 Task: Search one way flight ticket for 4 adults, 2 children, 2 infants in seat and 1 infant on lap in premium economy from Durango: Durango√la Plata County Airport to Fort Wayne: Fort Wayne International Airport on 5-4-2023. Choice of flights is Sun country airlines. Number of bags: 9 checked bags. Price is upto 84000. Outbound departure time preference is 7:45.
Action: Mouse moved to (397, 354)
Screenshot: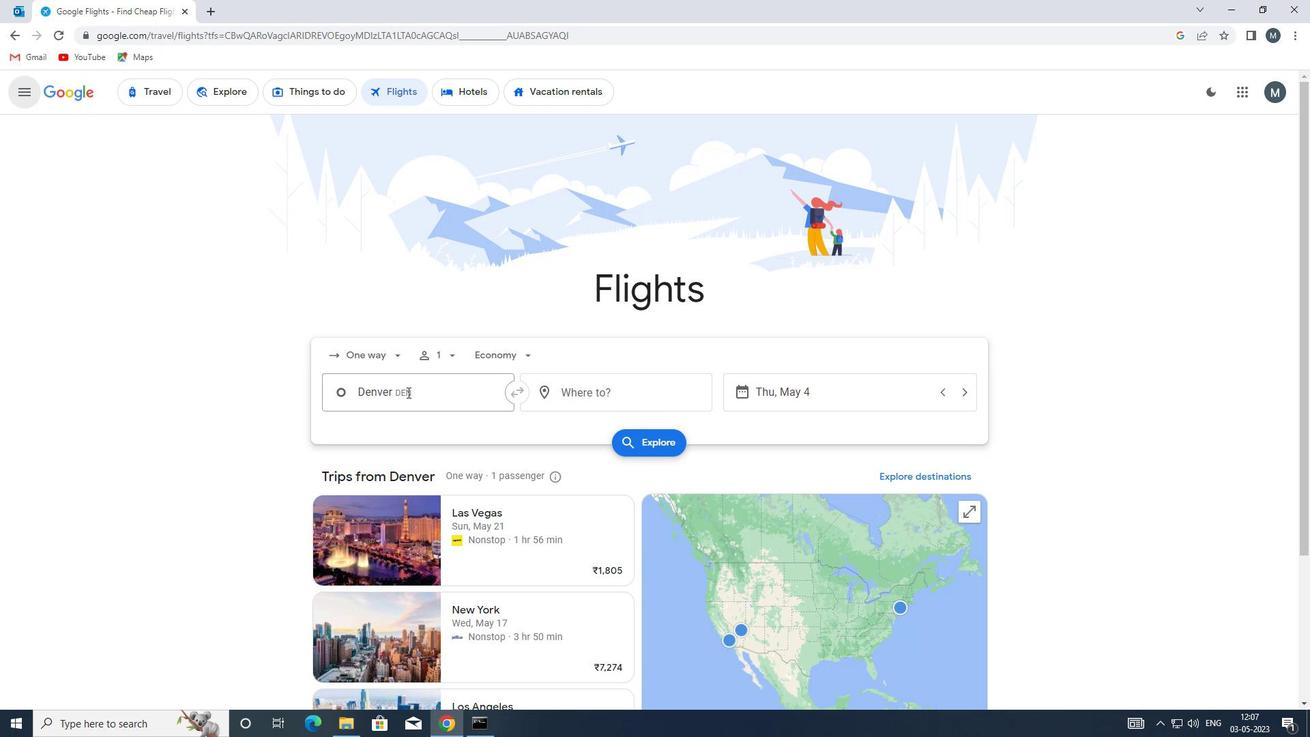 
Action: Mouse pressed left at (397, 354)
Screenshot: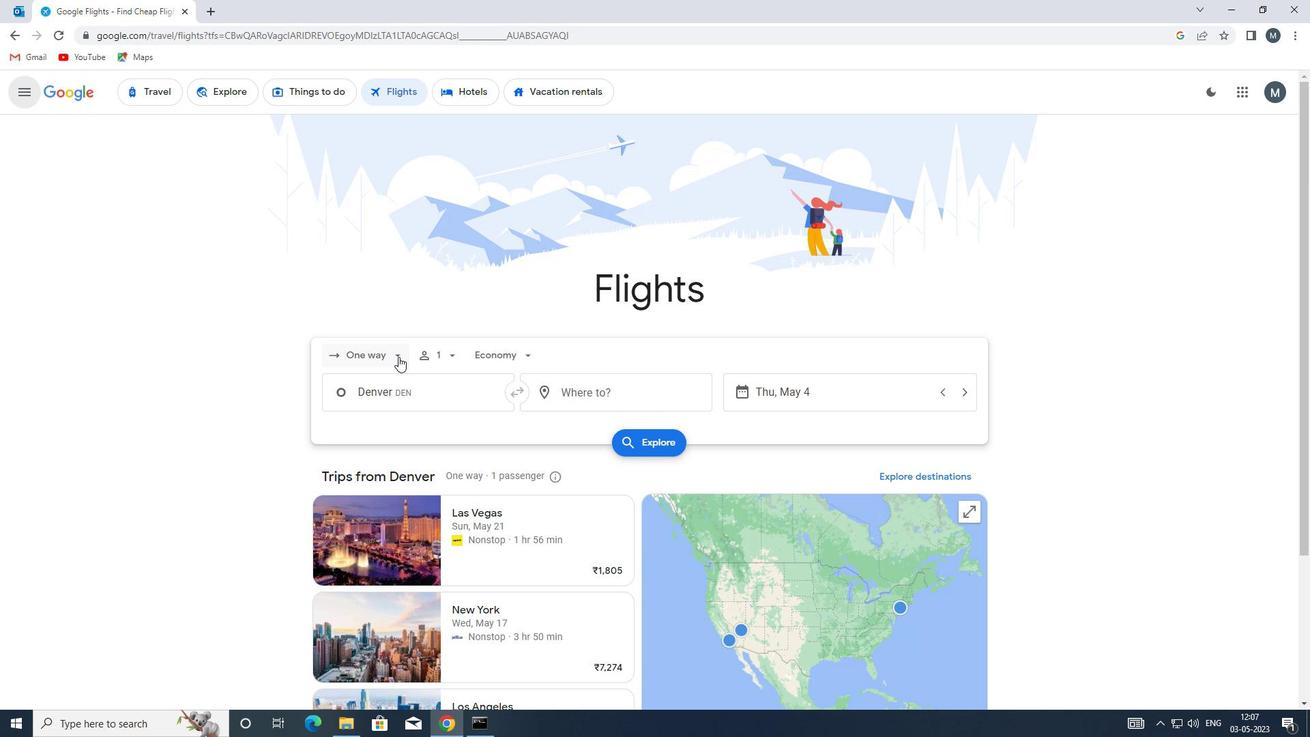 
Action: Mouse moved to (396, 423)
Screenshot: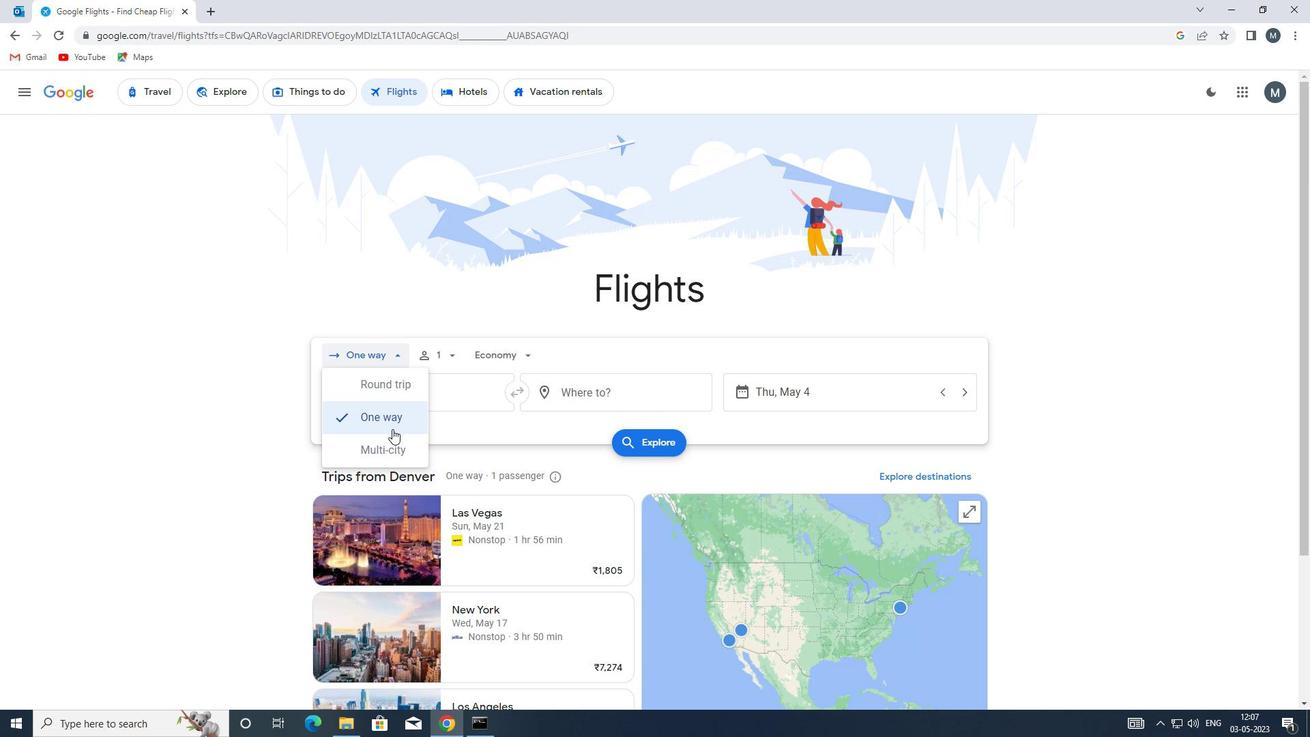 
Action: Mouse pressed left at (396, 423)
Screenshot: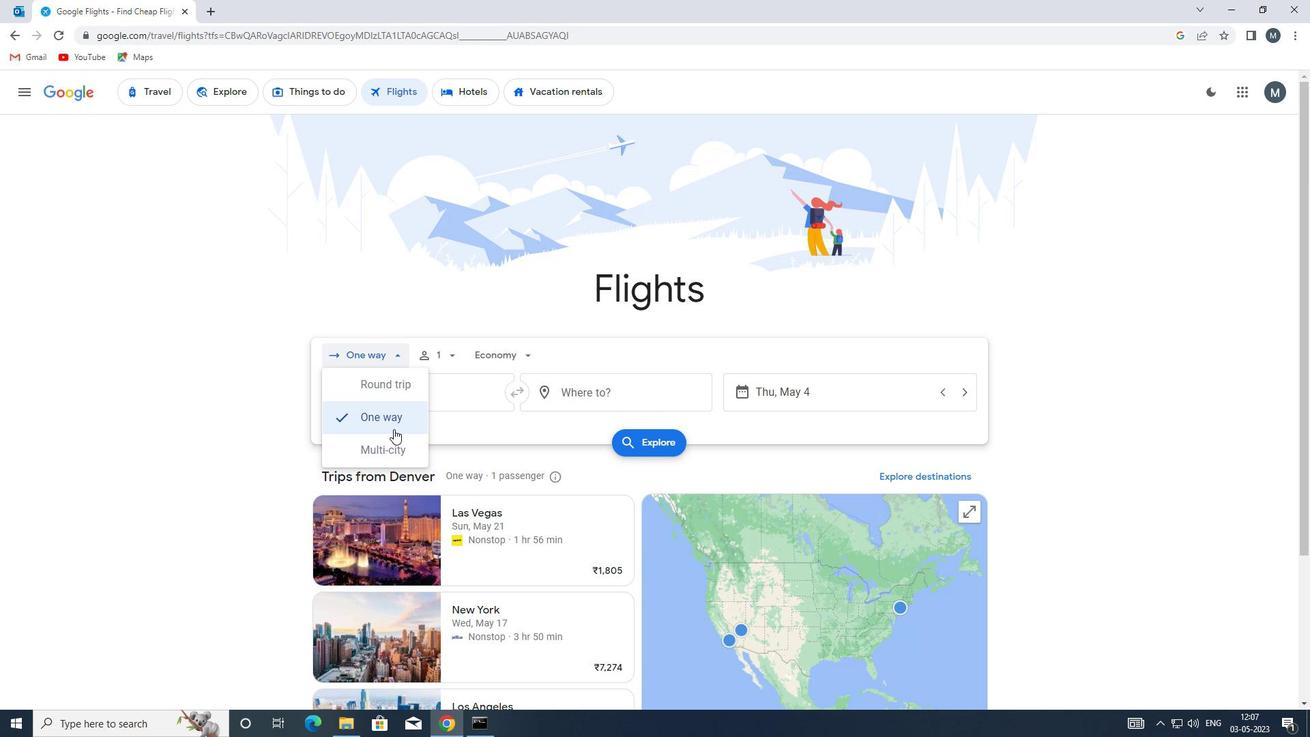
Action: Mouse moved to (453, 354)
Screenshot: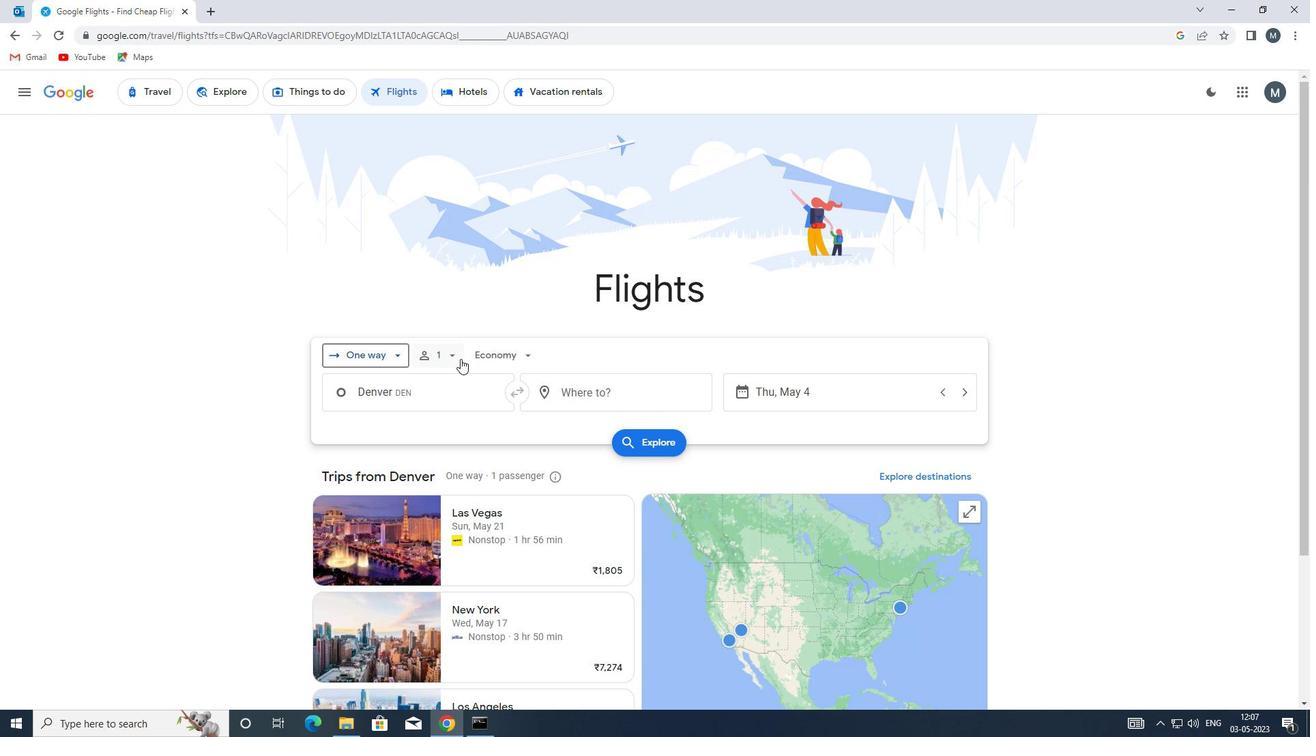 
Action: Mouse pressed left at (453, 354)
Screenshot: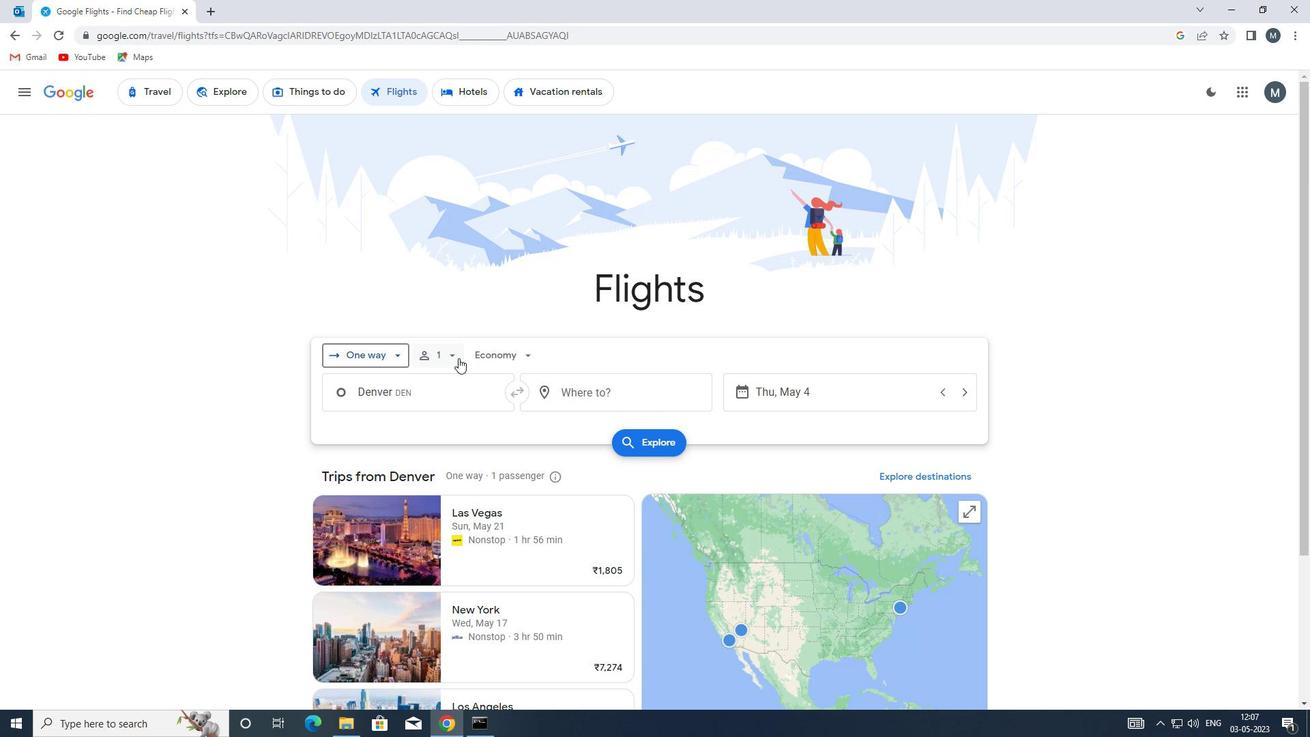 
Action: Mouse moved to (557, 389)
Screenshot: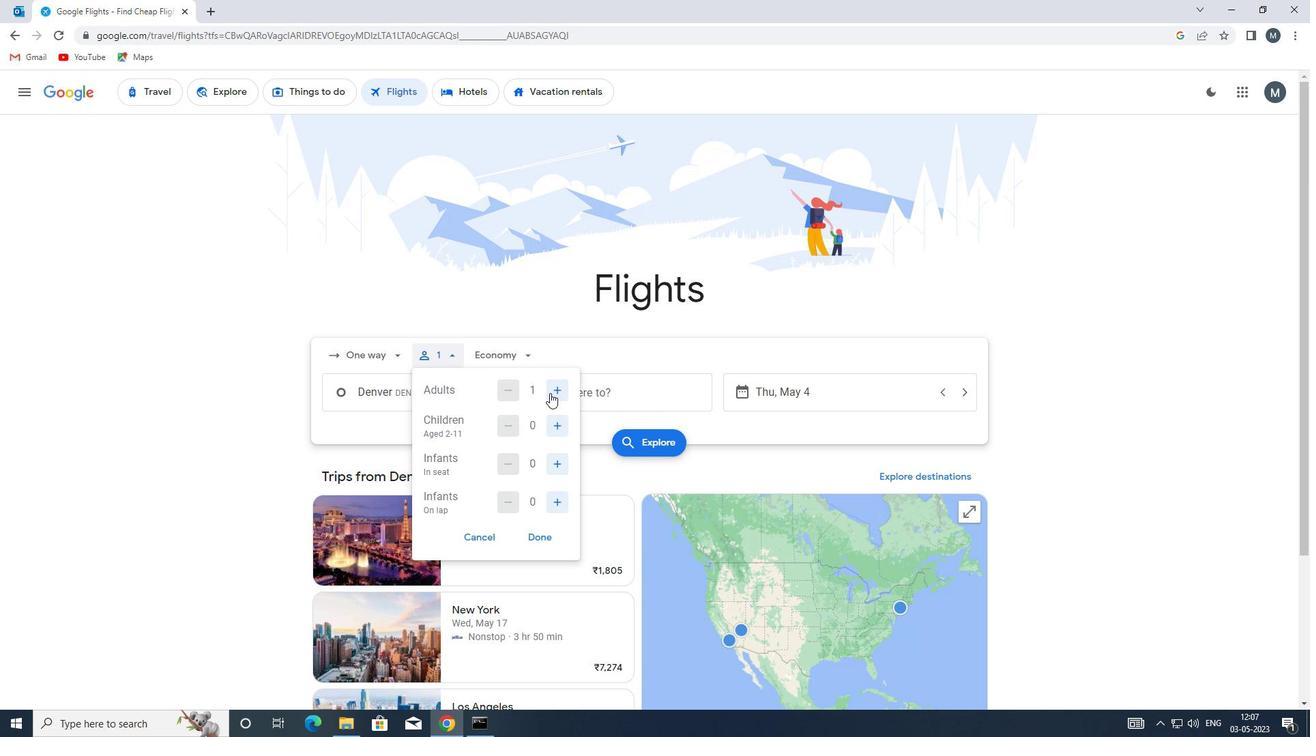 
Action: Mouse pressed left at (557, 389)
Screenshot: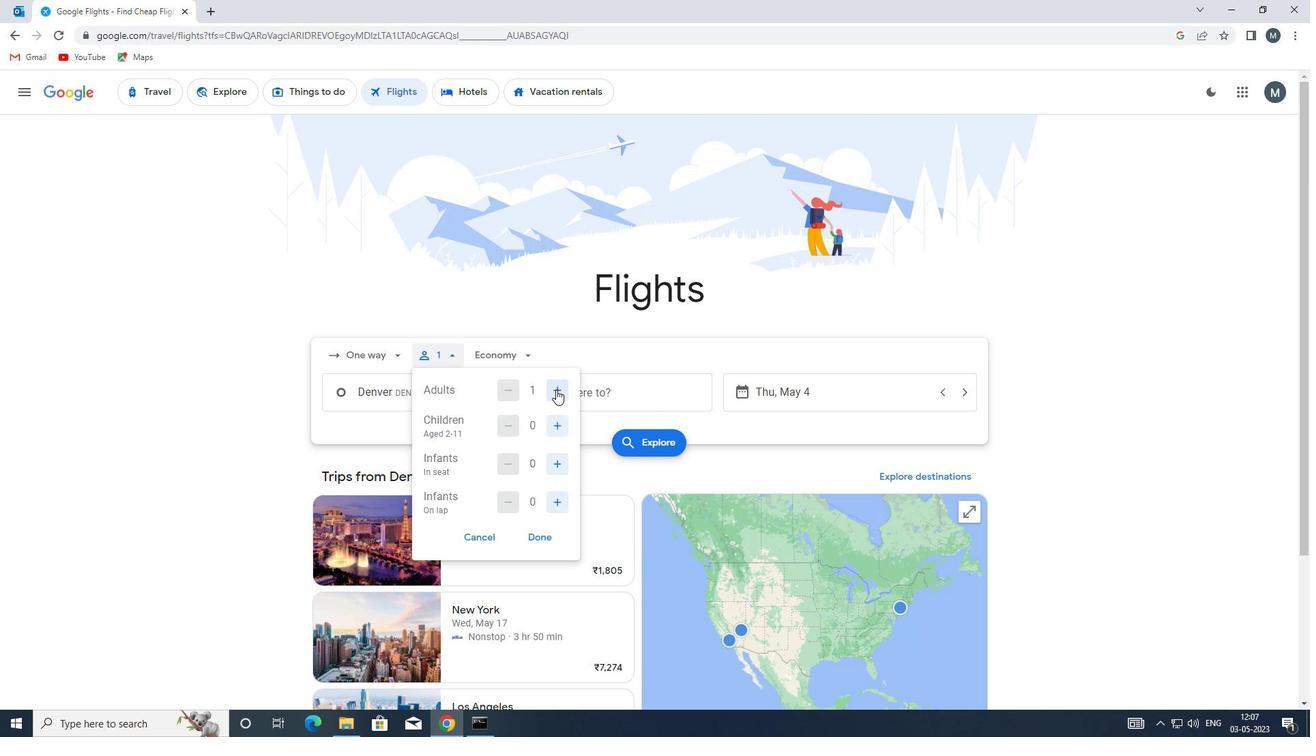
Action: Mouse pressed left at (557, 389)
Screenshot: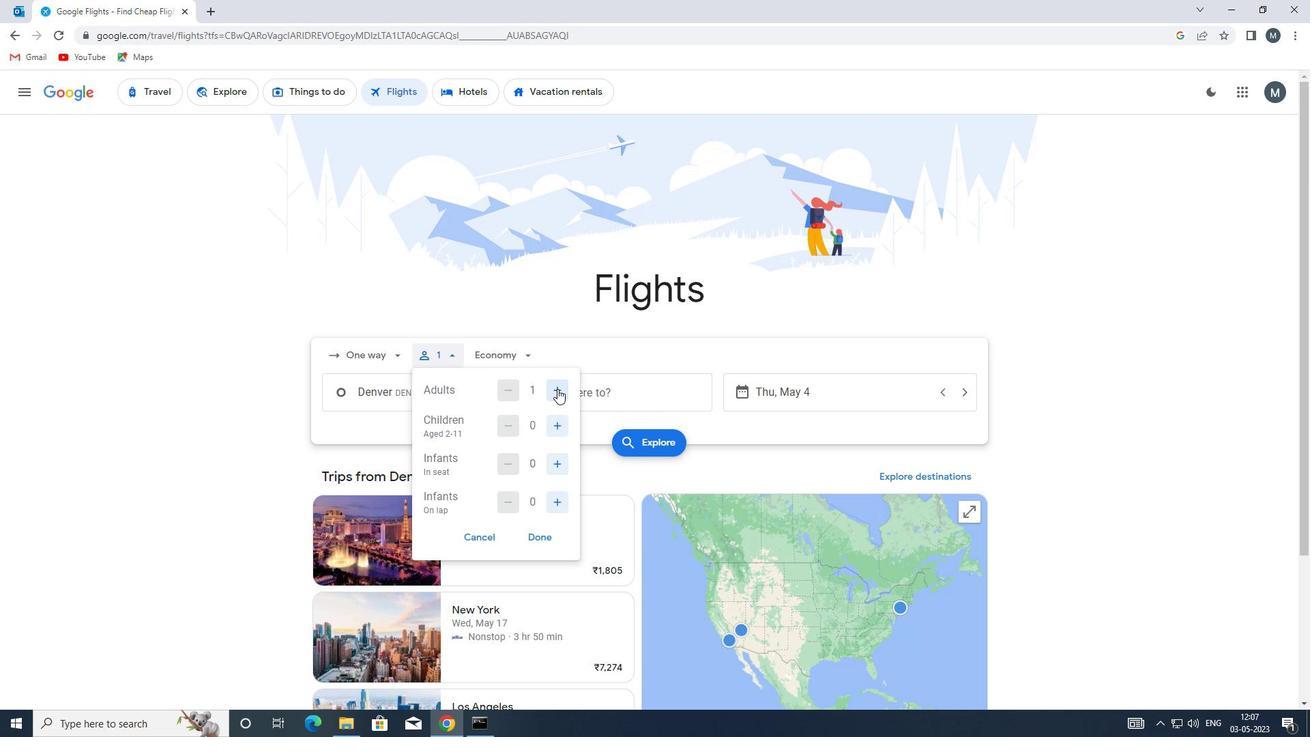 
Action: Mouse pressed left at (557, 389)
Screenshot: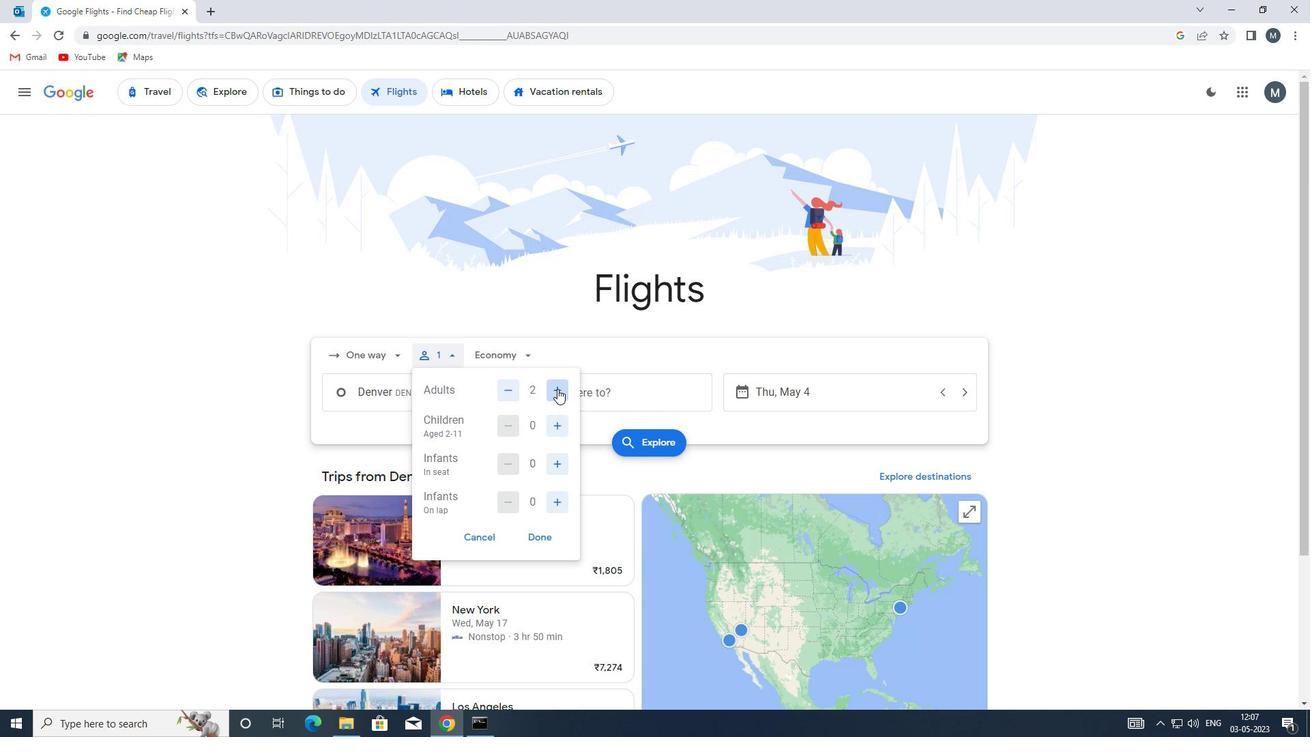 
Action: Mouse moved to (559, 425)
Screenshot: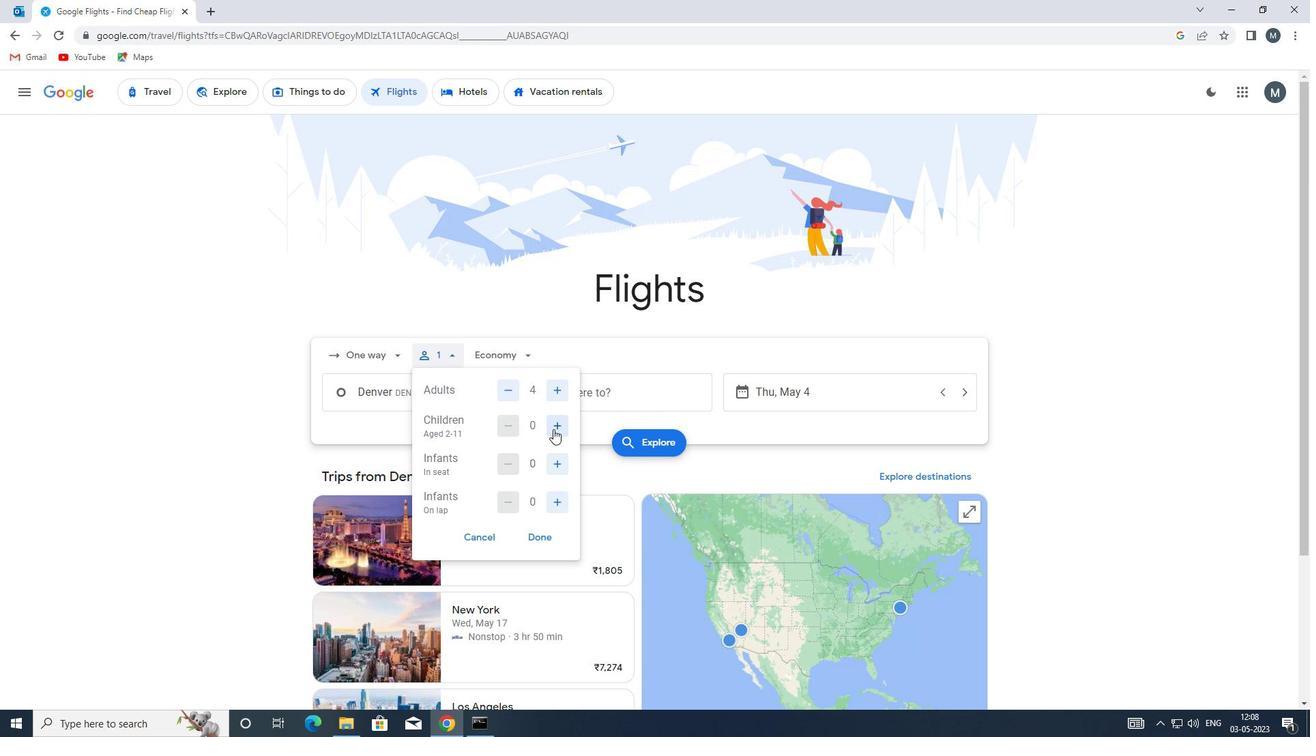 
Action: Mouse pressed left at (559, 425)
Screenshot: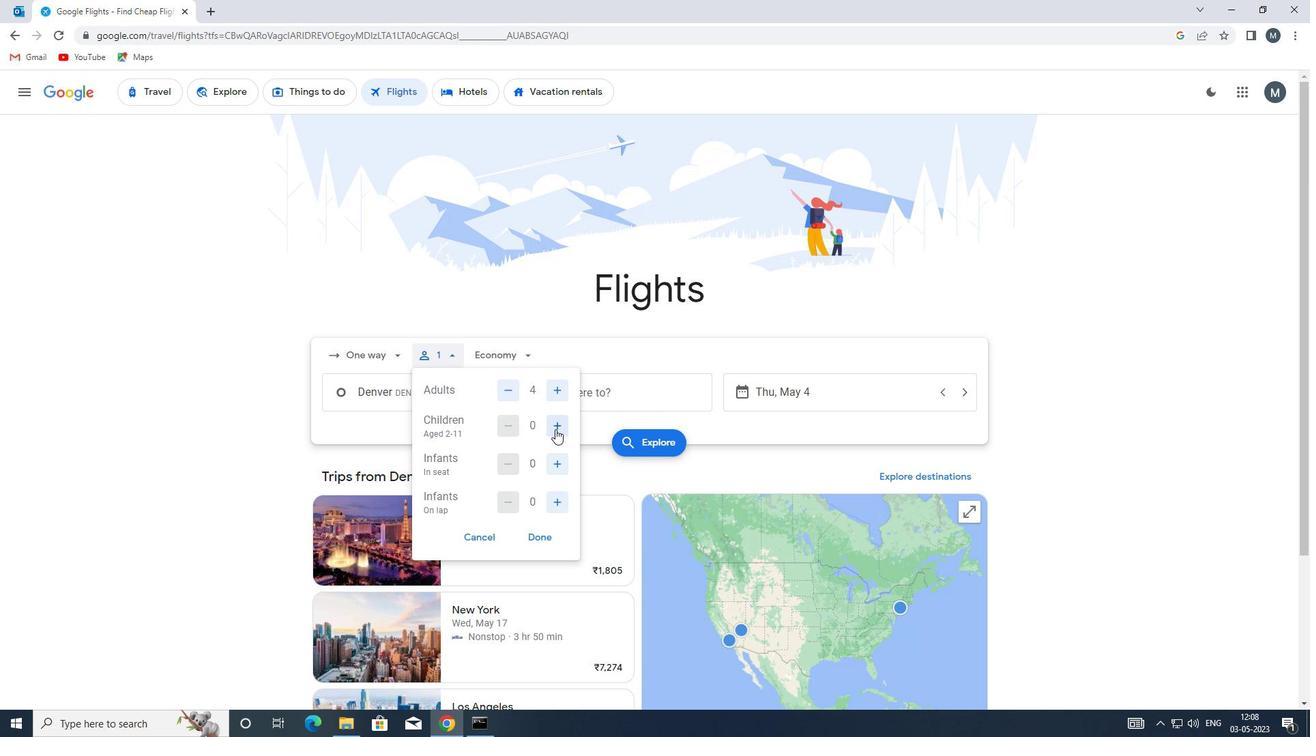 
Action: Mouse pressed left at (559, 425)
Screenshot: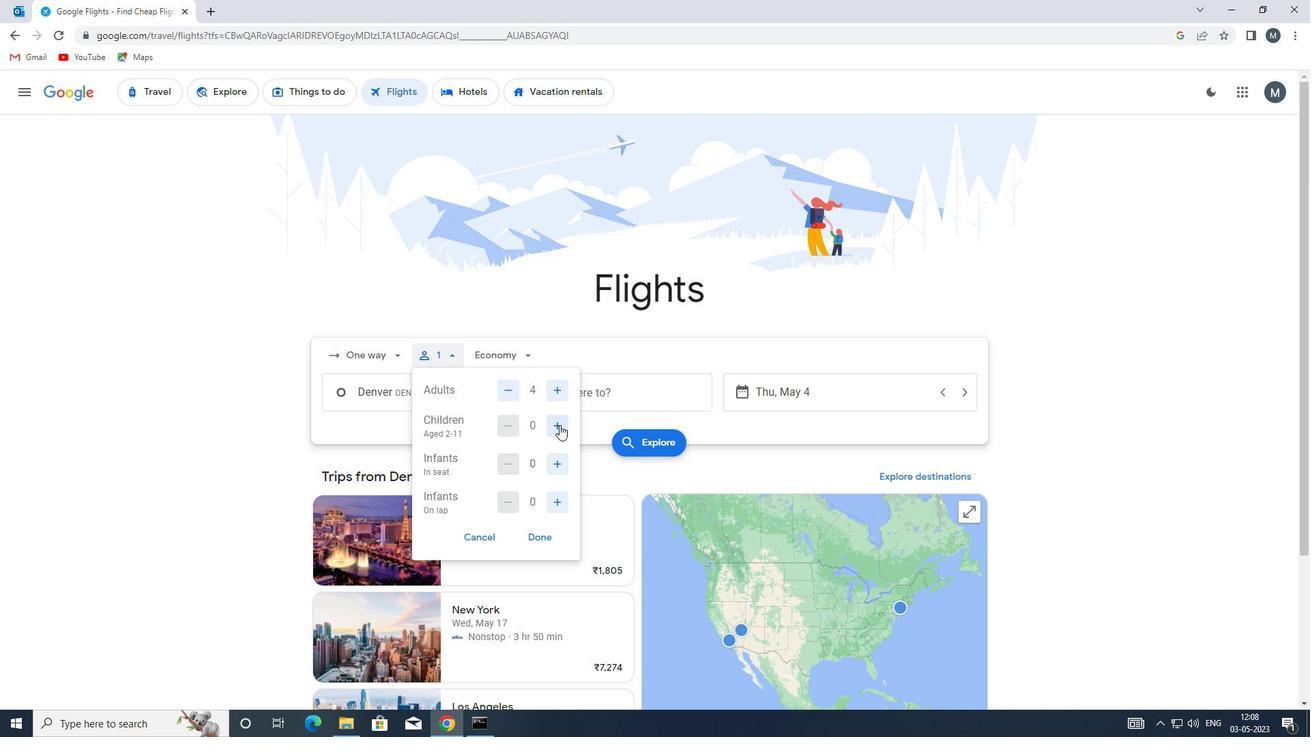 
Action: Mouse moved to (557, 464)
Screenshot: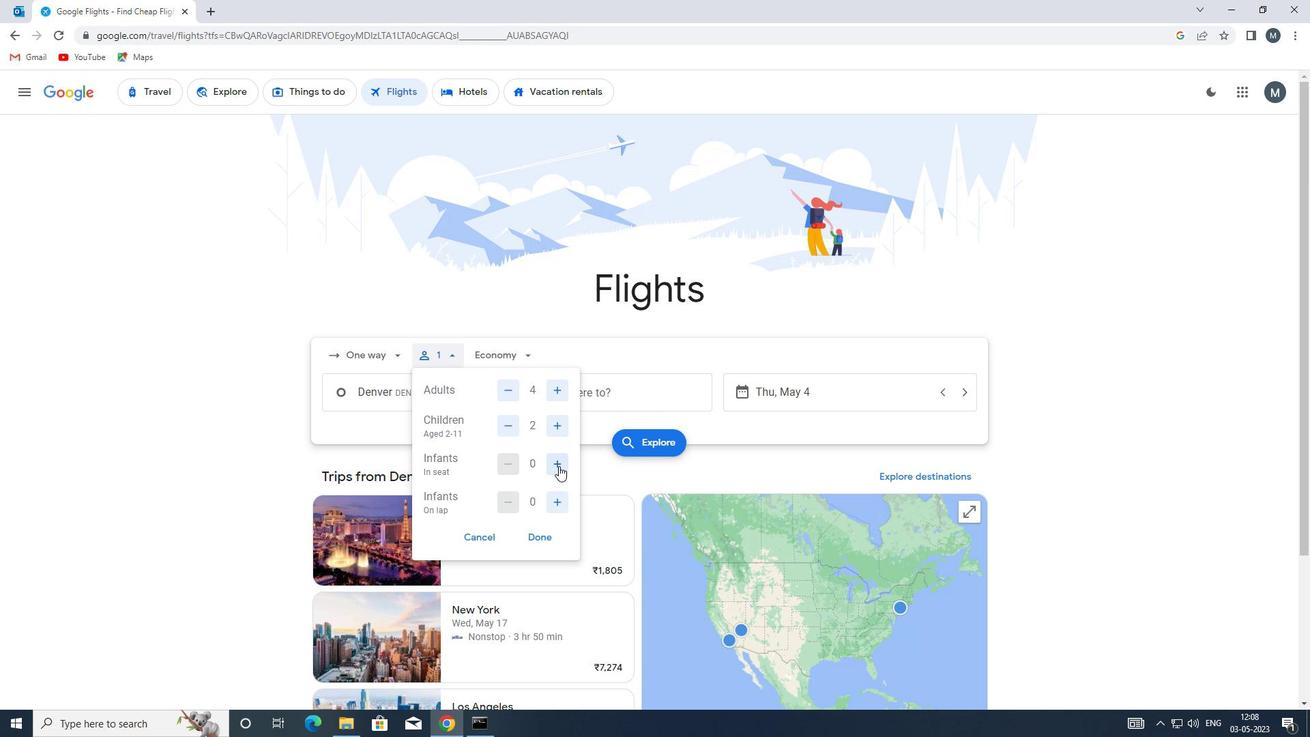 
Action: Mouse pressed left at (557, 464)
Screenshot: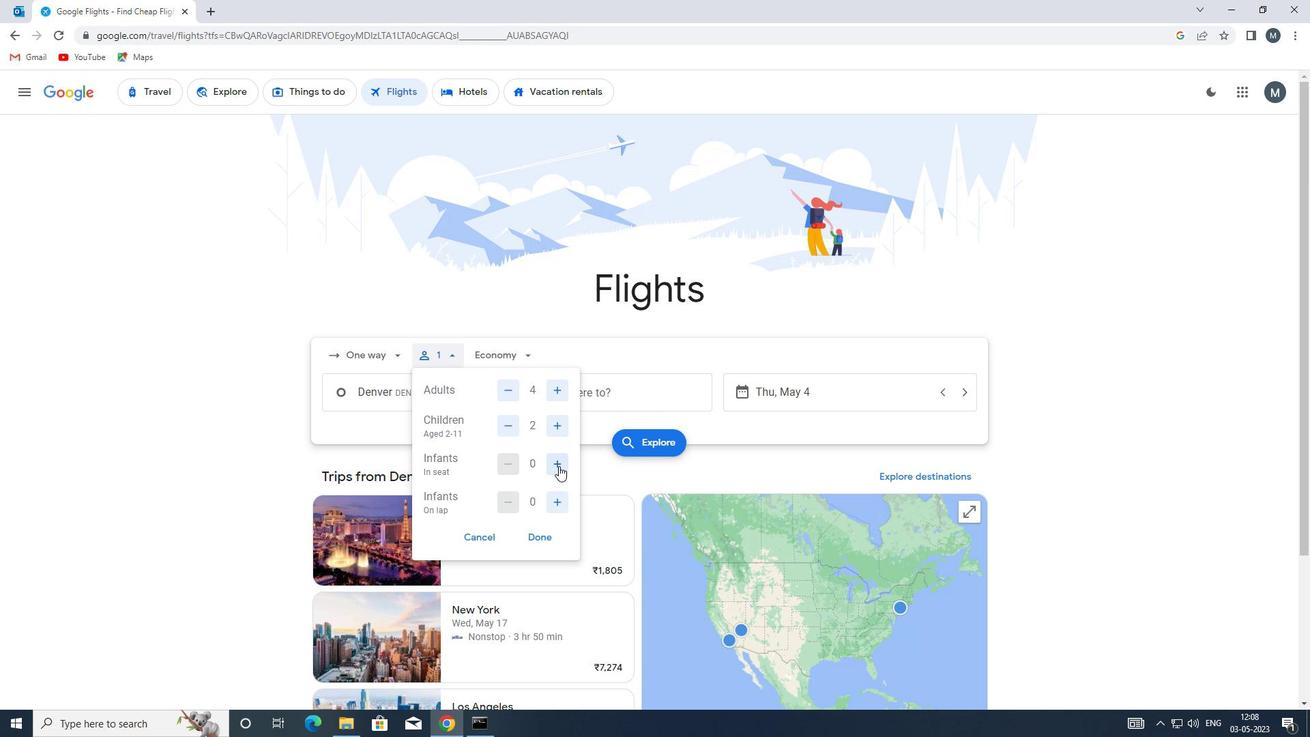 
Action: Mouse moved to (557, 464)
Screenshot: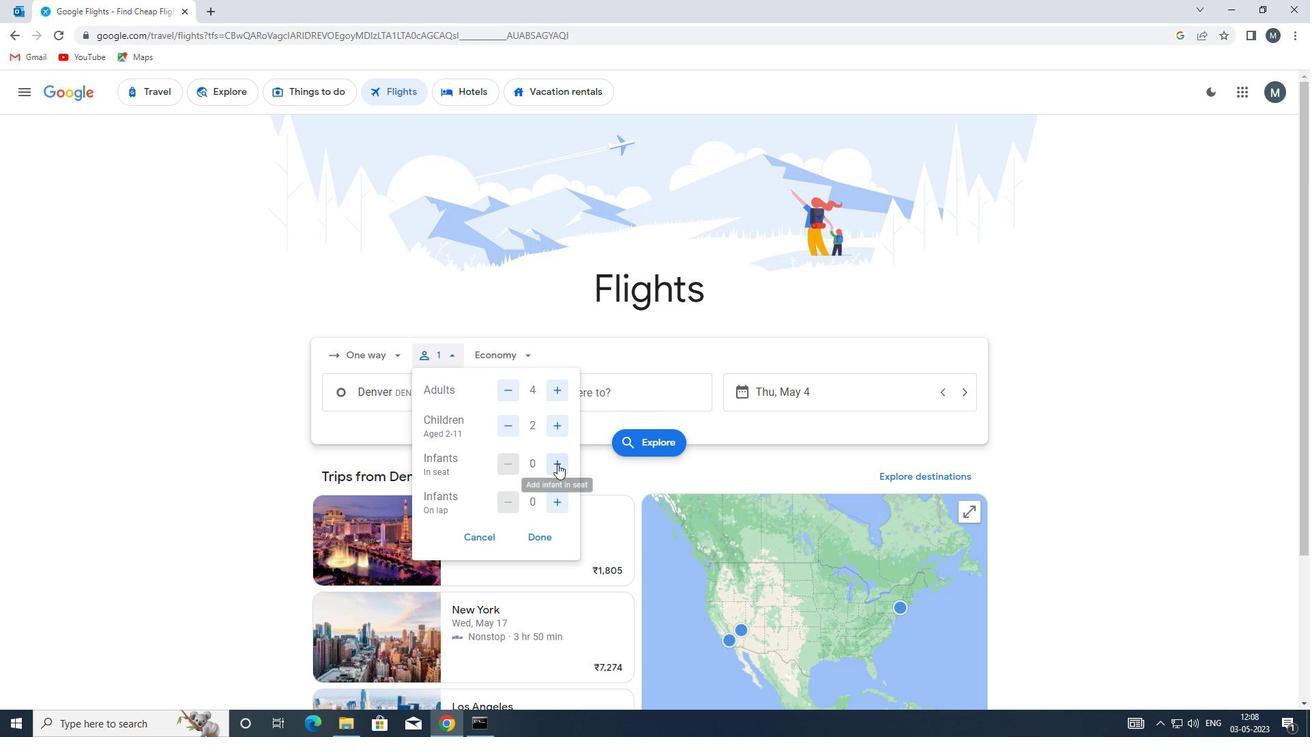 
Action: Mouse pressed left at (557, 464)
Screenshot: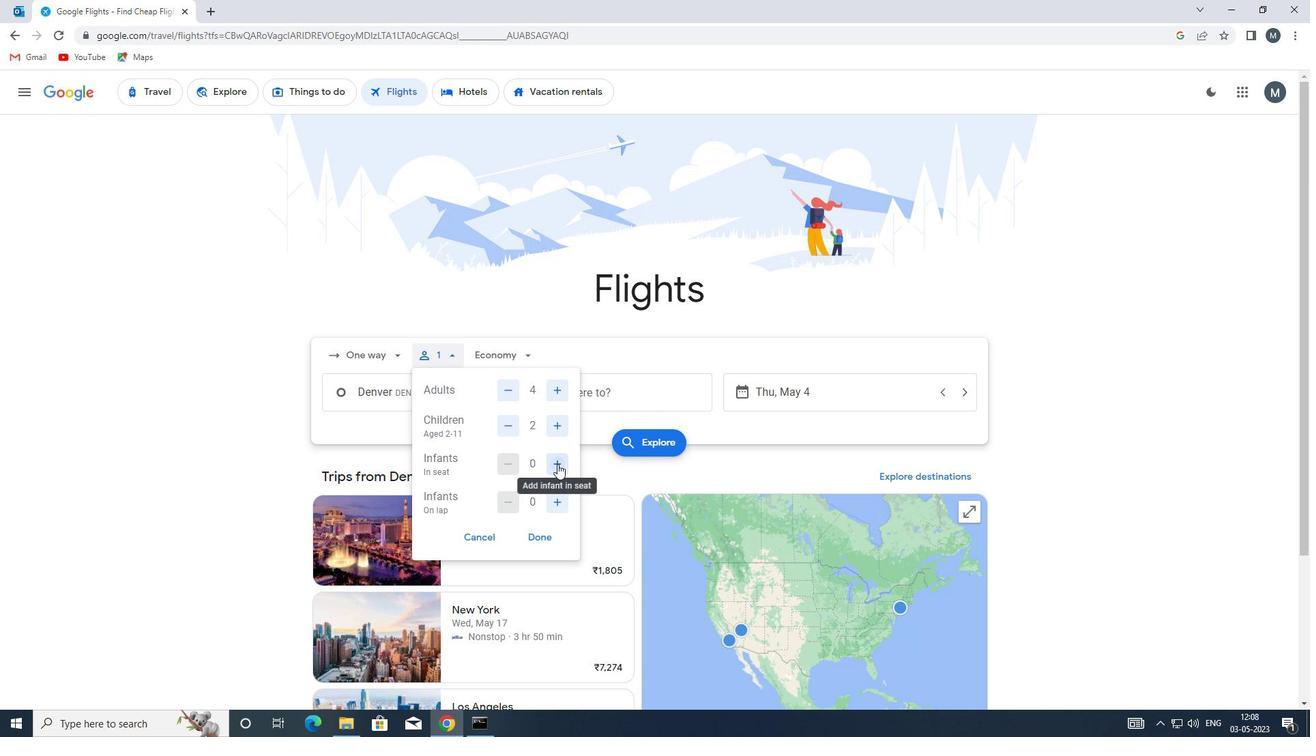 
Action: Mouse moved to (559, 502)
Screenshot: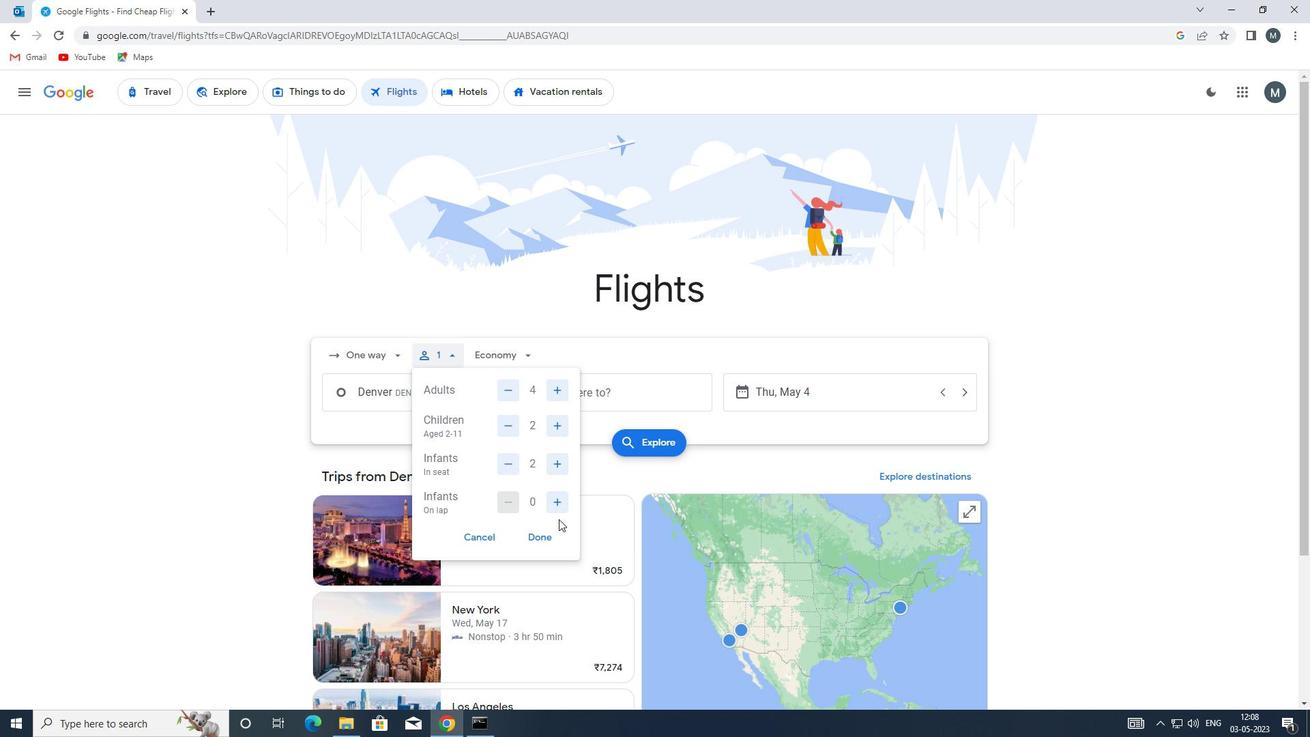 
Action: Mouse pressed left at (559, 502)
Screenshot: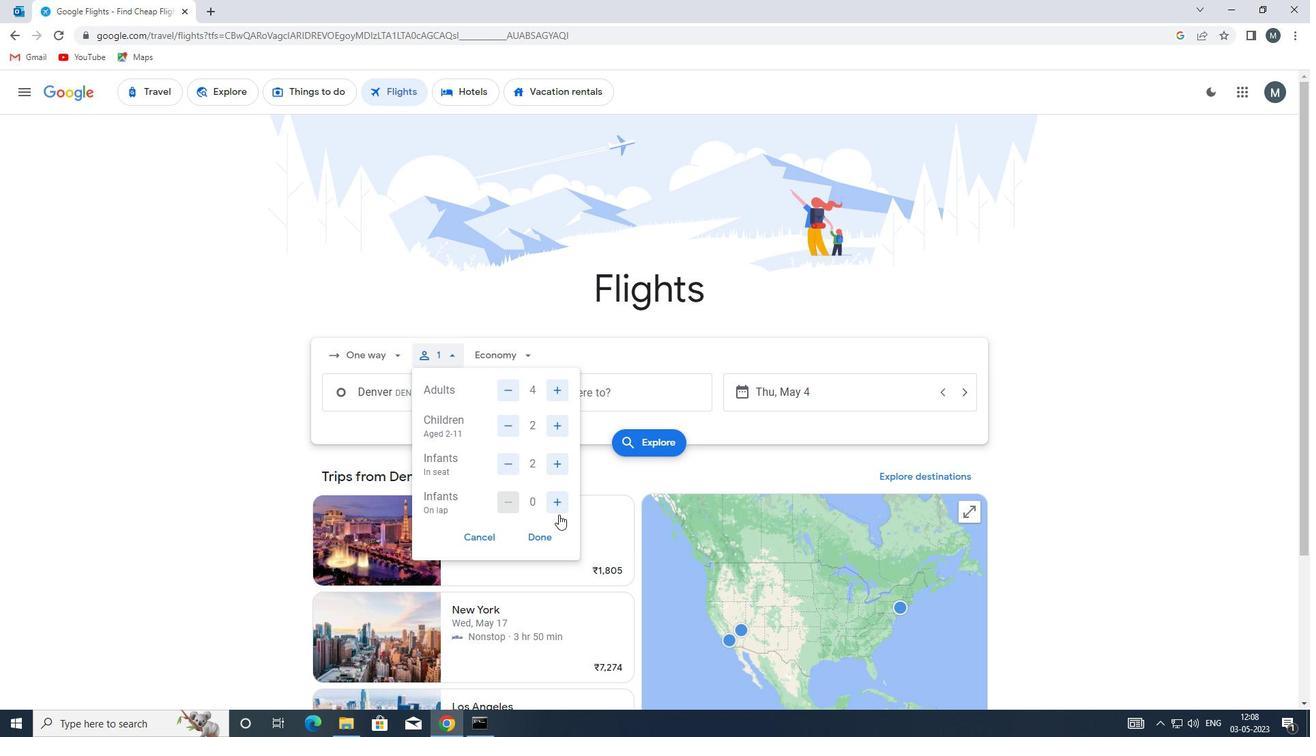 
Action: Mouse moved to (550, 541)
Screenshot: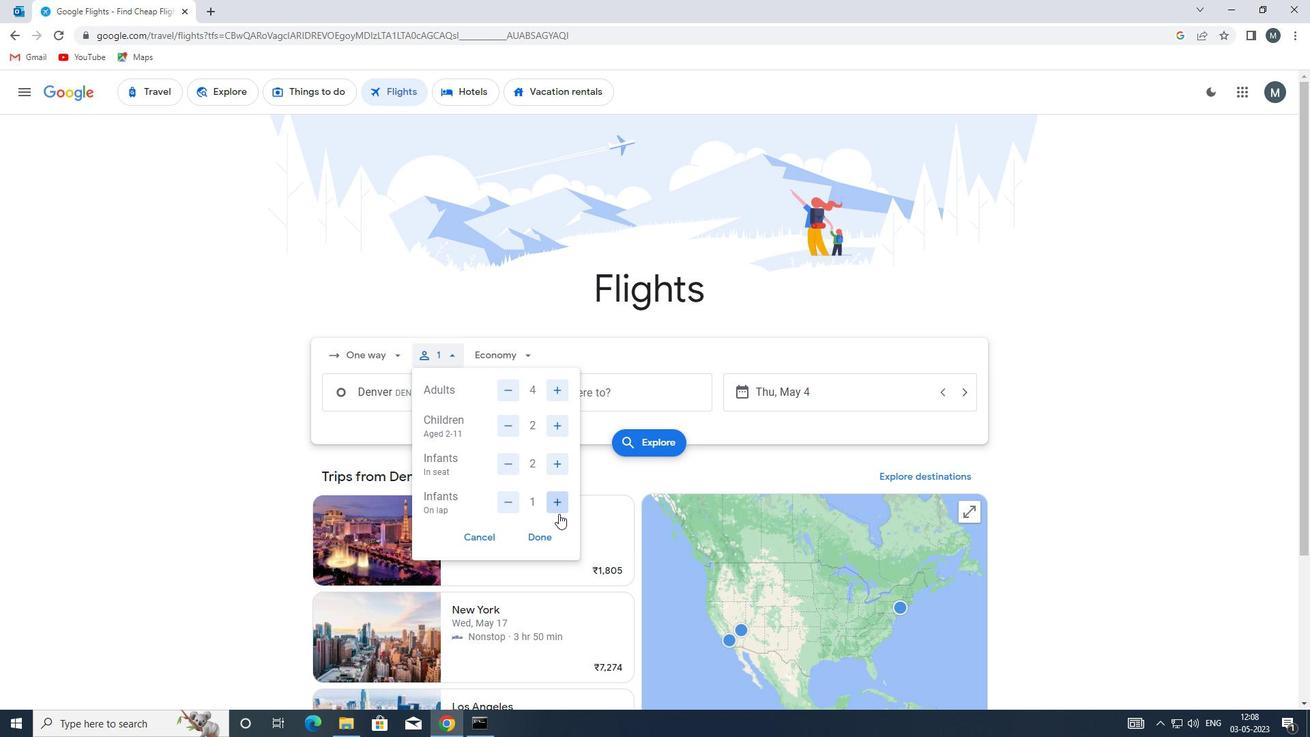 
Action: Mouse pressed left at (550, 541)
Screenshot: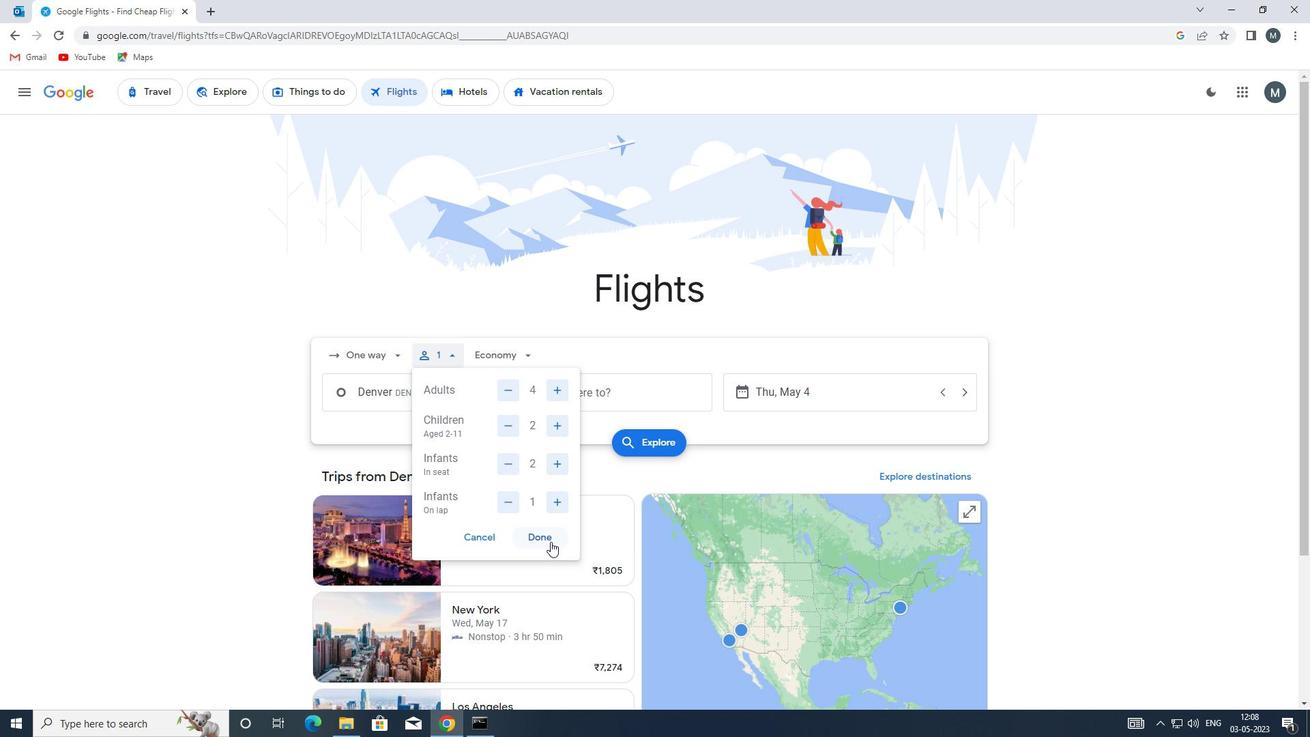 
Action: Mouse moved to (518, 359)
Screenshot: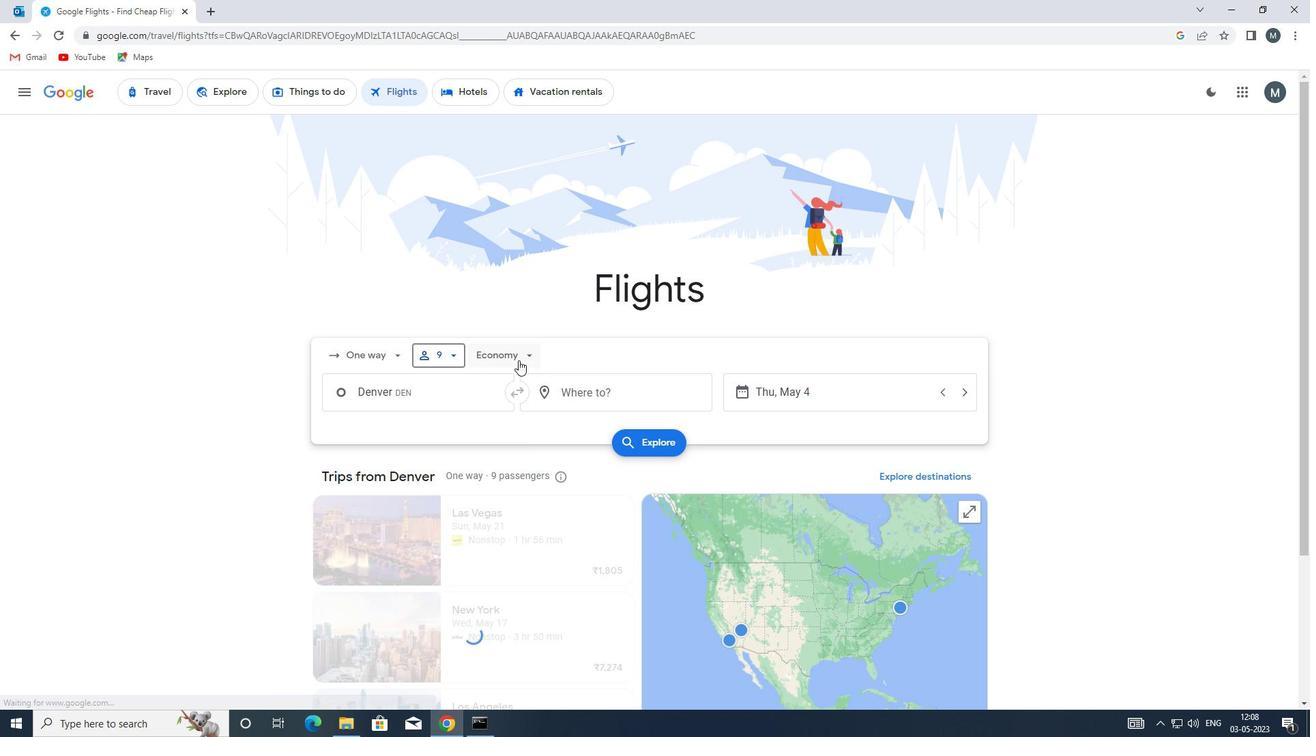 
Action: Mouse pressed left at (518, 359)
Screenshot: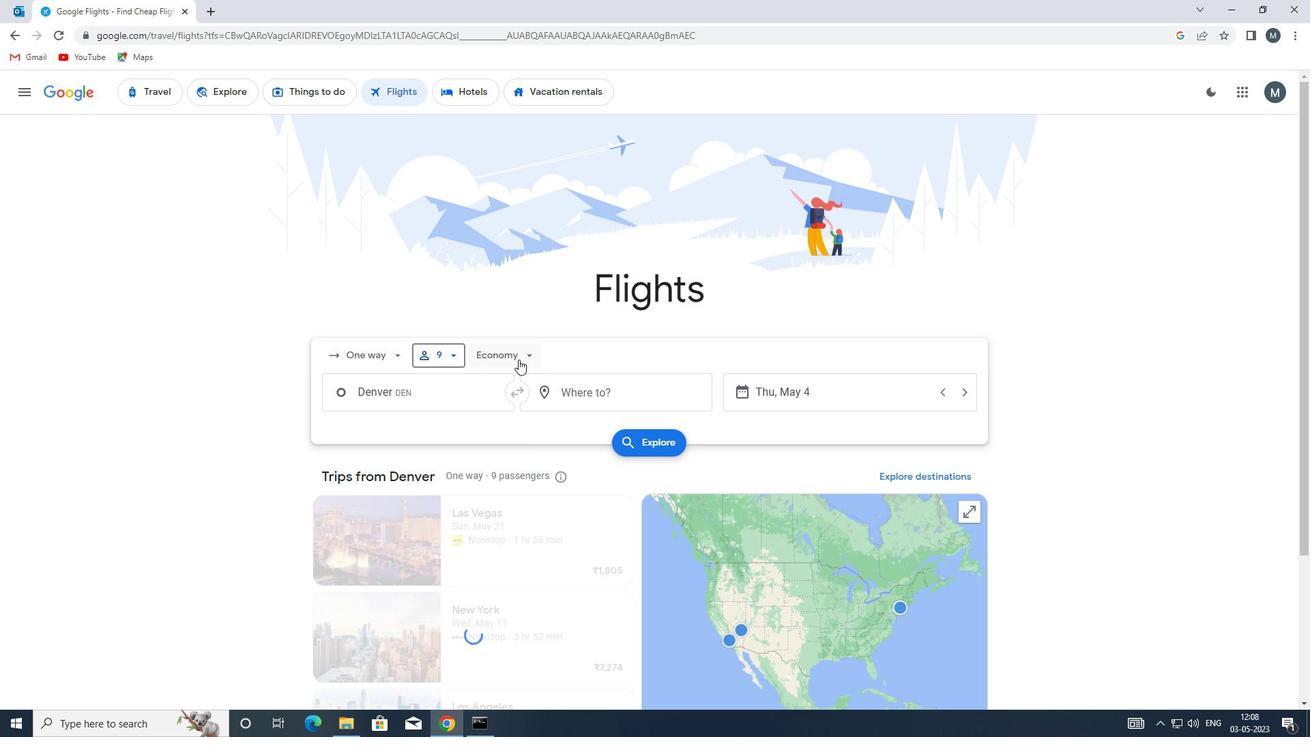 
Action: Mouse moved to (525, 415)
Screenshot: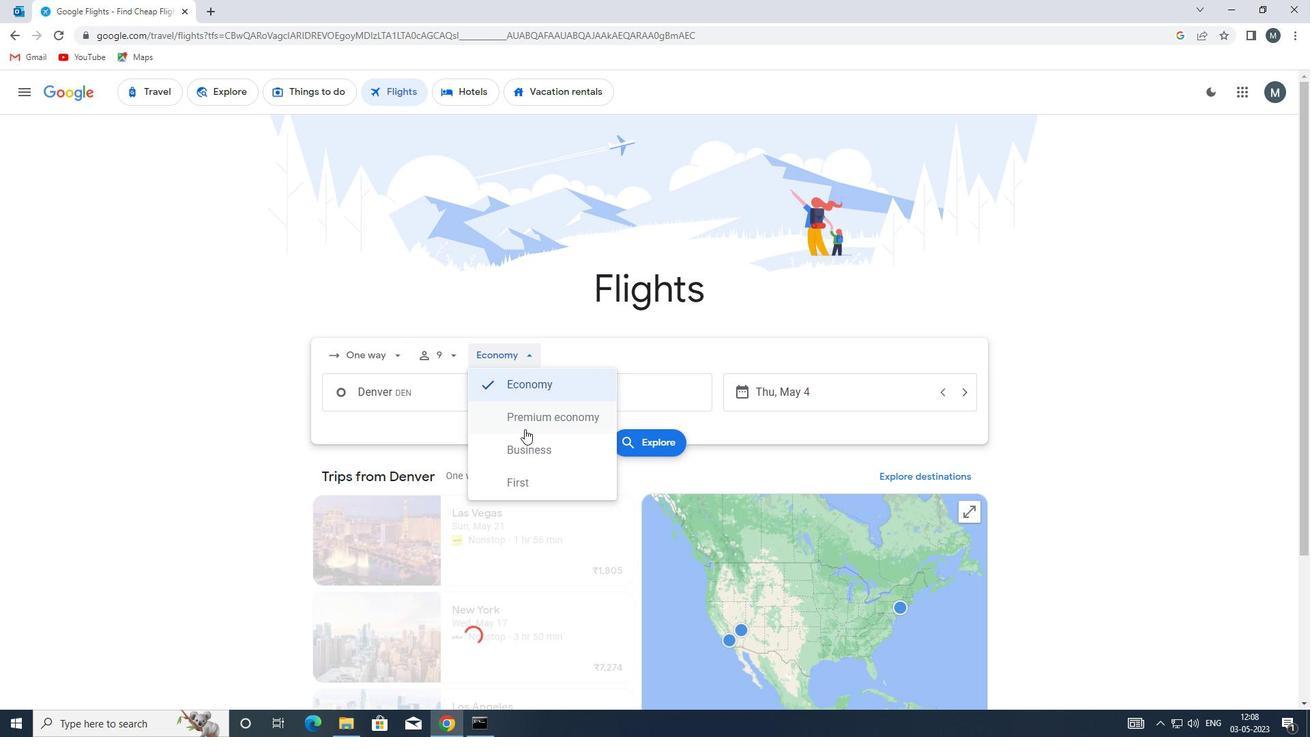 
Action: Mouse pressed left at (525, 415)
Screenshot: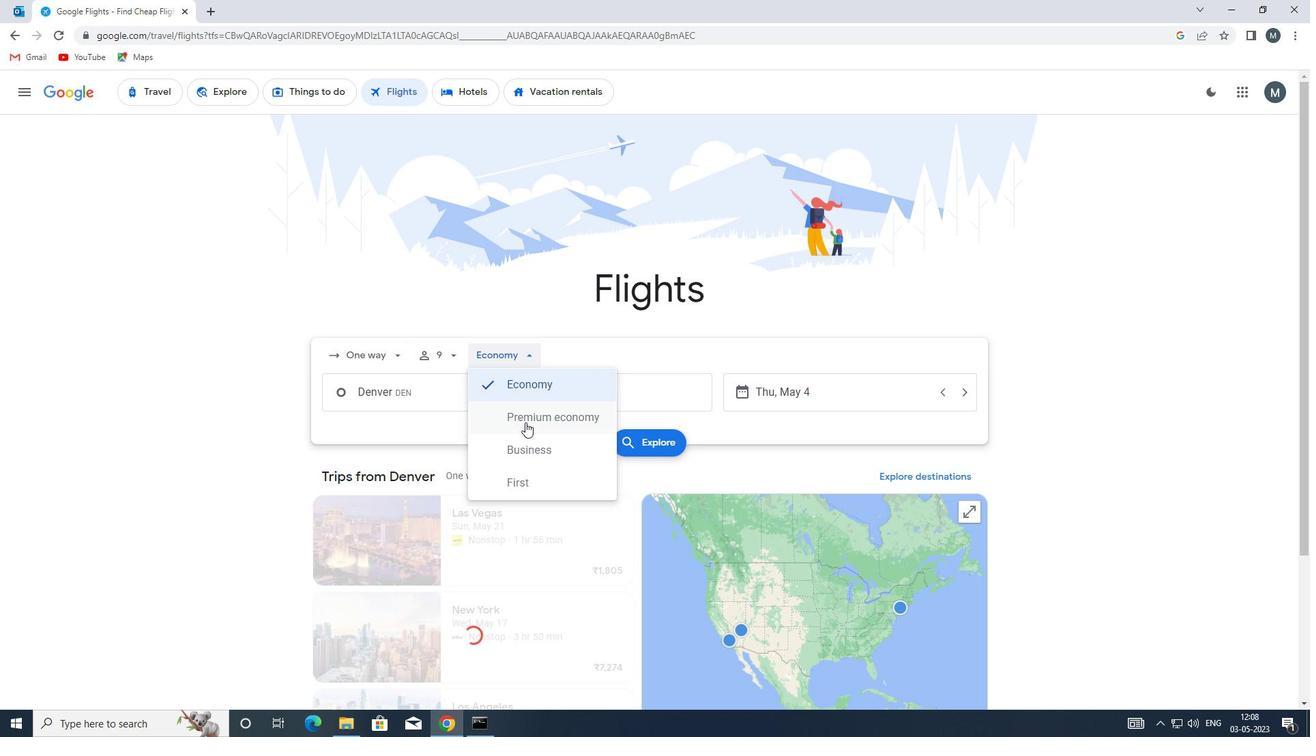 
Action: Mouse moved to (412, 388)
Screenshot: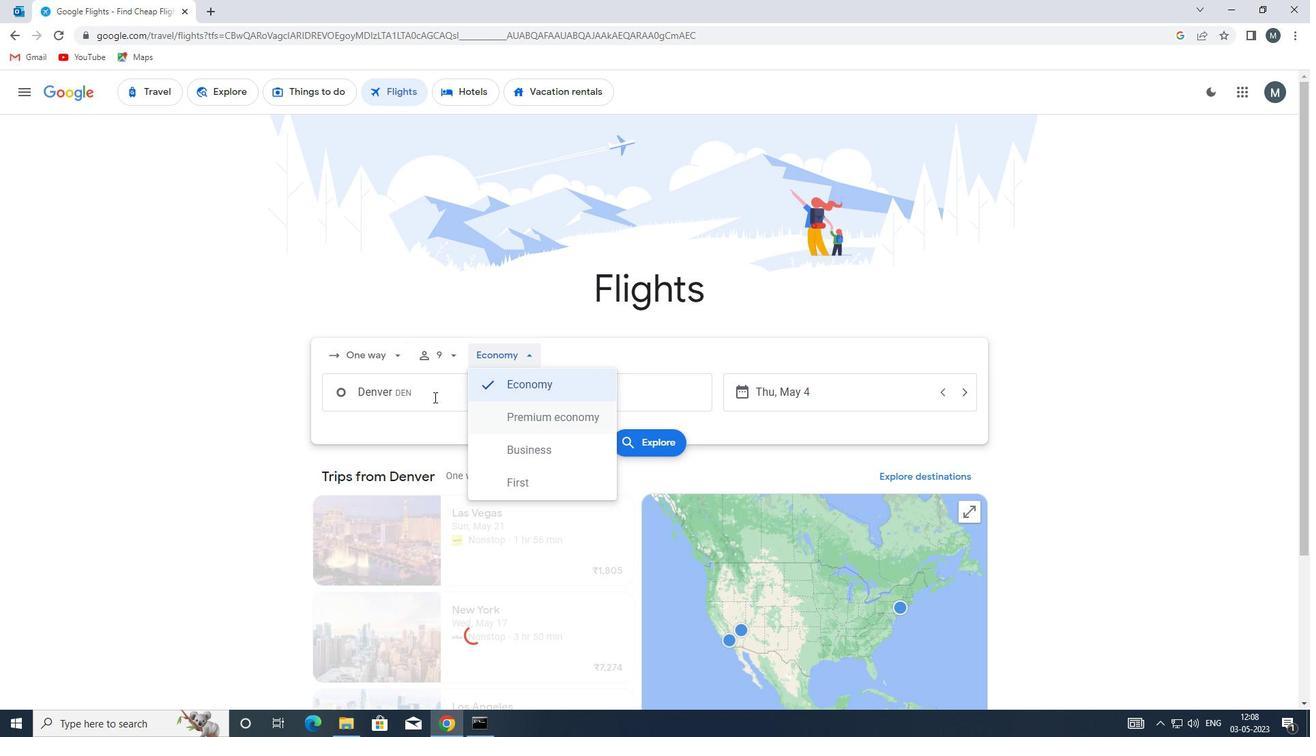 
Action: Mouse pressed left at (412, 388)
Screenshot: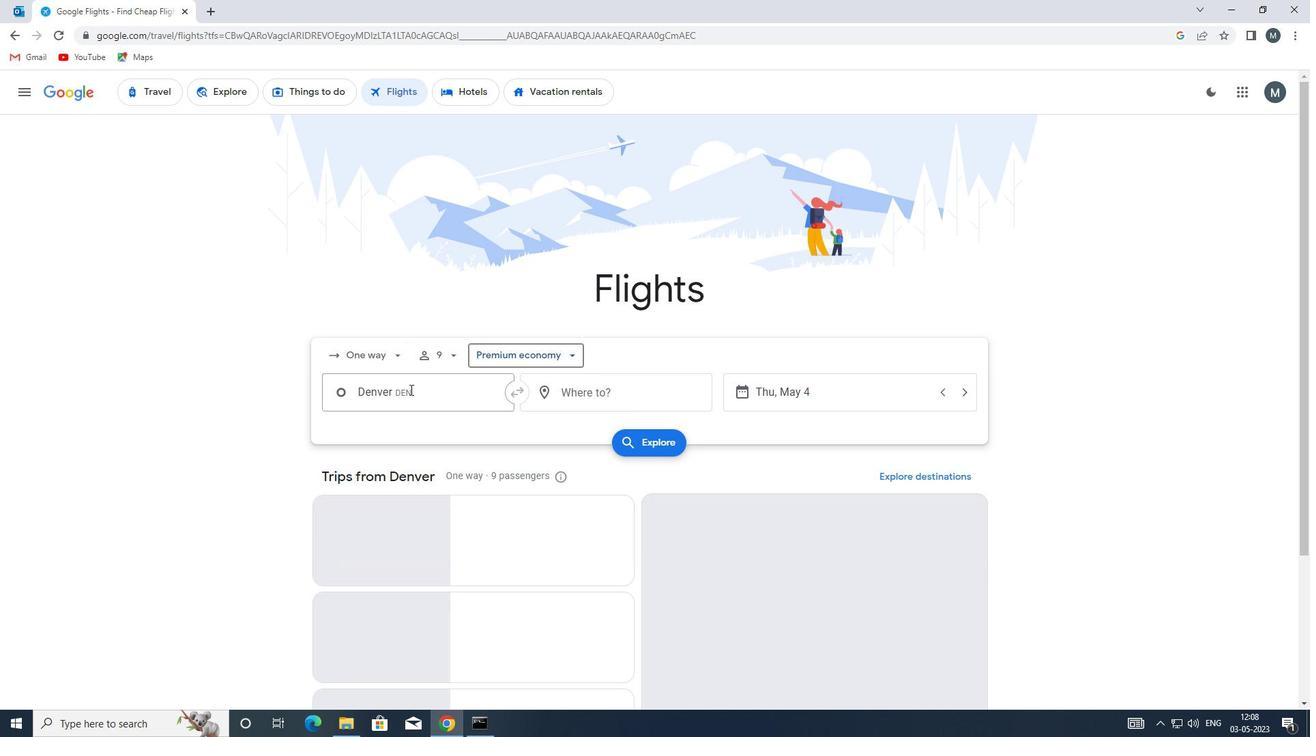 
Action: Mouse moved to (412, 388)
Screenshot: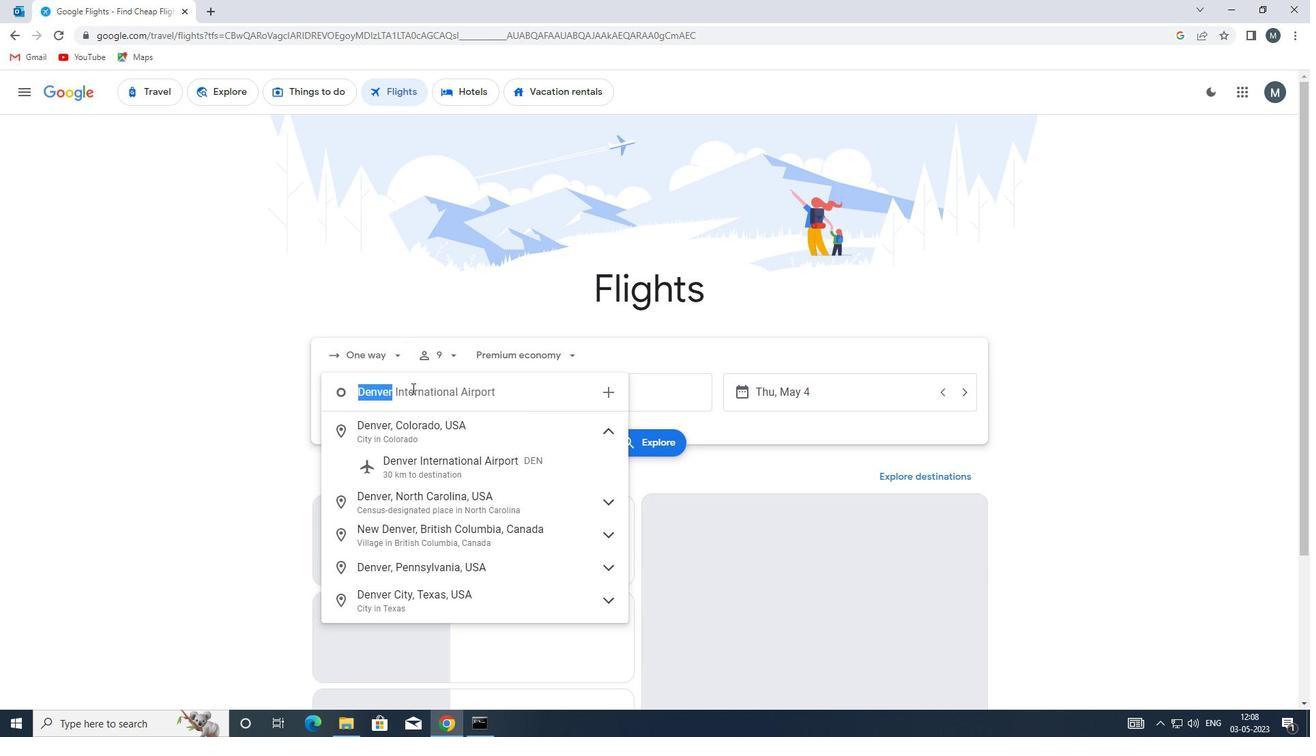 
Action: Key pressed dro
Screenshot: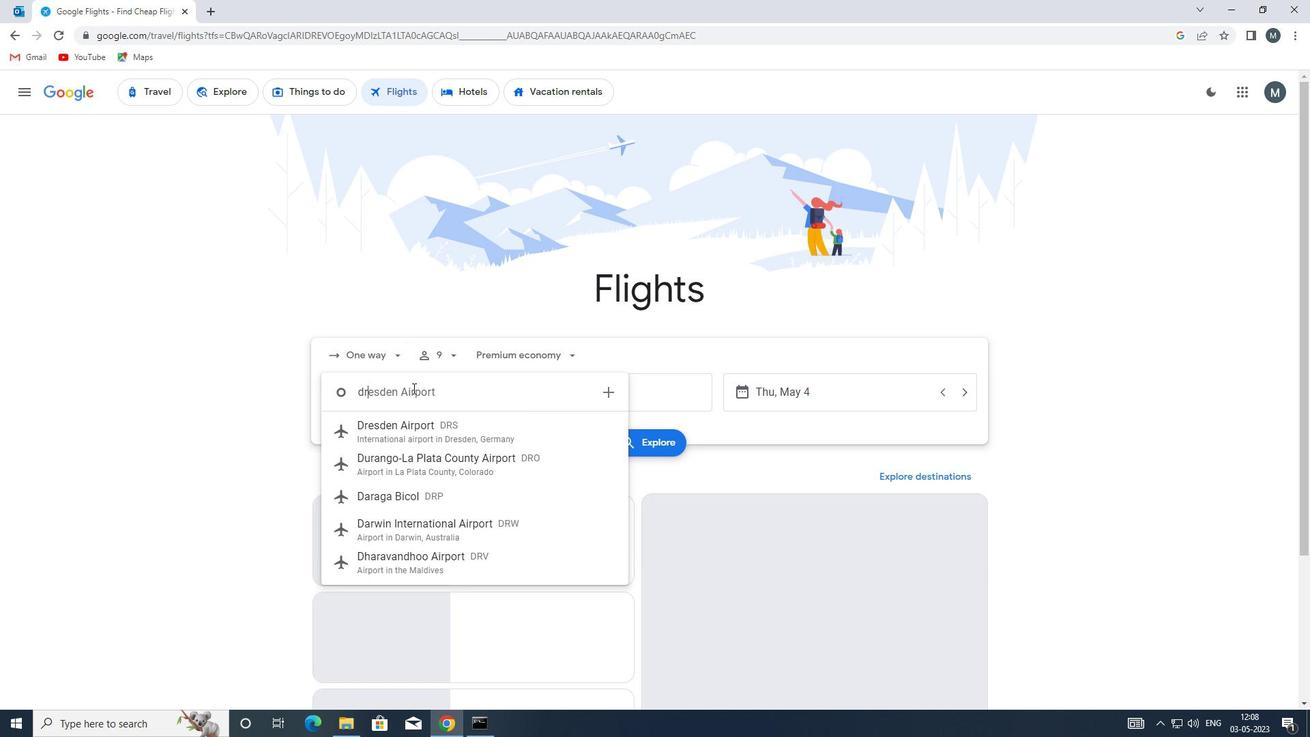 
Action: Mouse moved to (432, 432)
Screenshot: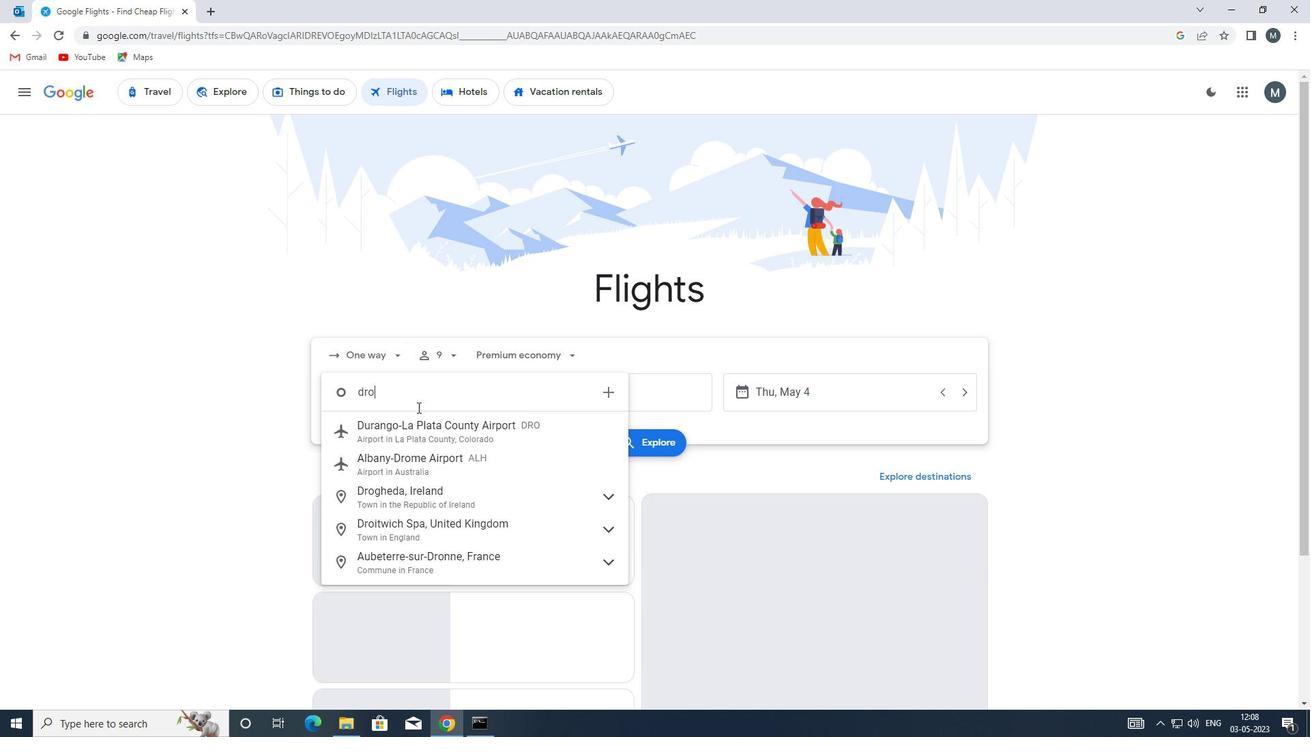 
Action: Mouse pressed left at (432, 432)
Screenshot: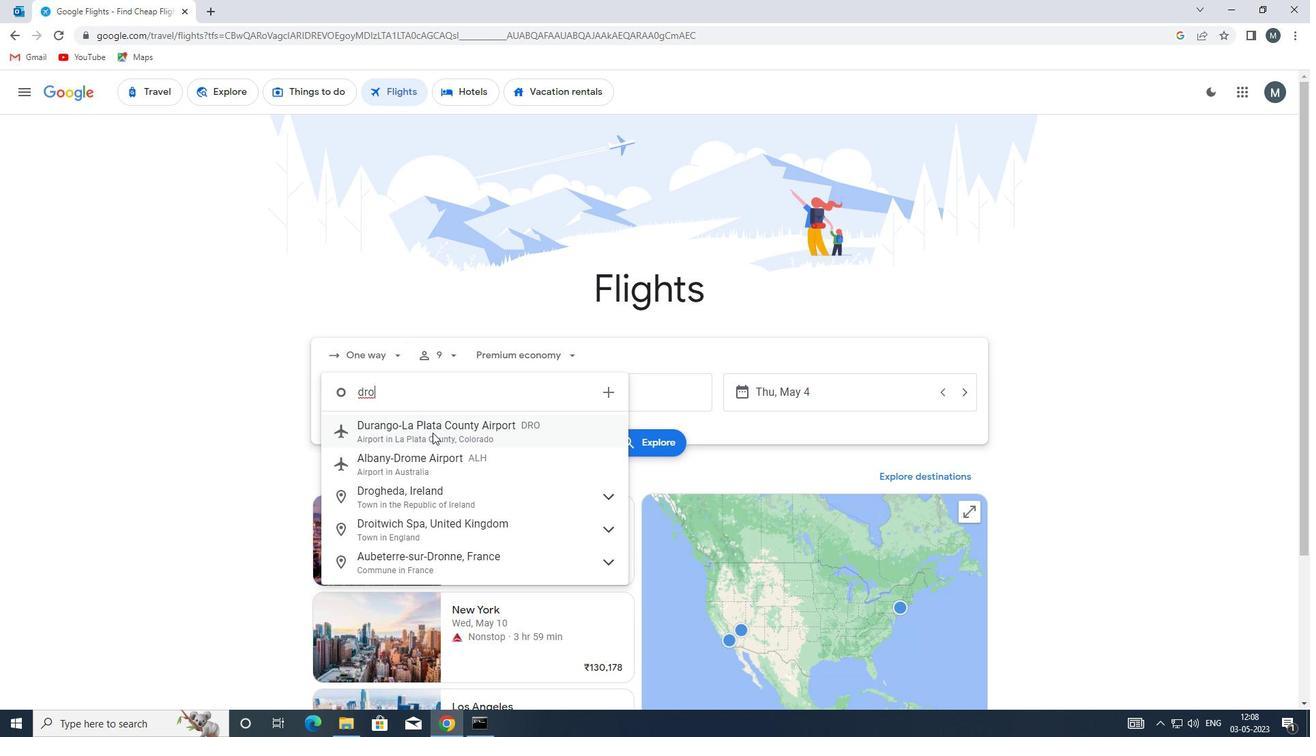 
Action: Mouse moved to (591, 398)
Screenshot: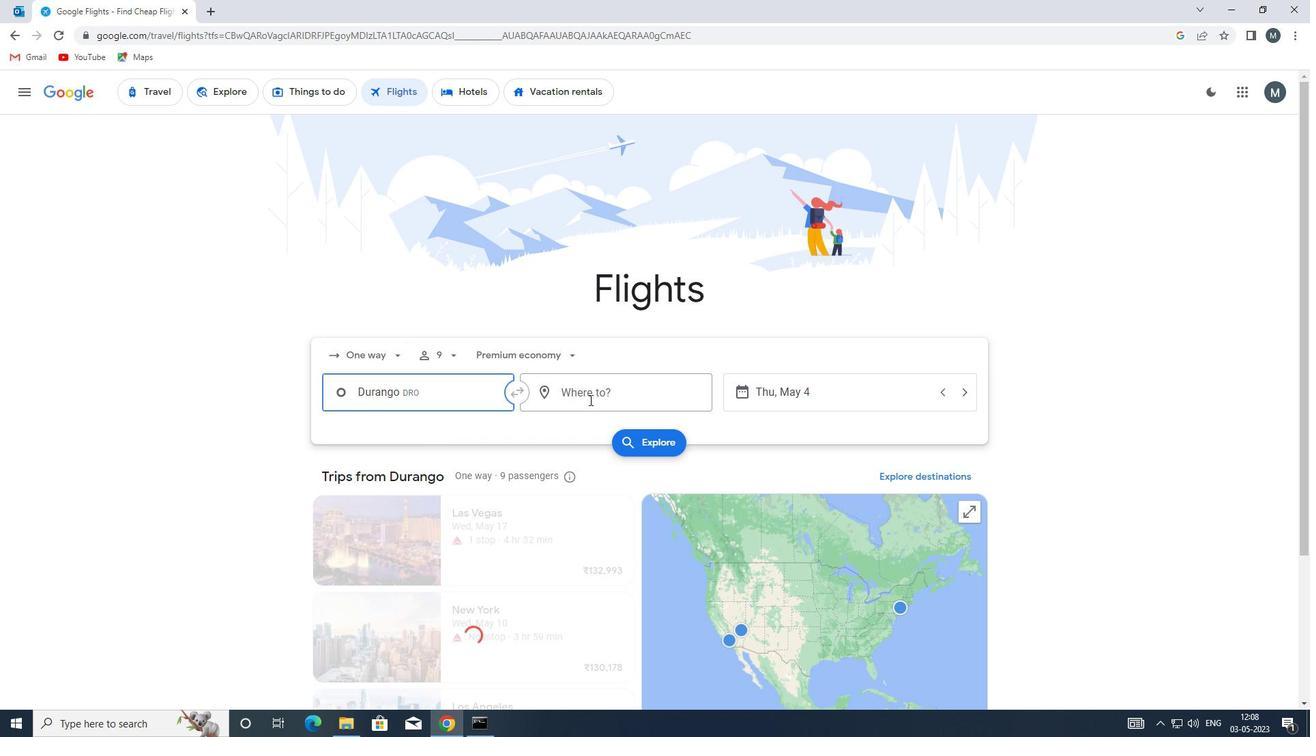 
Action: Mouse pressed left at (591, 398)
Screenshot: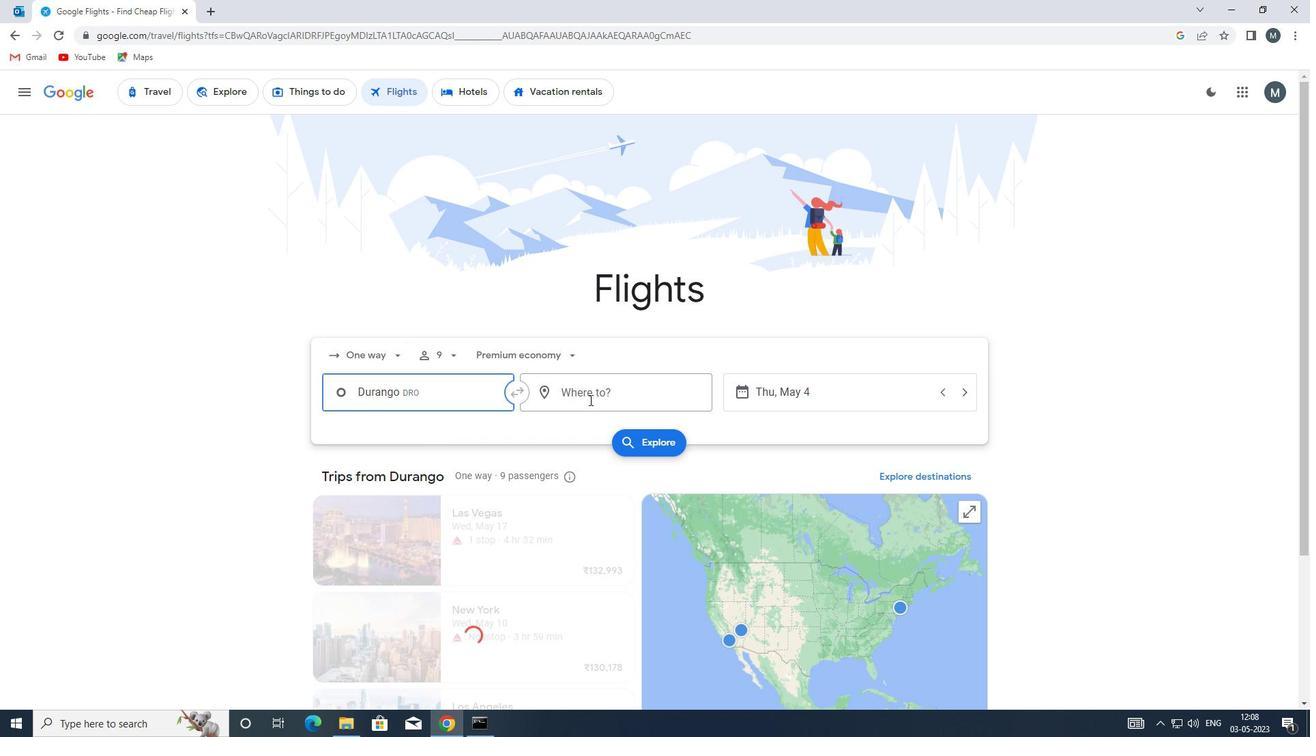 
Action: Mouse moved to (591, 398)
Screenshot: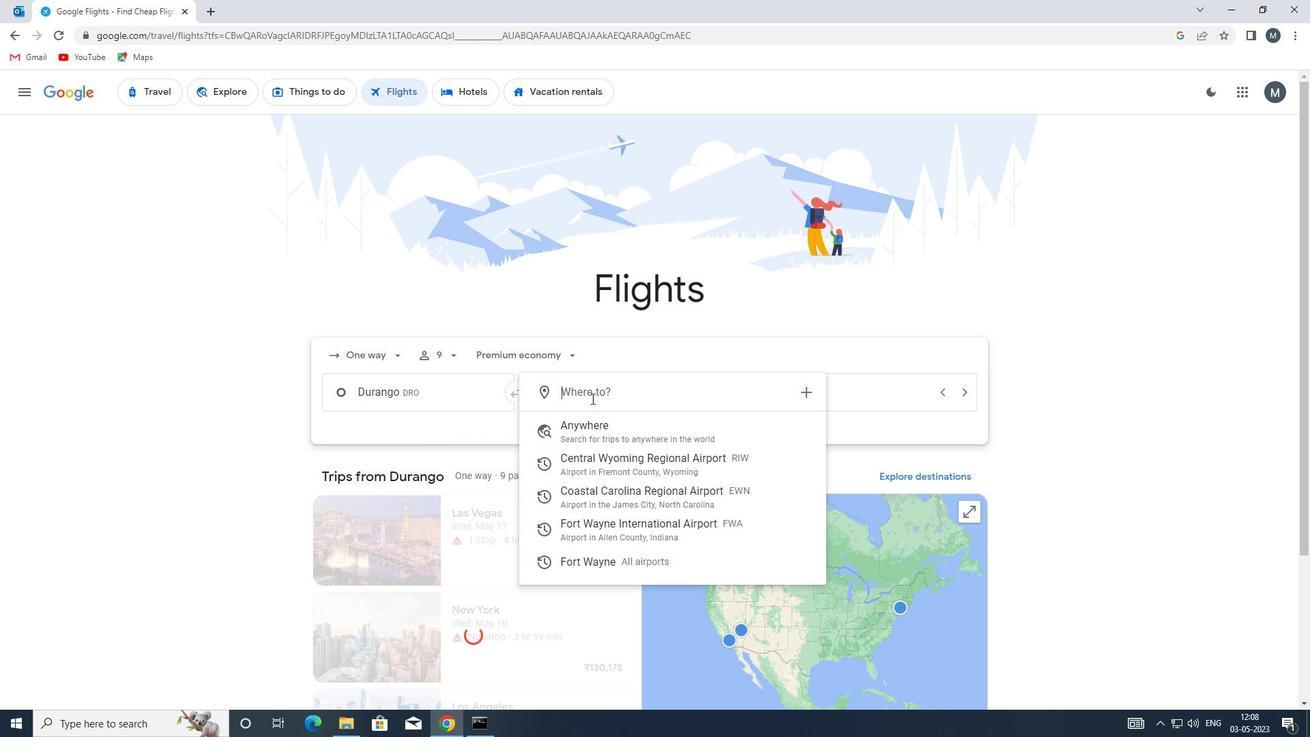 
Action: Key pressed fwa
Screenshot: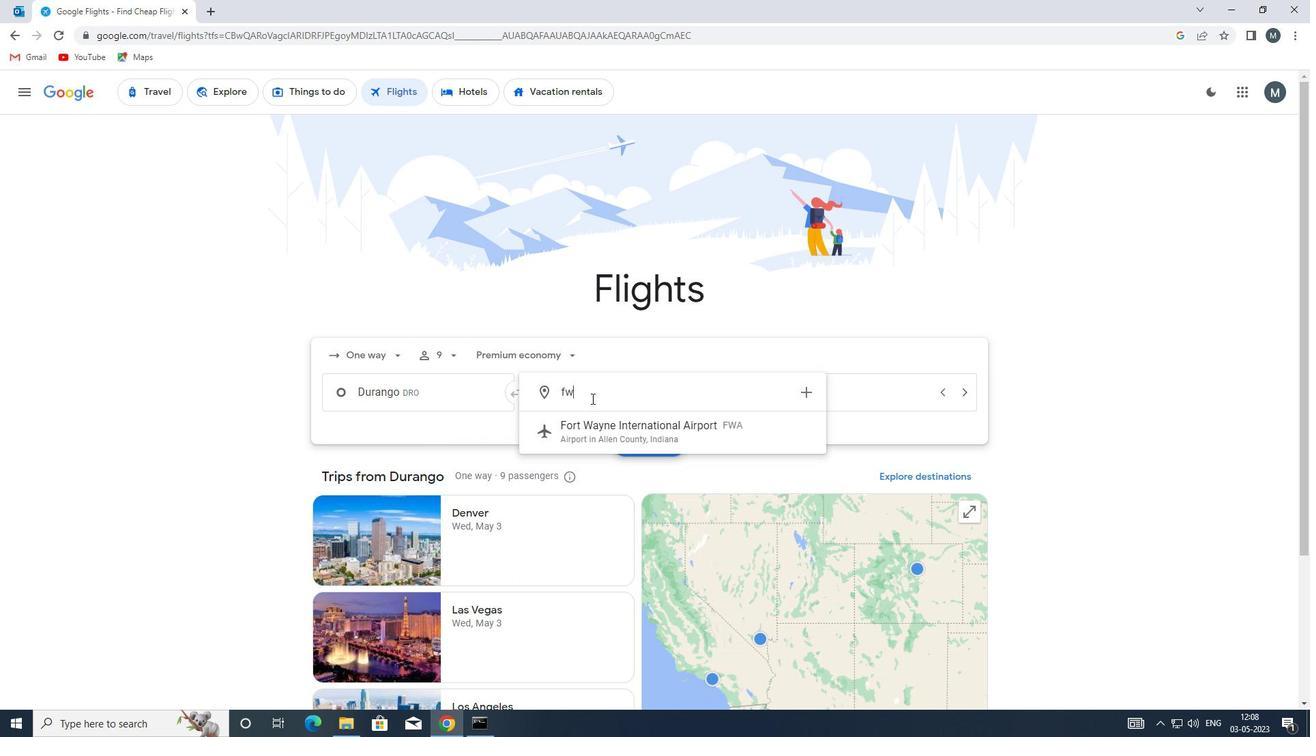 
Action: Mouse moved to (655, 434)
Screenshot: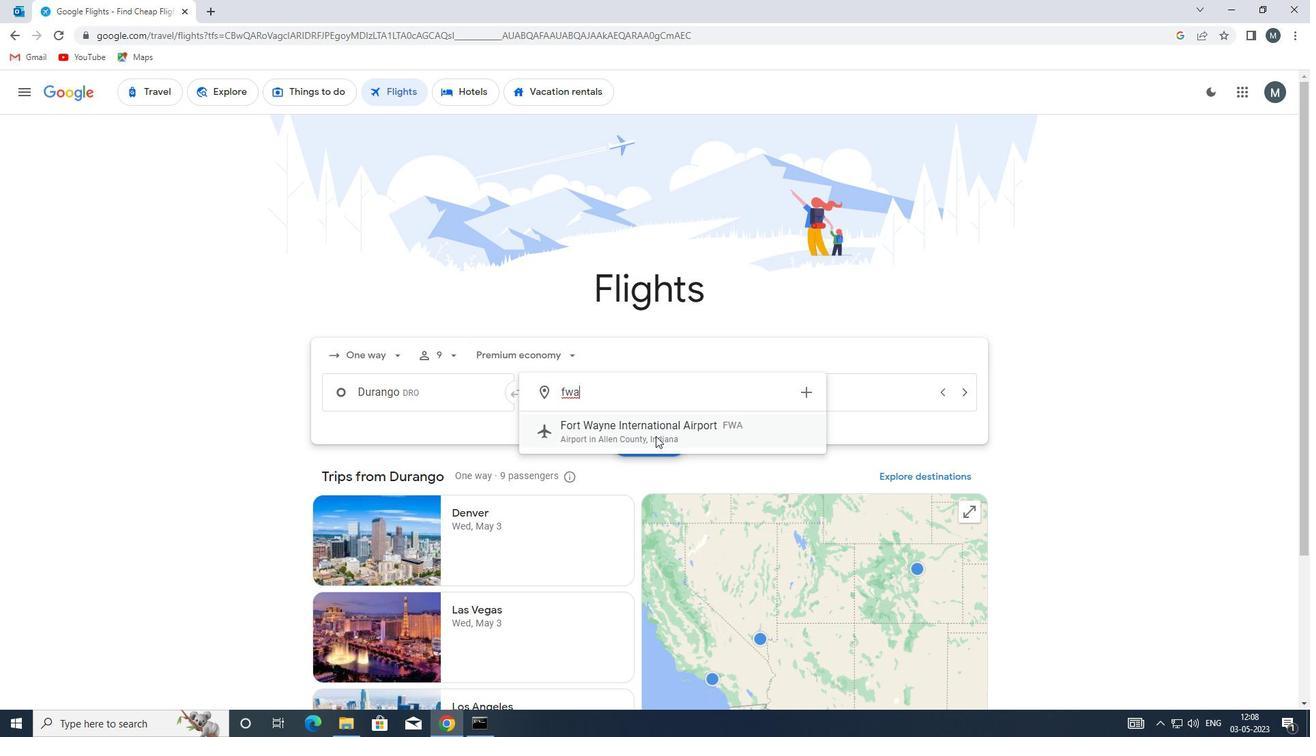 
Action: Mouse pressed left at (655, 434)
Screenshot: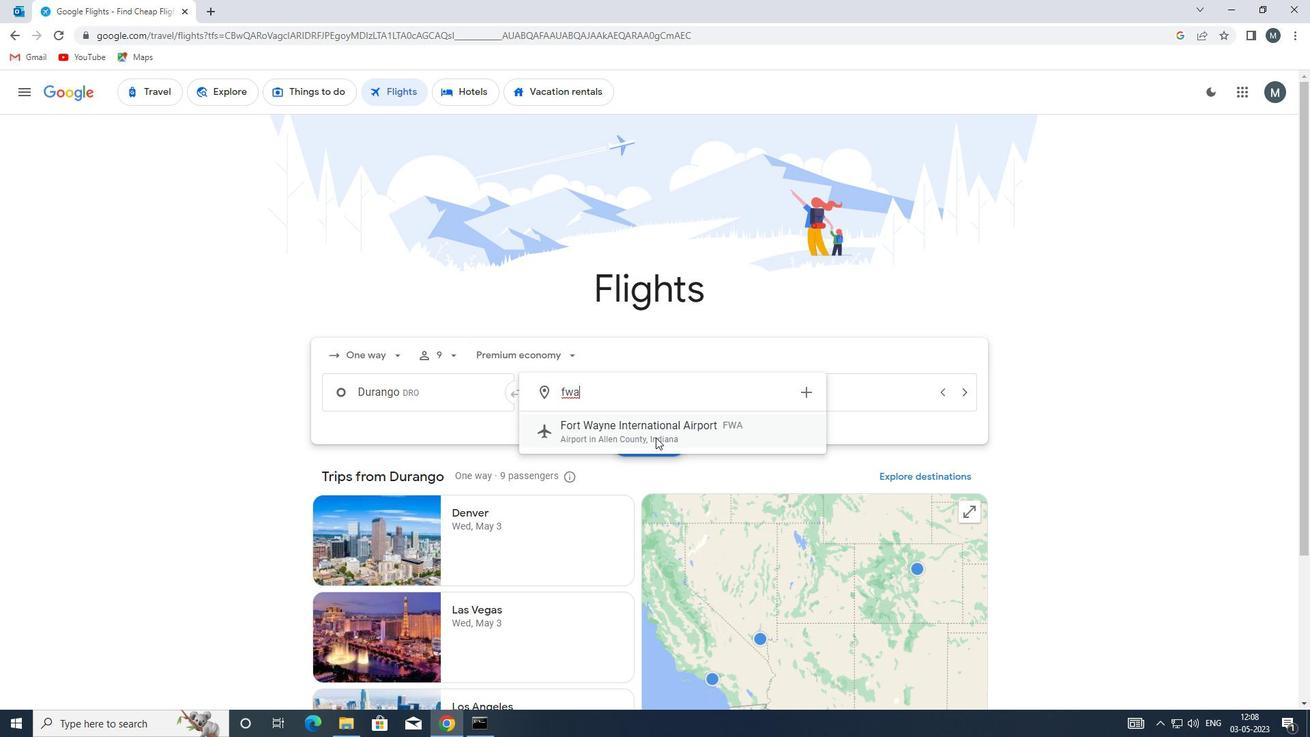 
Action: Mouse moved to (810, 394)
Screenshot: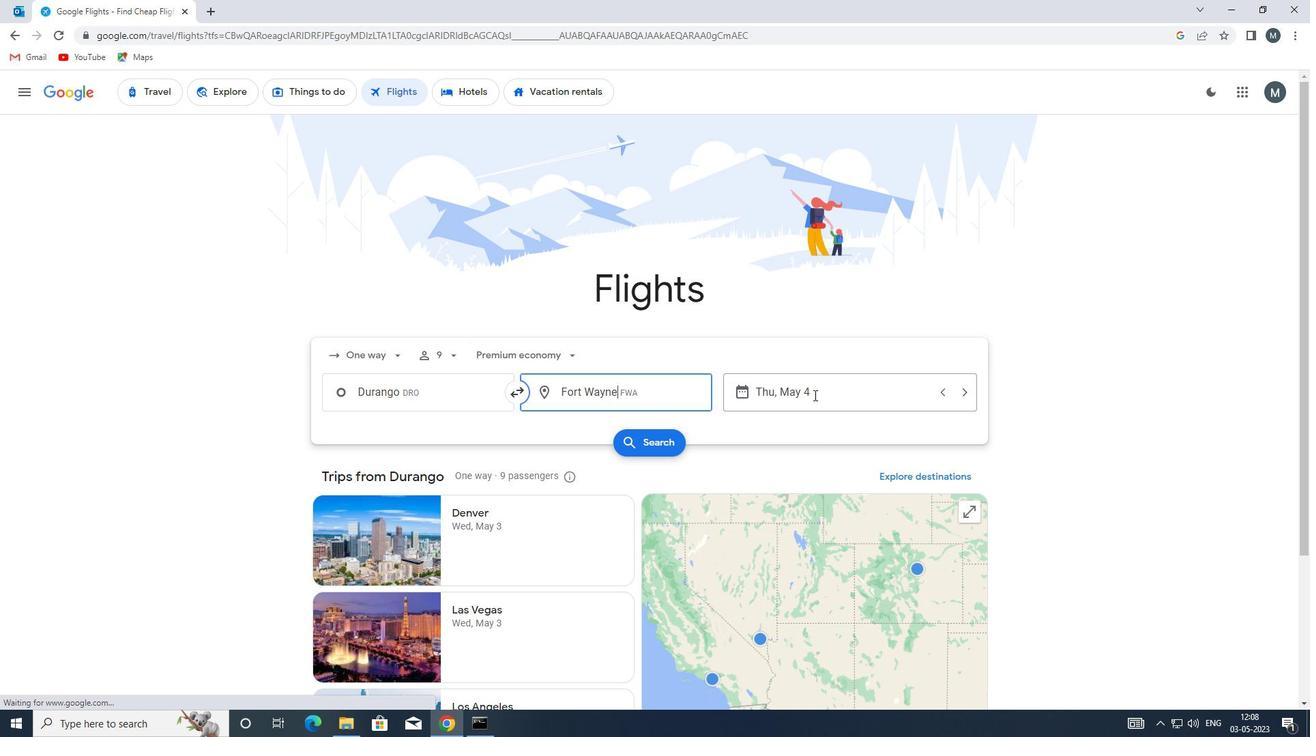 
Action: Mouse pressed left at (810, 394)
Screenshot: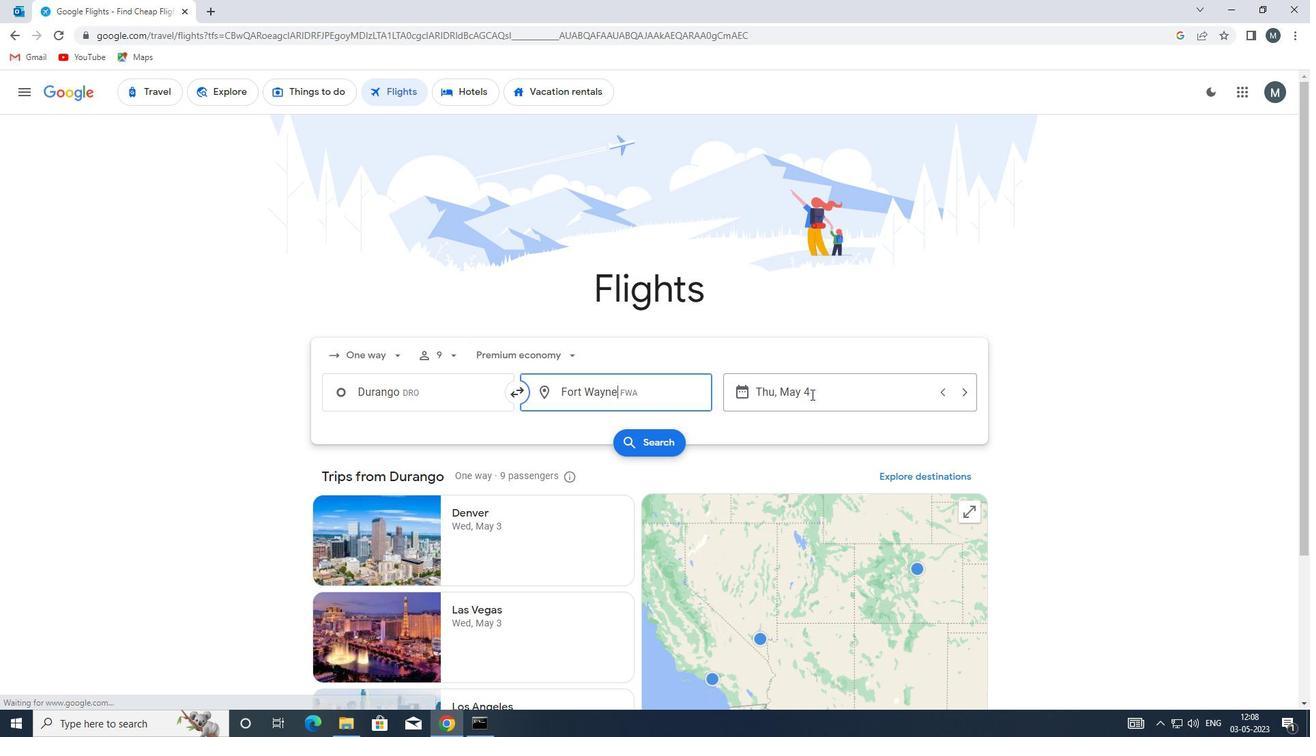 
Action: Mouse moved to (624, 459)
Screenshot: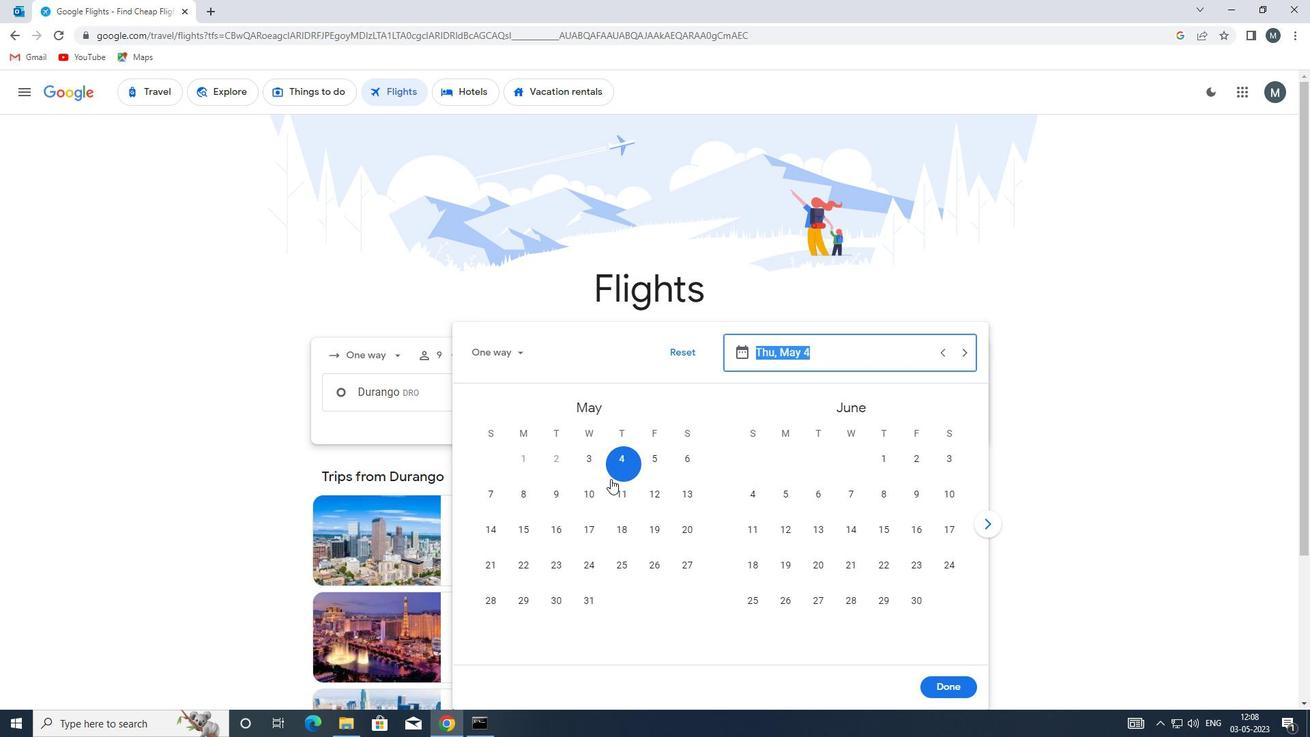 
Action: Mouse pressed left at (624, 459)
Screenshot: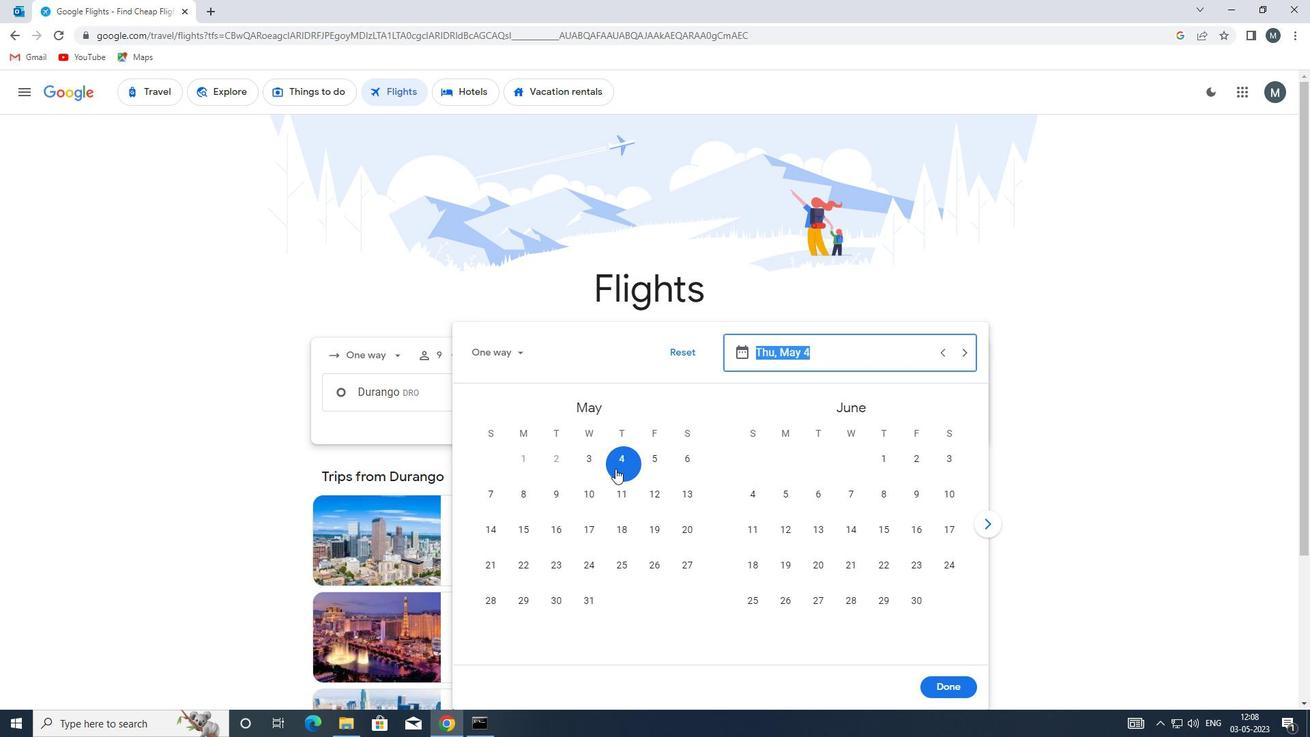 
Action: Mouse moved to (935, 686)
Screenshot: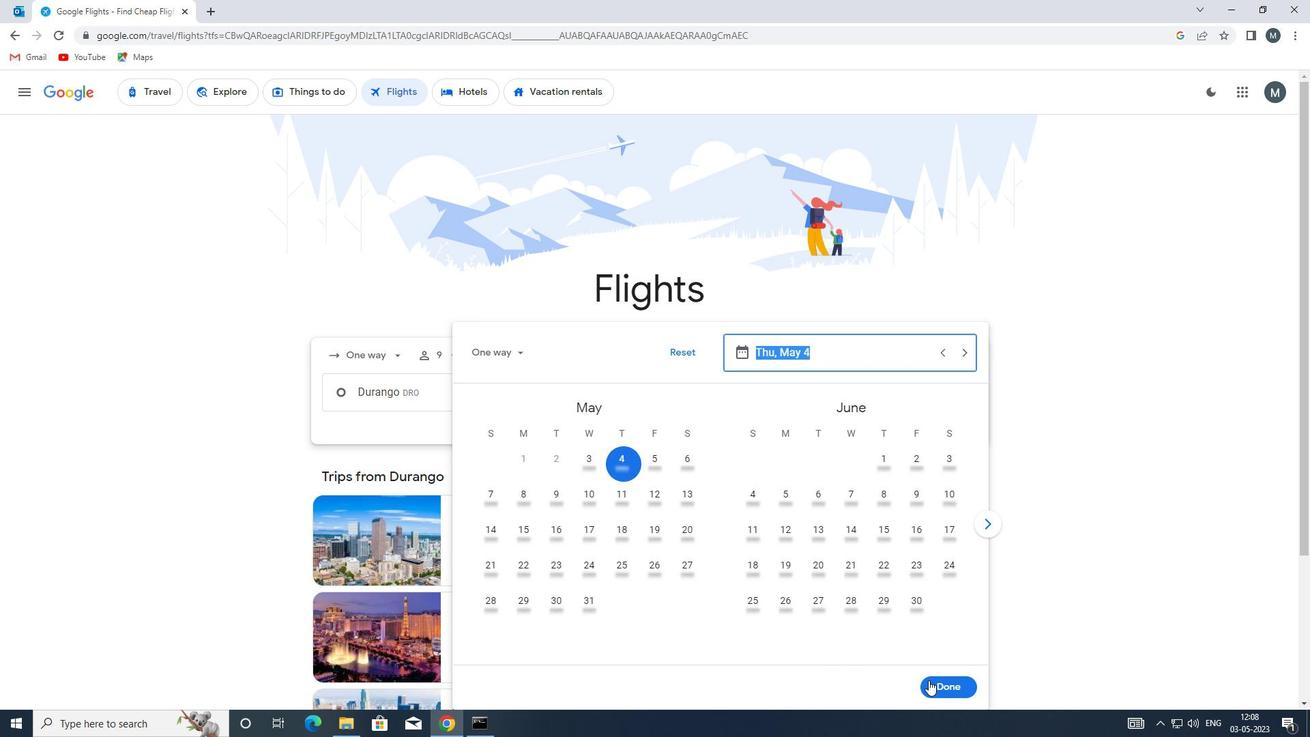 
Action: Mouse pressed left at (935, 686)
Screenshot: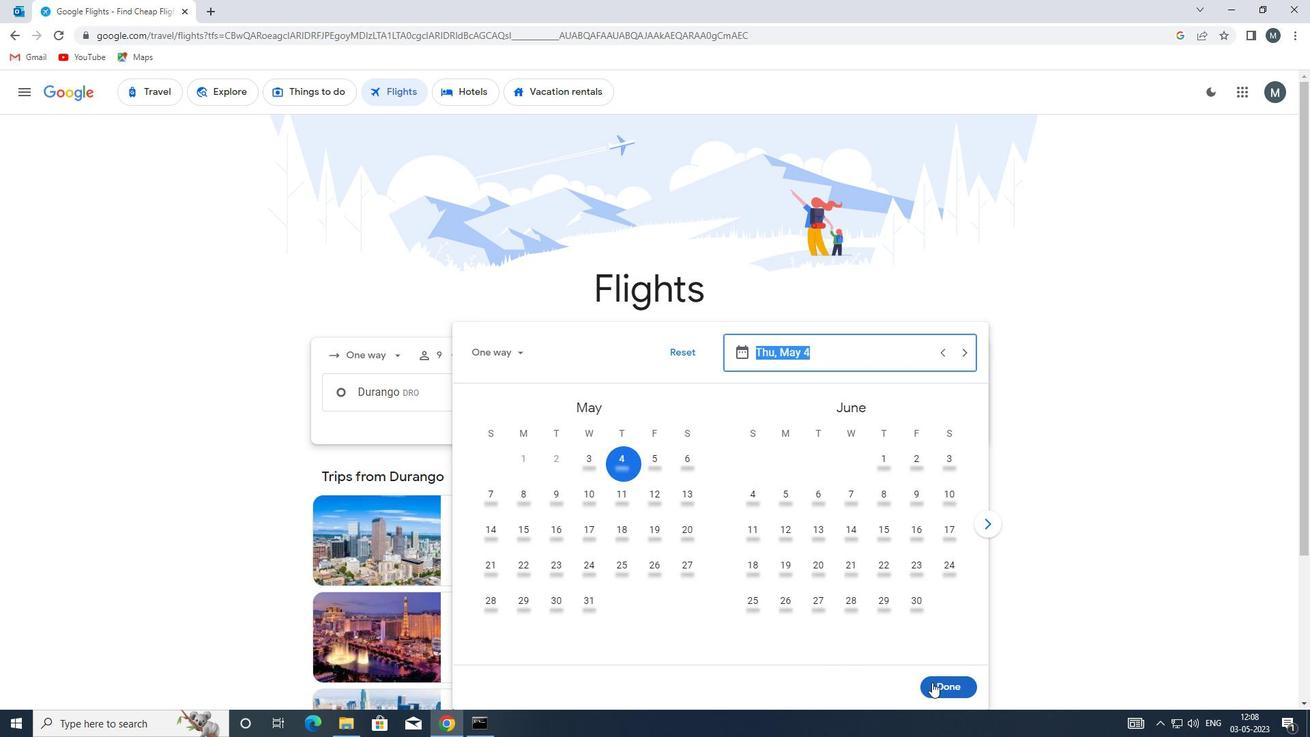 
Action: Mouse moved to (653, 448)
Screenshot: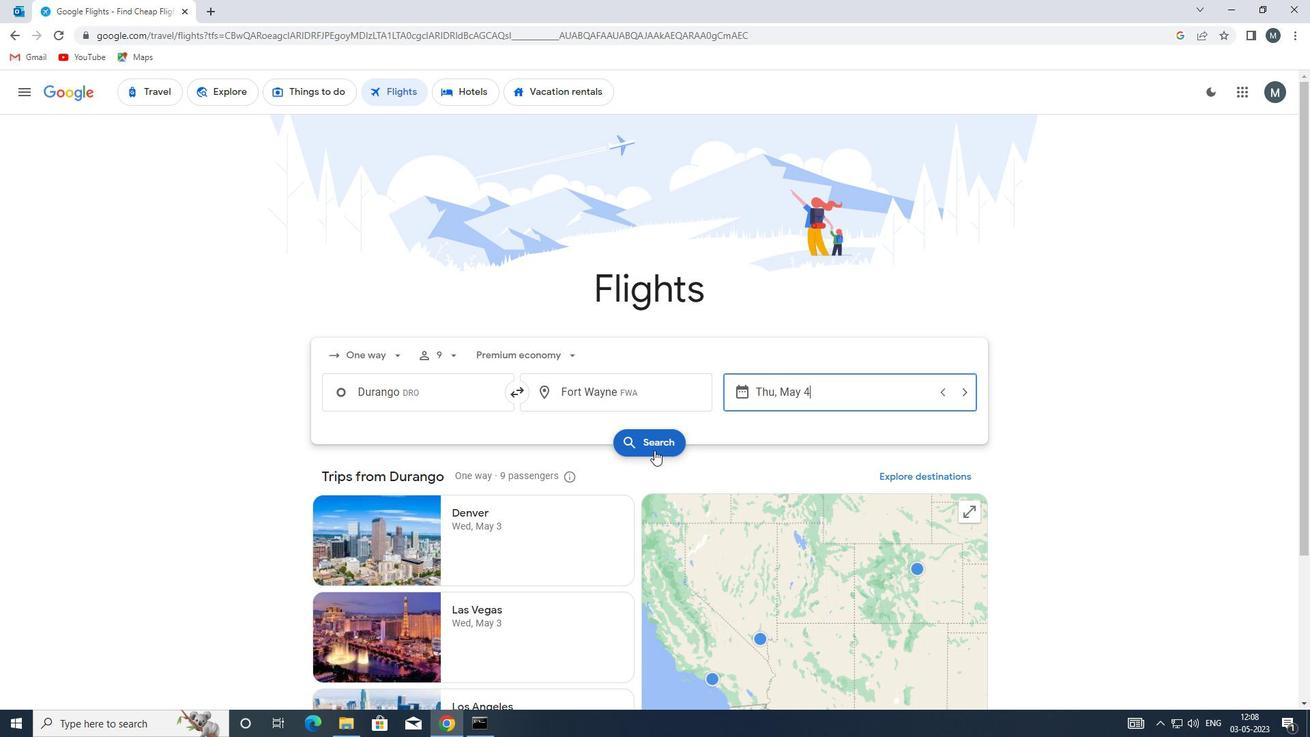 
Action: Mouse pressed left at (653, 448)
Screenshot: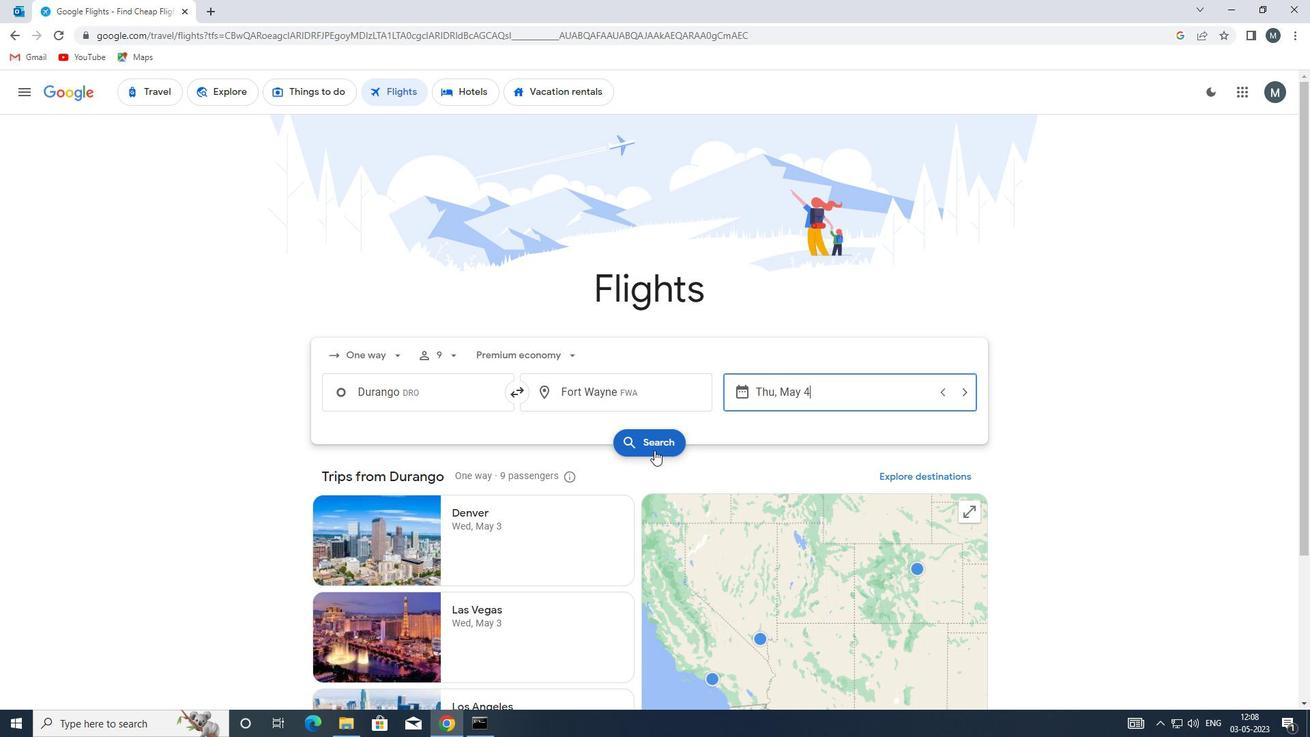
Action: Mouse moved to (343, 215)
Screenshot: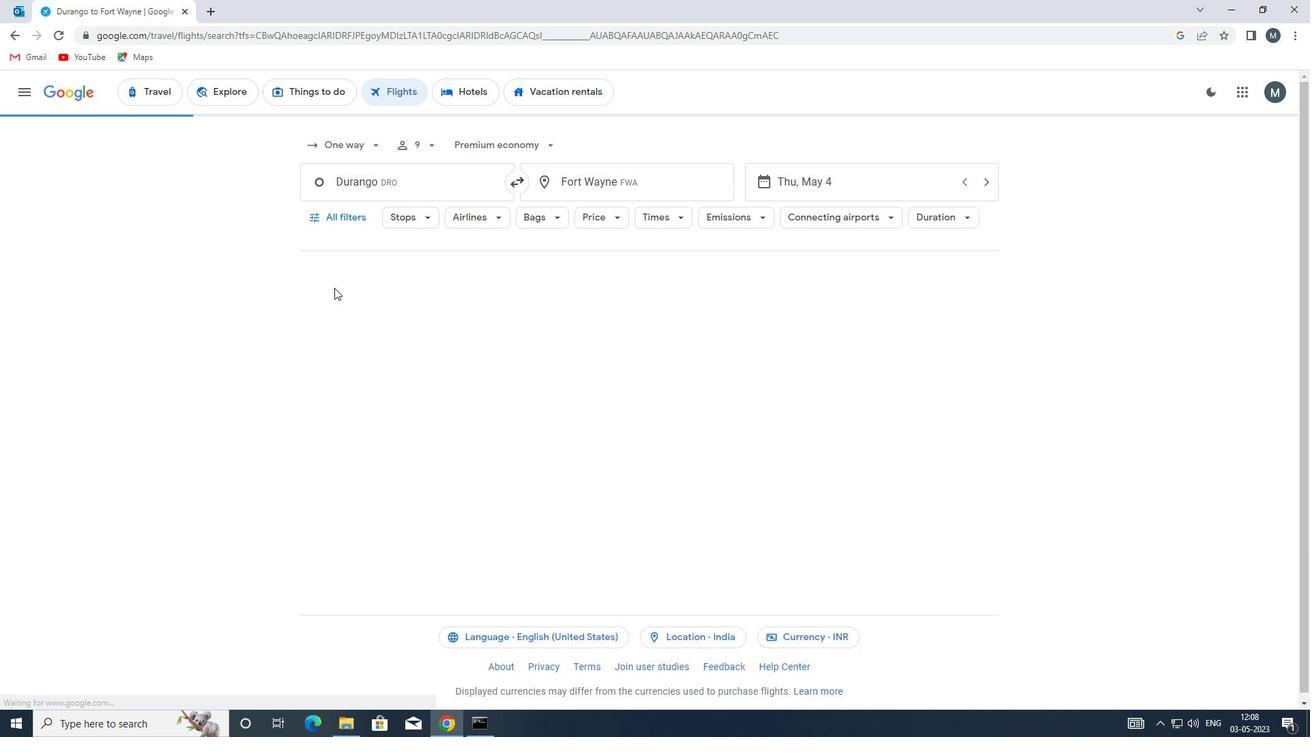 
Action: Mouse pressed left at (343, 215)
Screenshot: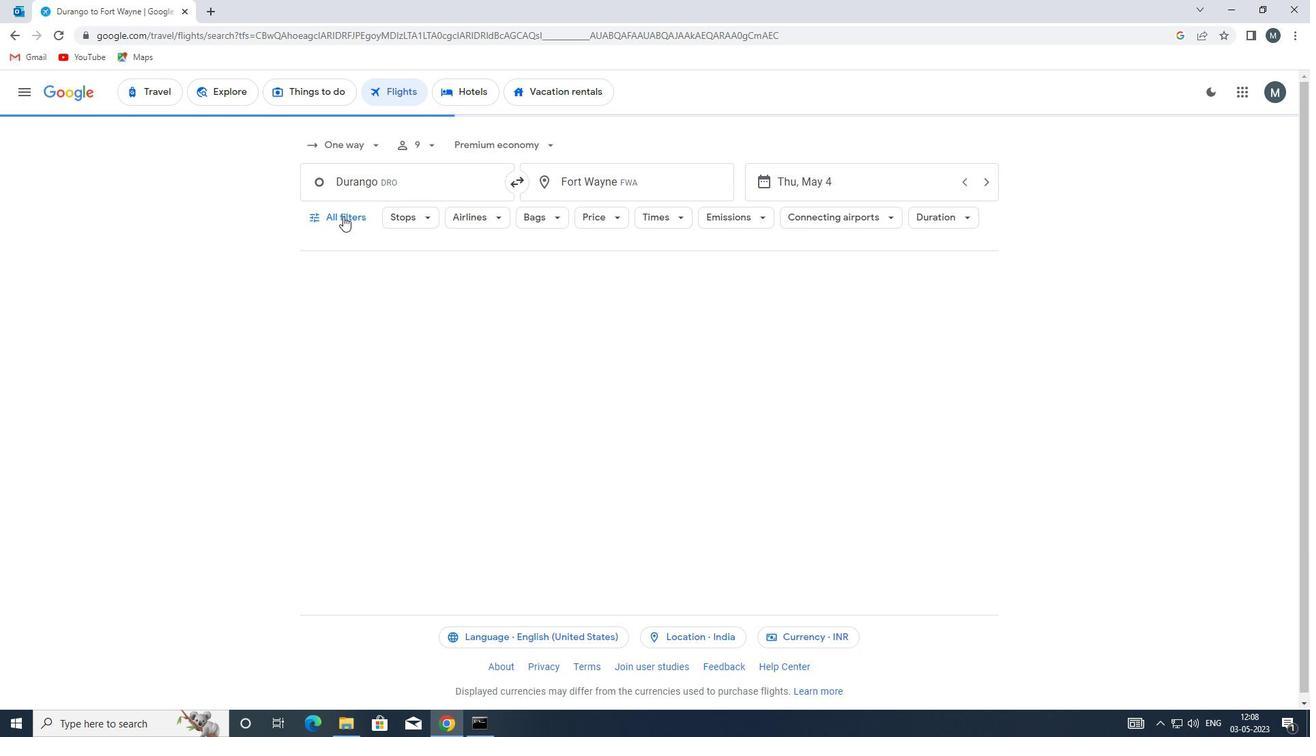 
Action: Mouse moved to (389, 410)
Screenshot: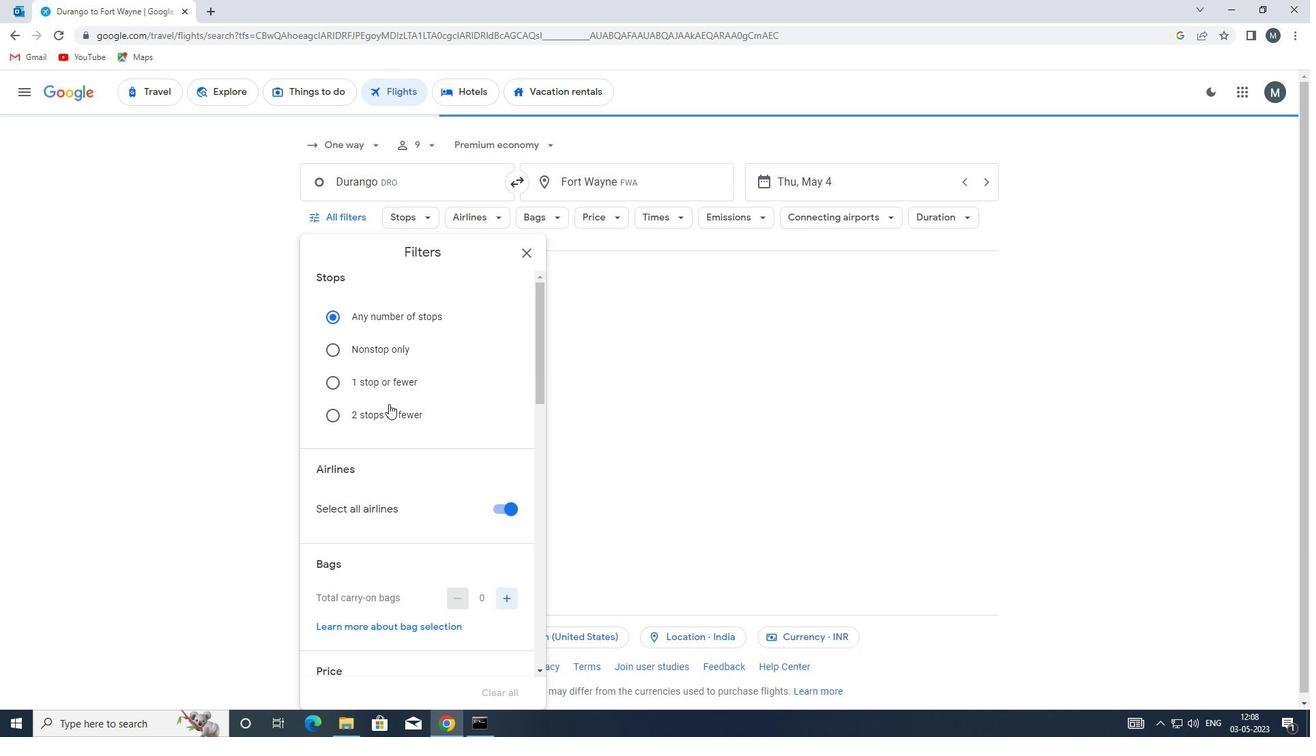 
Action: Mouse scrolled (389, 409) with delta (0, 0)
Screenshot: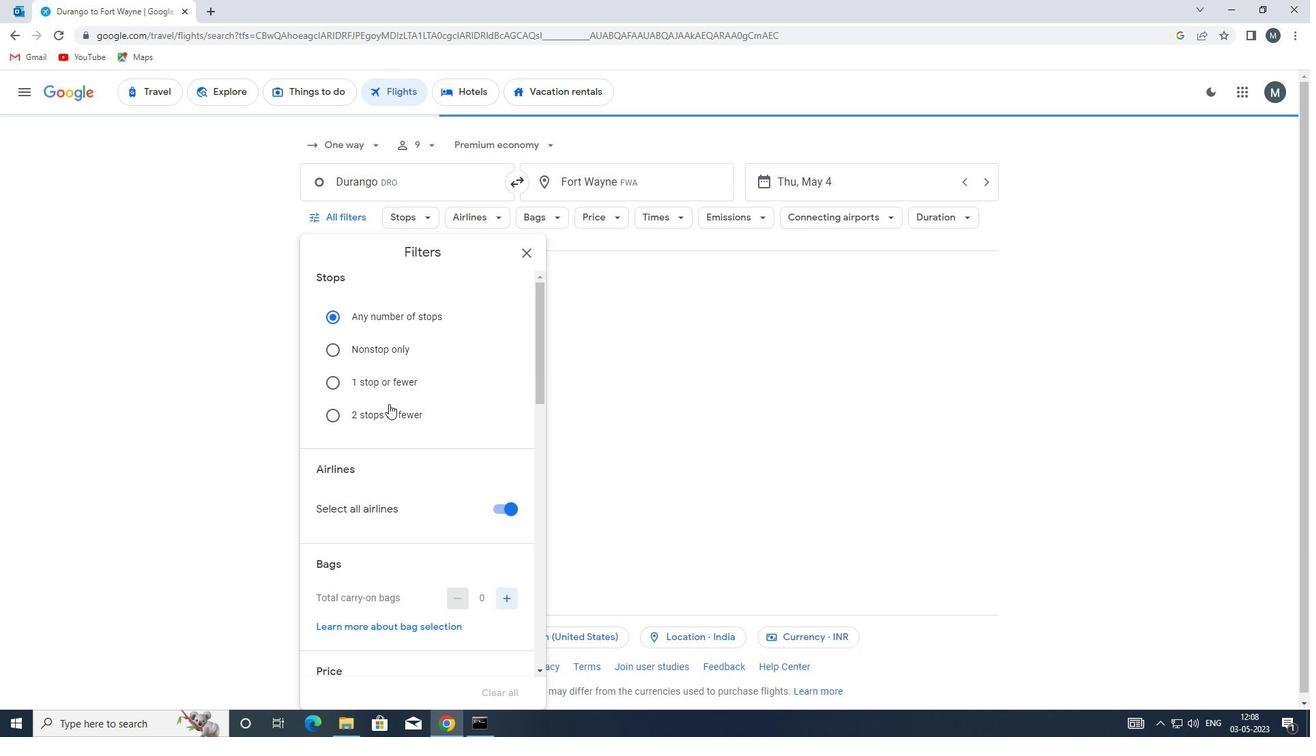
Action: Mouse moved to (389, 413)
Screenshot: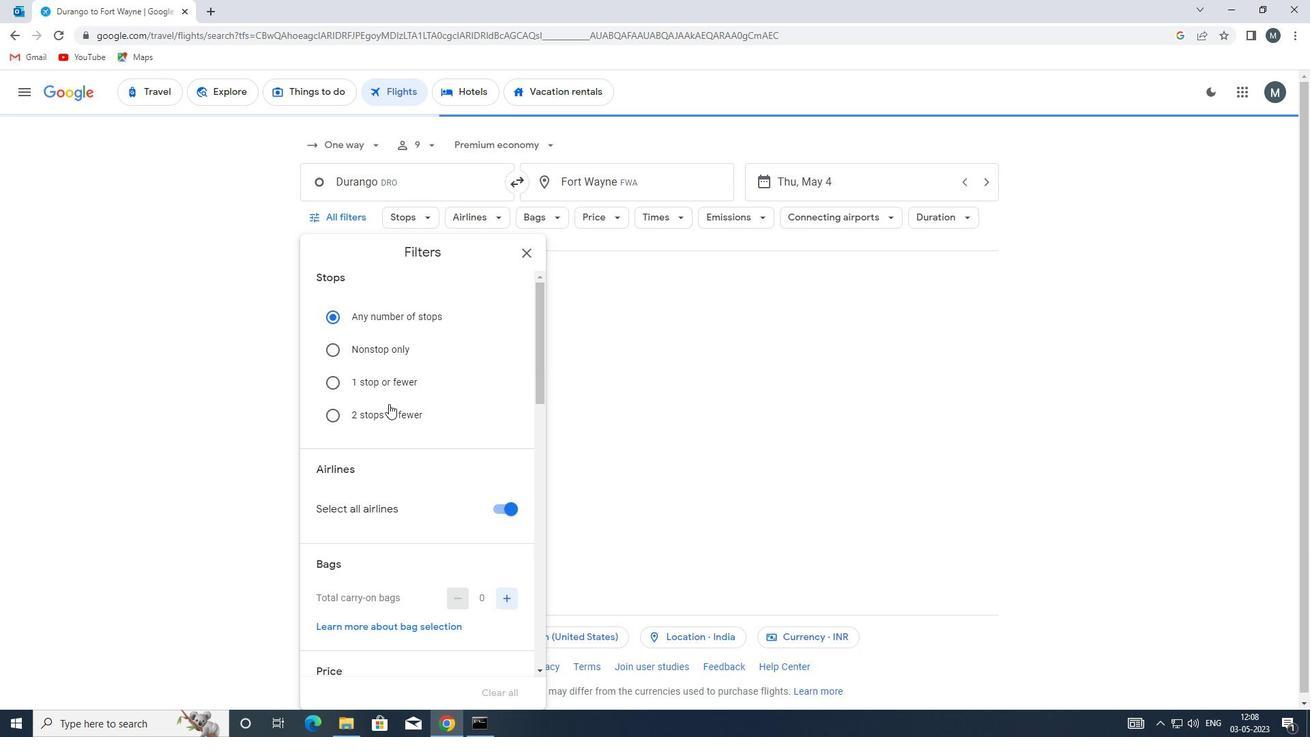 
Action: Mouse scrolled (389, 412) with delta (0, 0)
Screenshot: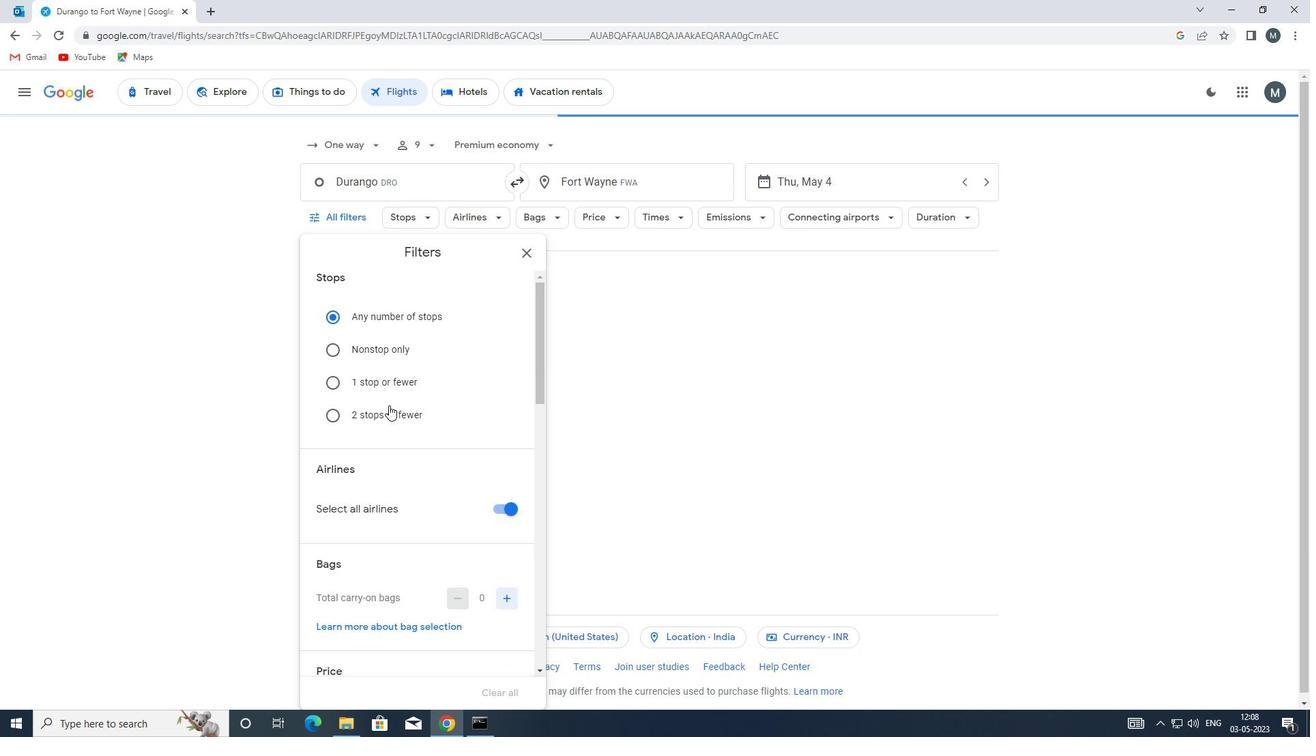 
Action: Mouse moved to (498, 376)
Screenshot: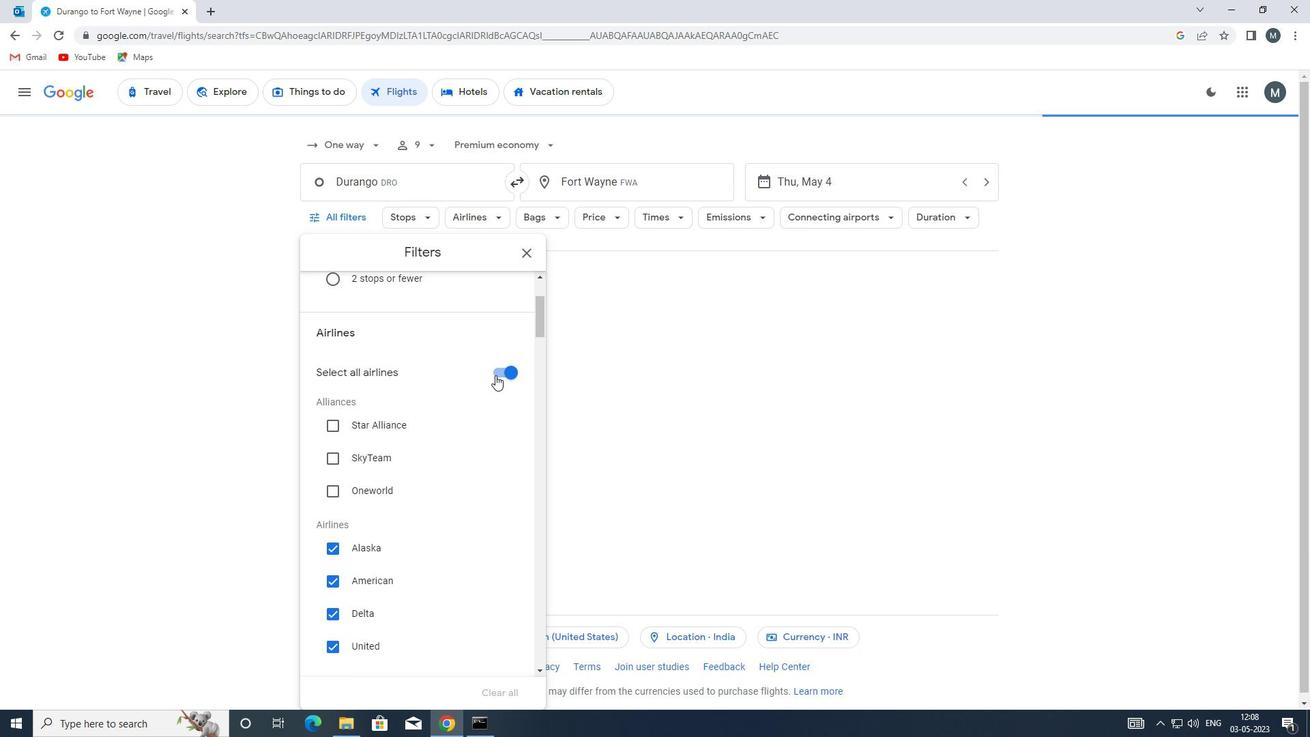 
Action: Mouse pressed left at (498, 376)
Screenshot: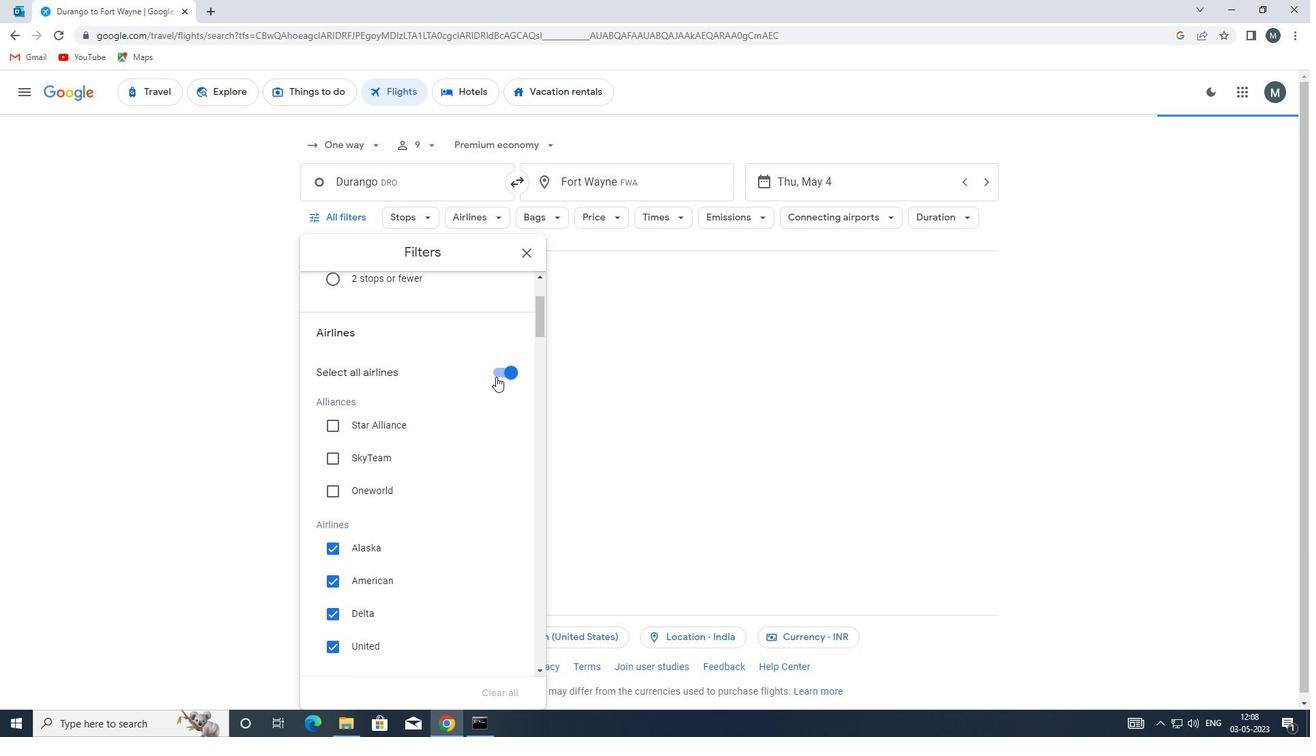 
Action: Mouse moved to (408, 414)
Screenshot: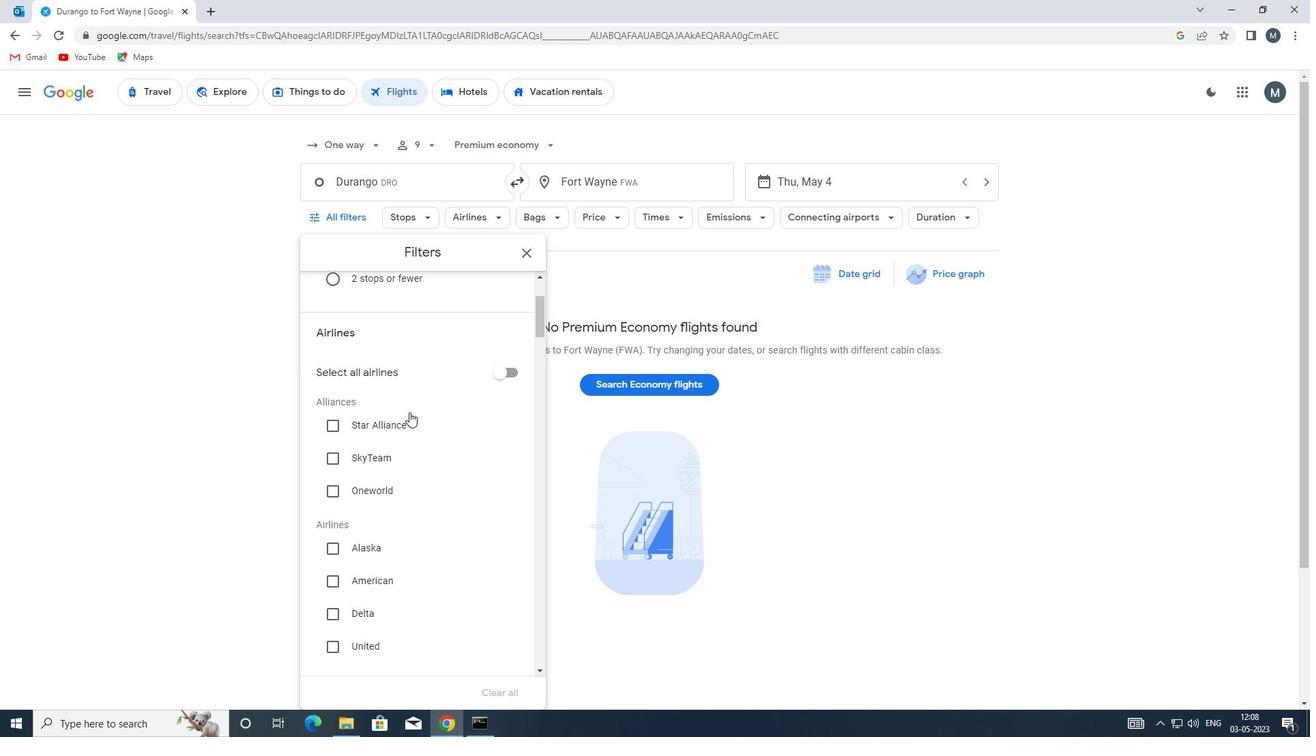 
Action: Mouse scrolled (408, 413) with delta (0, 0)
Screenshot: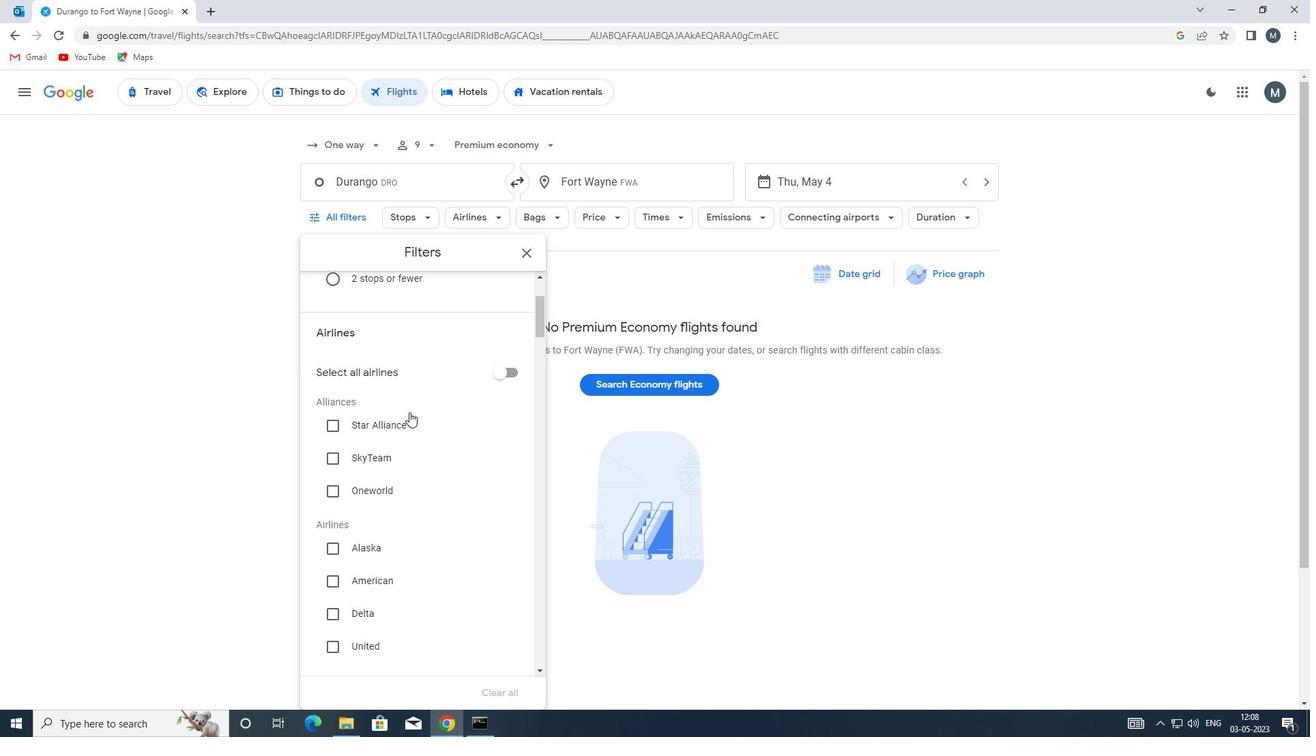 
Action: Mouse moved to (406, 430)
Screenshot: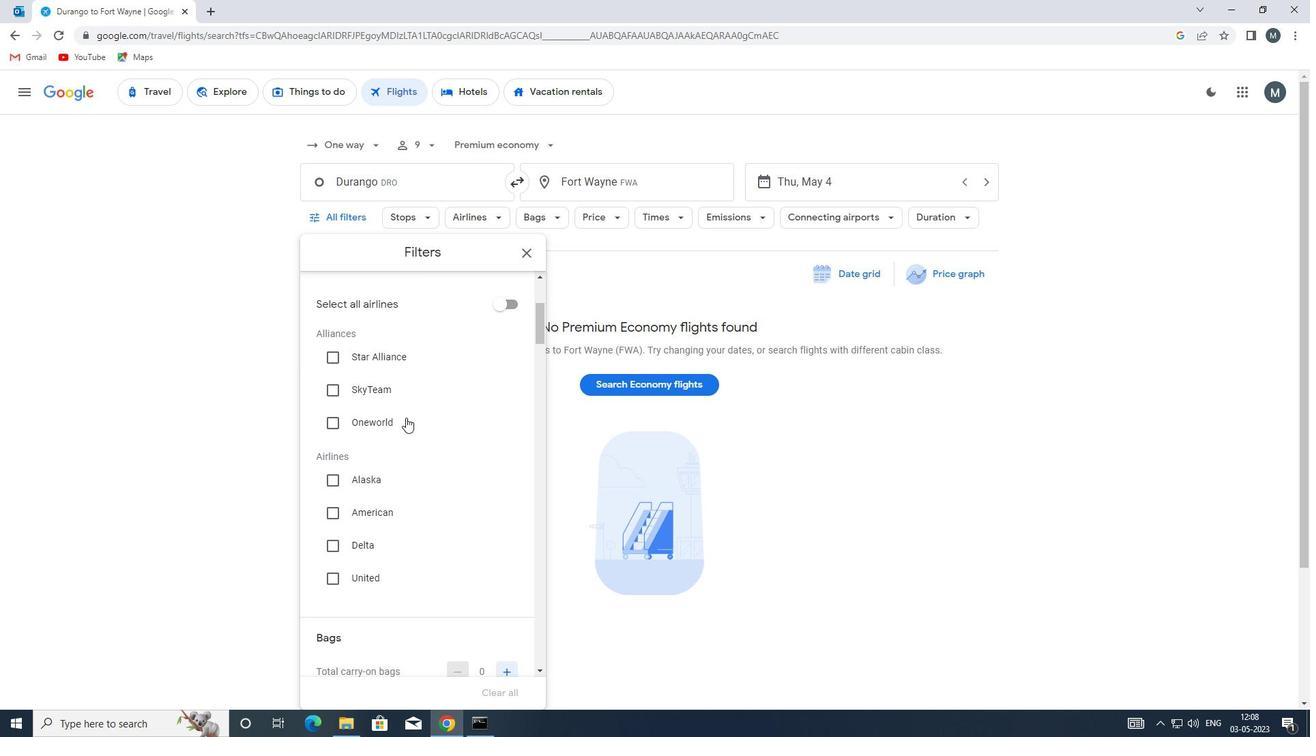 
Action: Mouse scrolled (406, 430) with delta (0, 0)
Screenshot: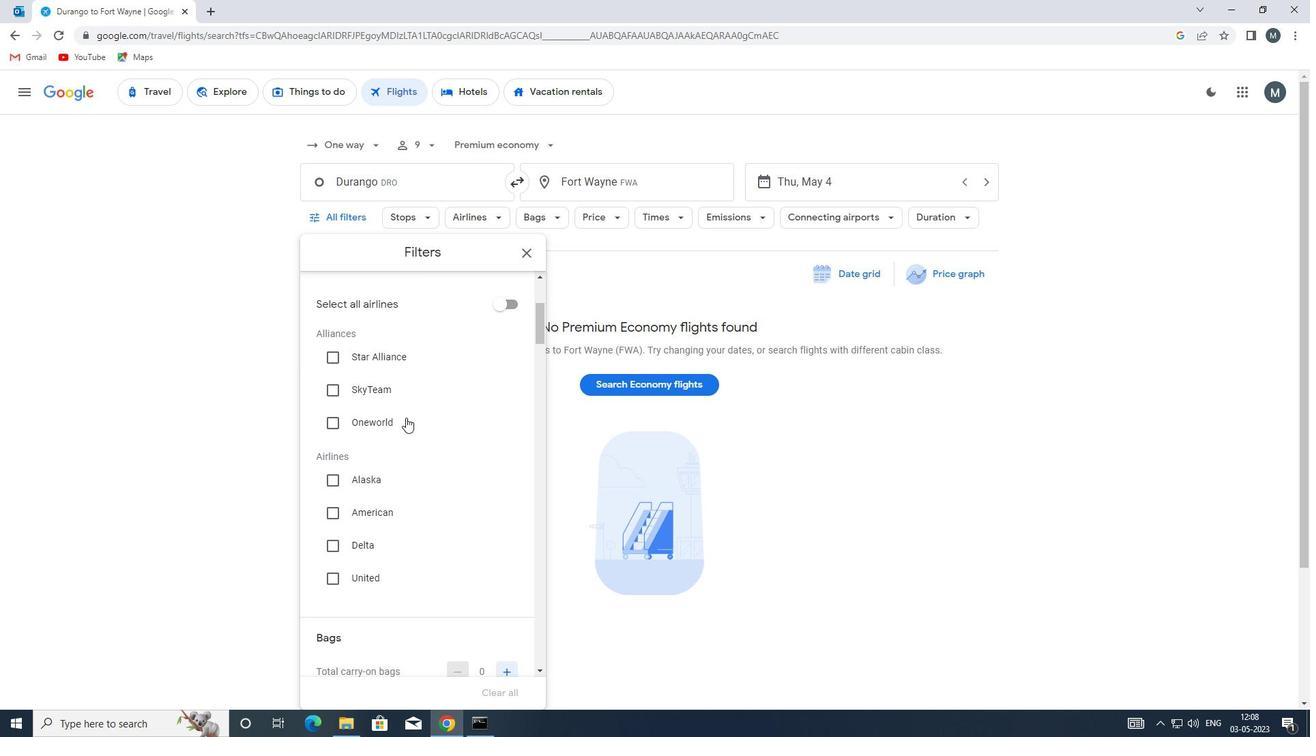 
Action: Mouse moved to (417, 431)
Screenshot: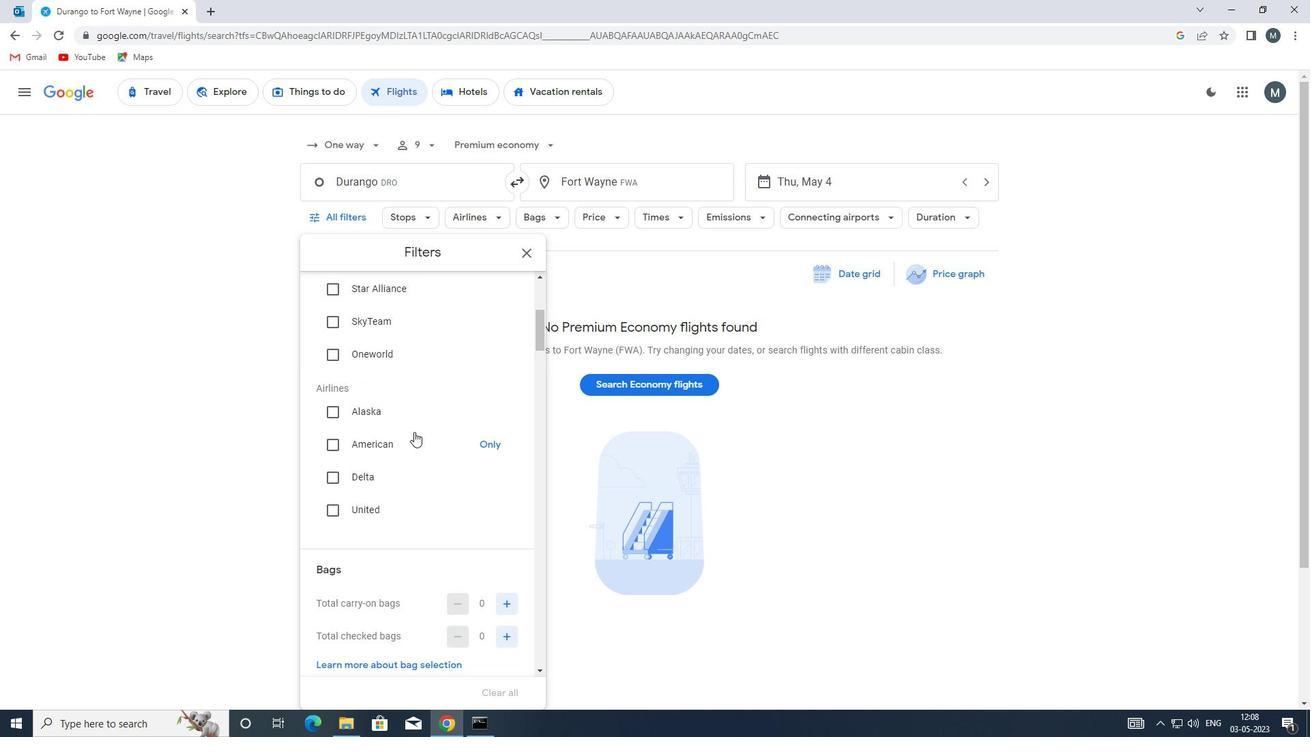 
Action: Mouse scrolled (417, 430) with delta (0, 0)
Screenshot: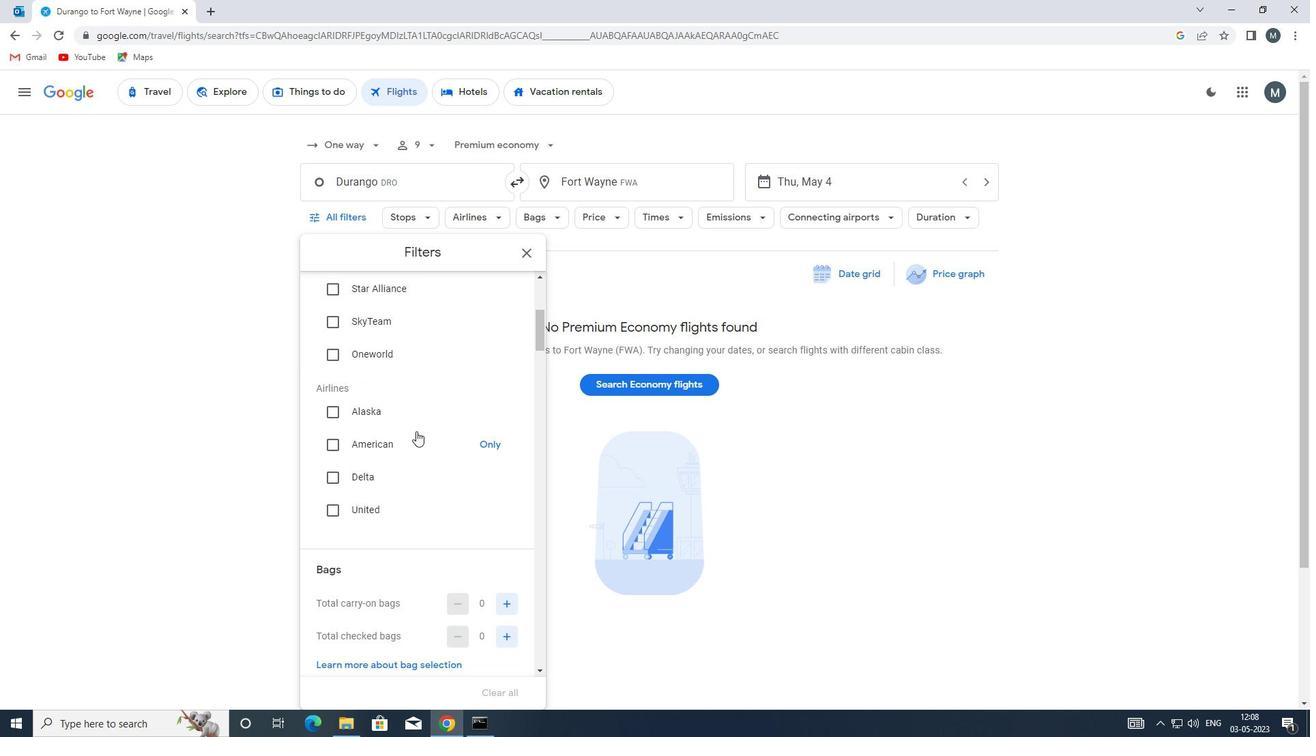 
Action: Mouse scrolled (417, 430) with delta (0, 0)
Screenshot: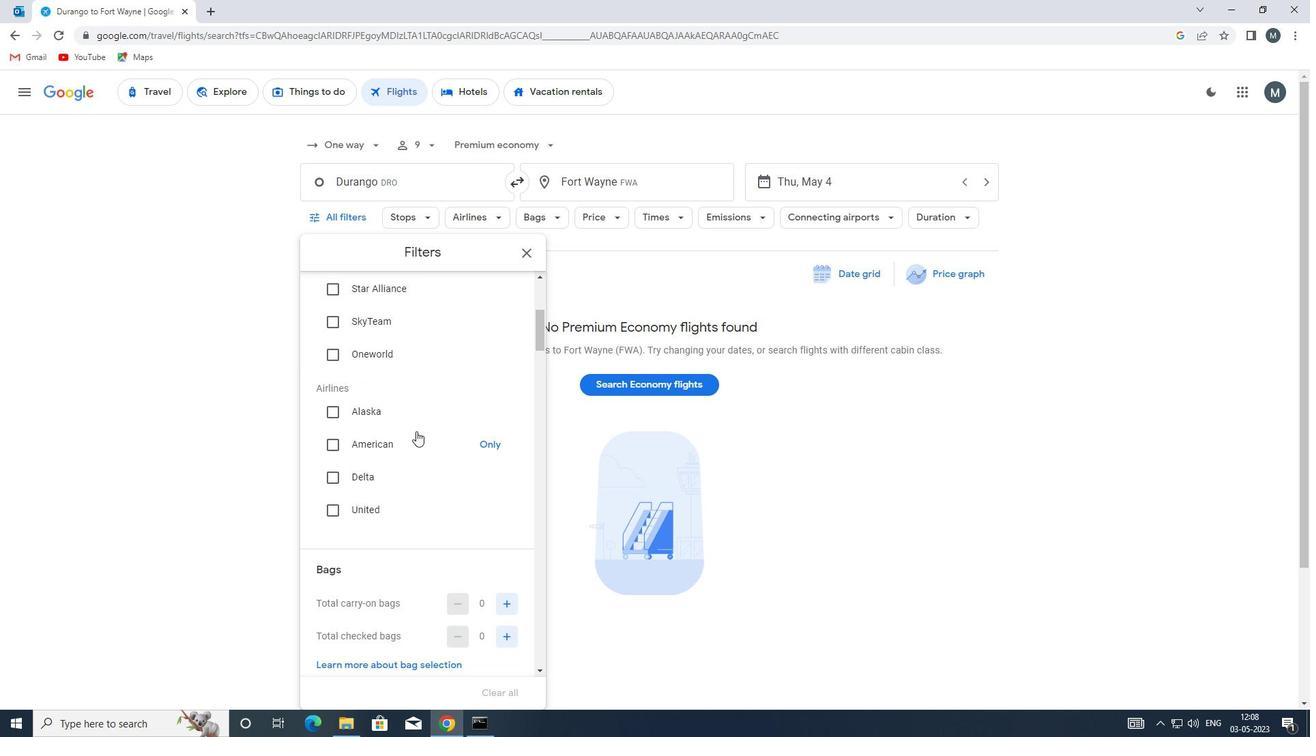 
Action: Mouse scrolled (417, 430) with delta (0, 0)
Screenshot: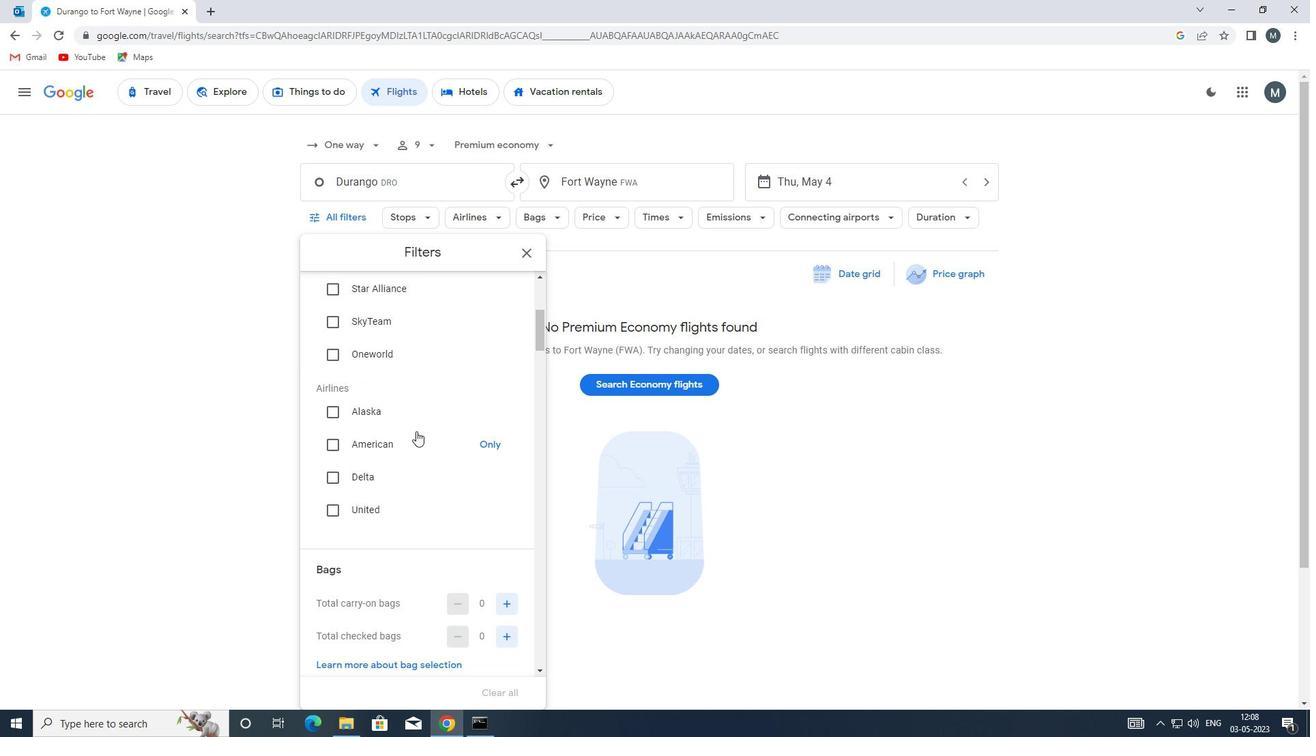 
Action: Mouse moved to (501, 425)
Screenshot: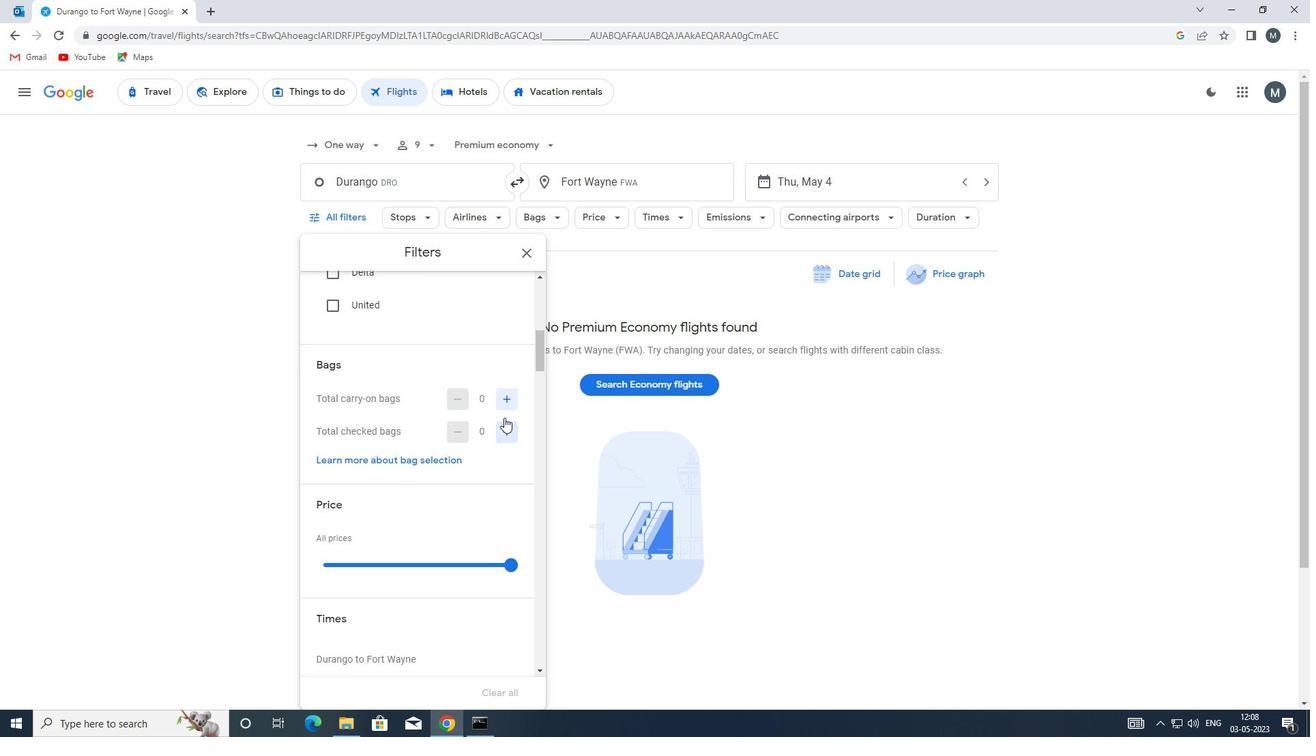 
Action: Mouse pressed left at (501, 425)
Screenshot: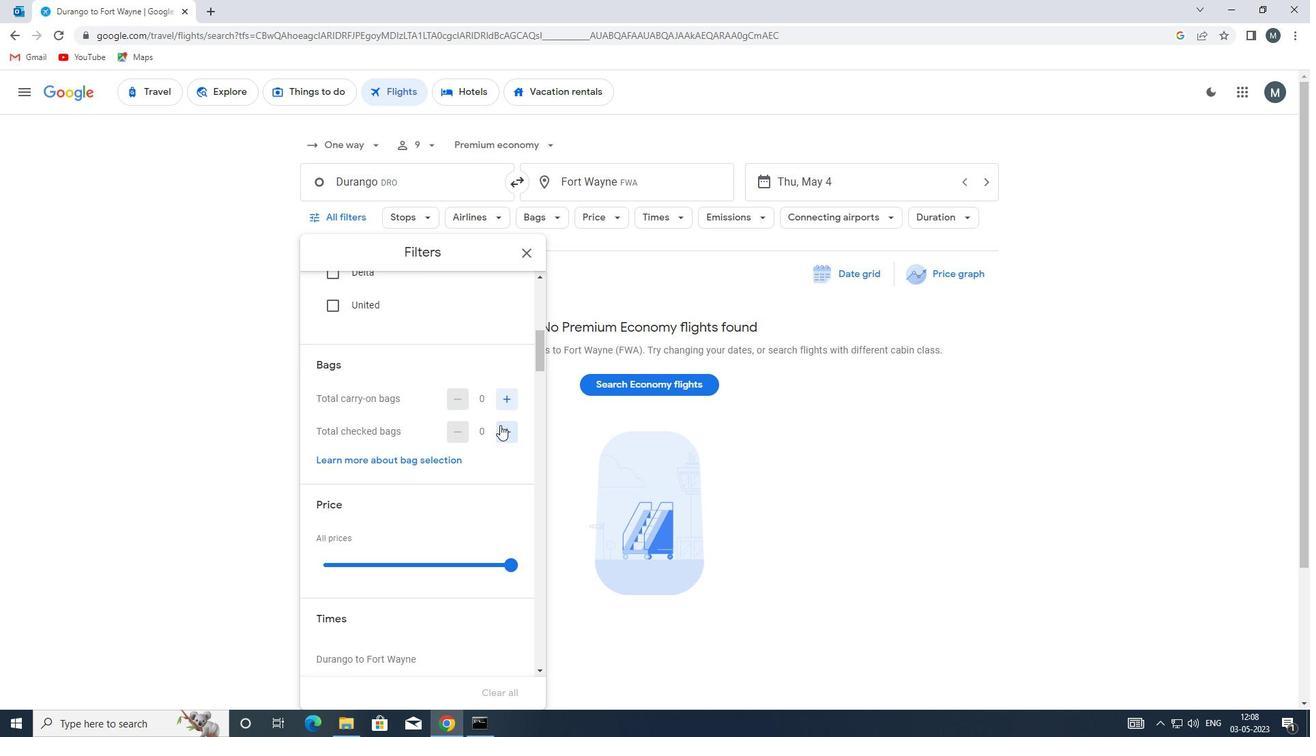 
Action: Mouse moved to (502, 427)
Screenshot: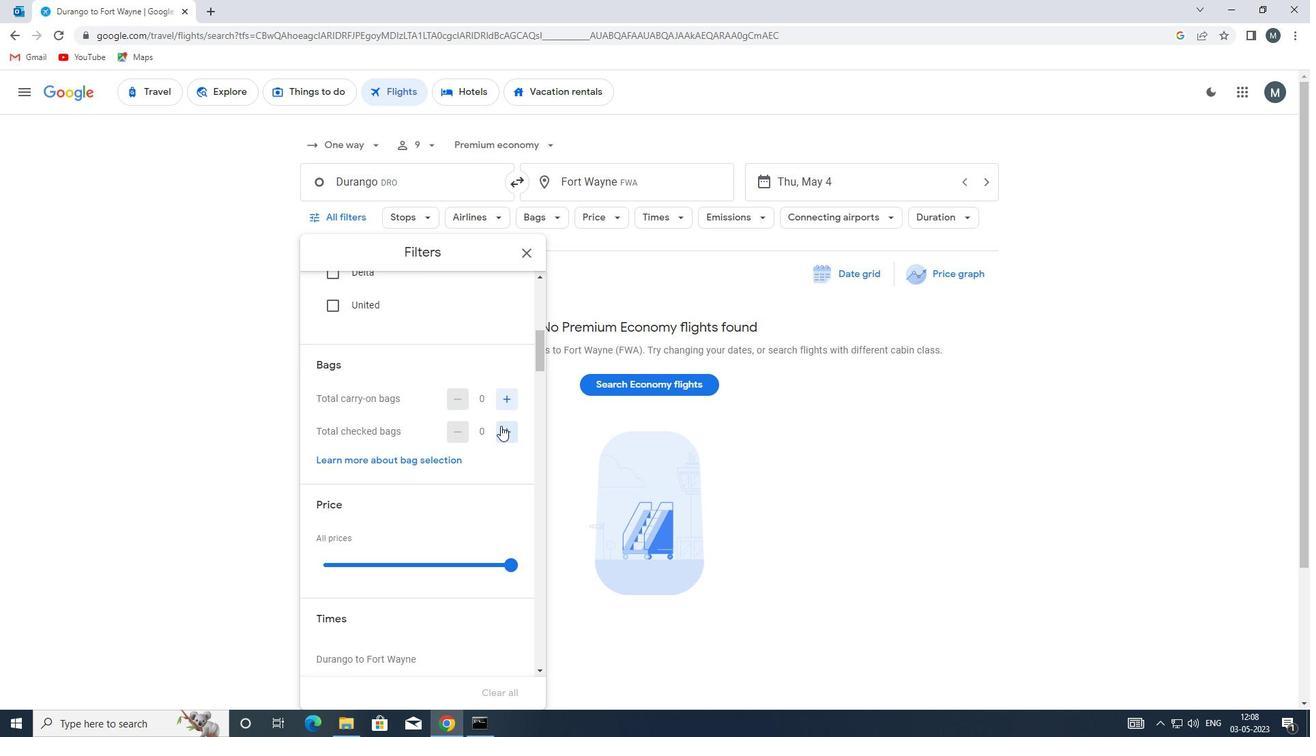 
Action: Mouse pressed left at (502, 427)
Screenshot: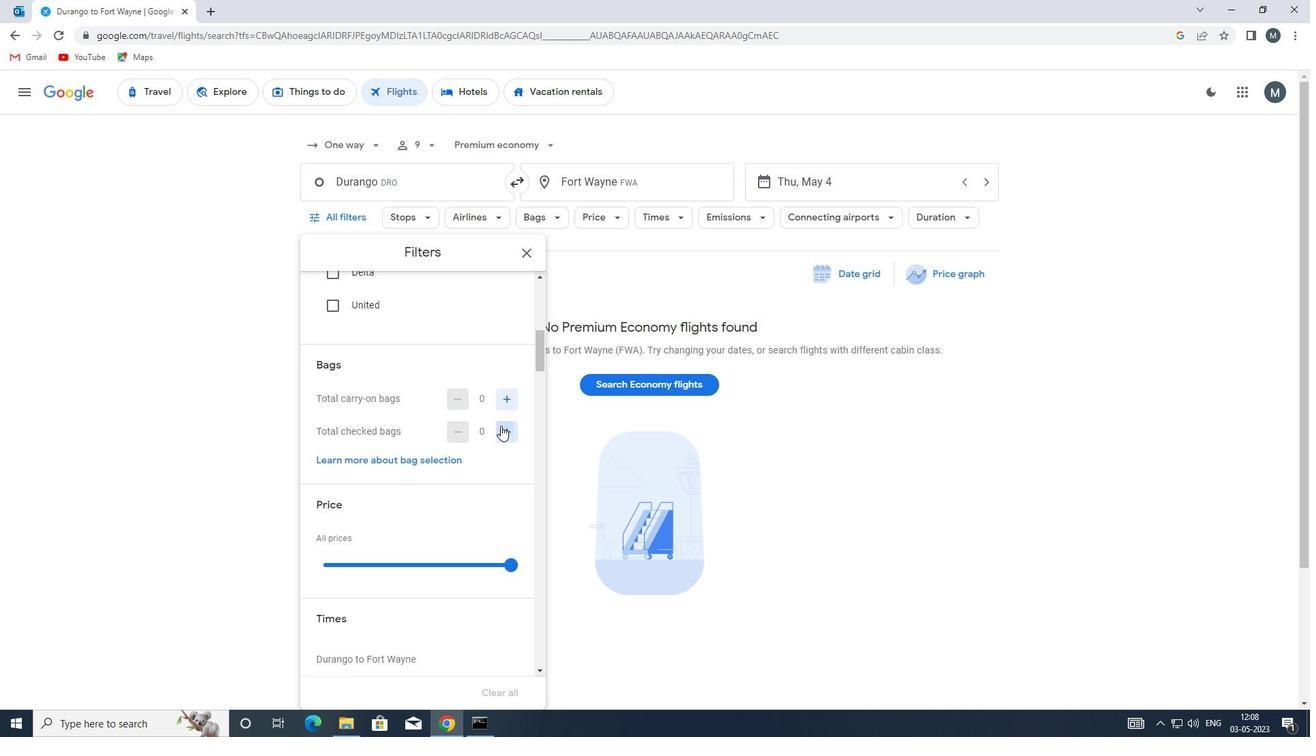 
Action: Mouse pressed left at (502, 427)
Screenshot: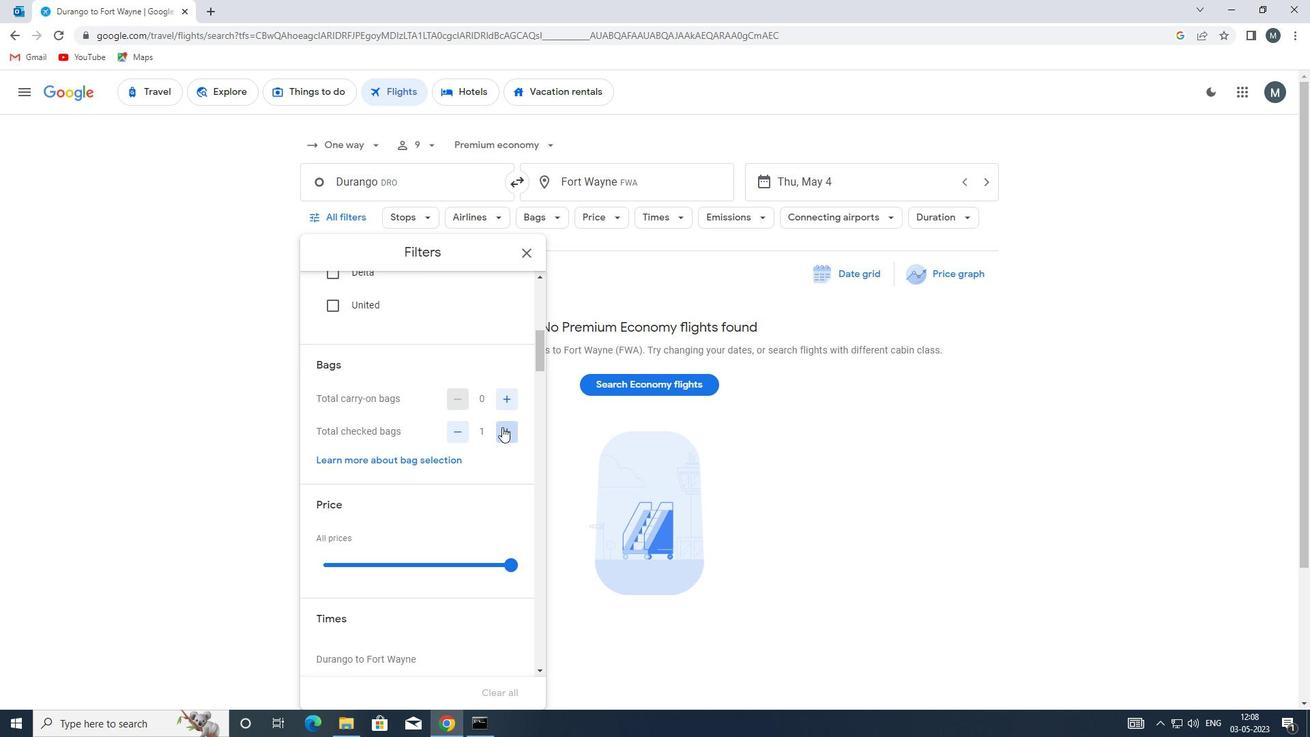 
Action: Mouse pressed left at (502, 427)
Screenshot: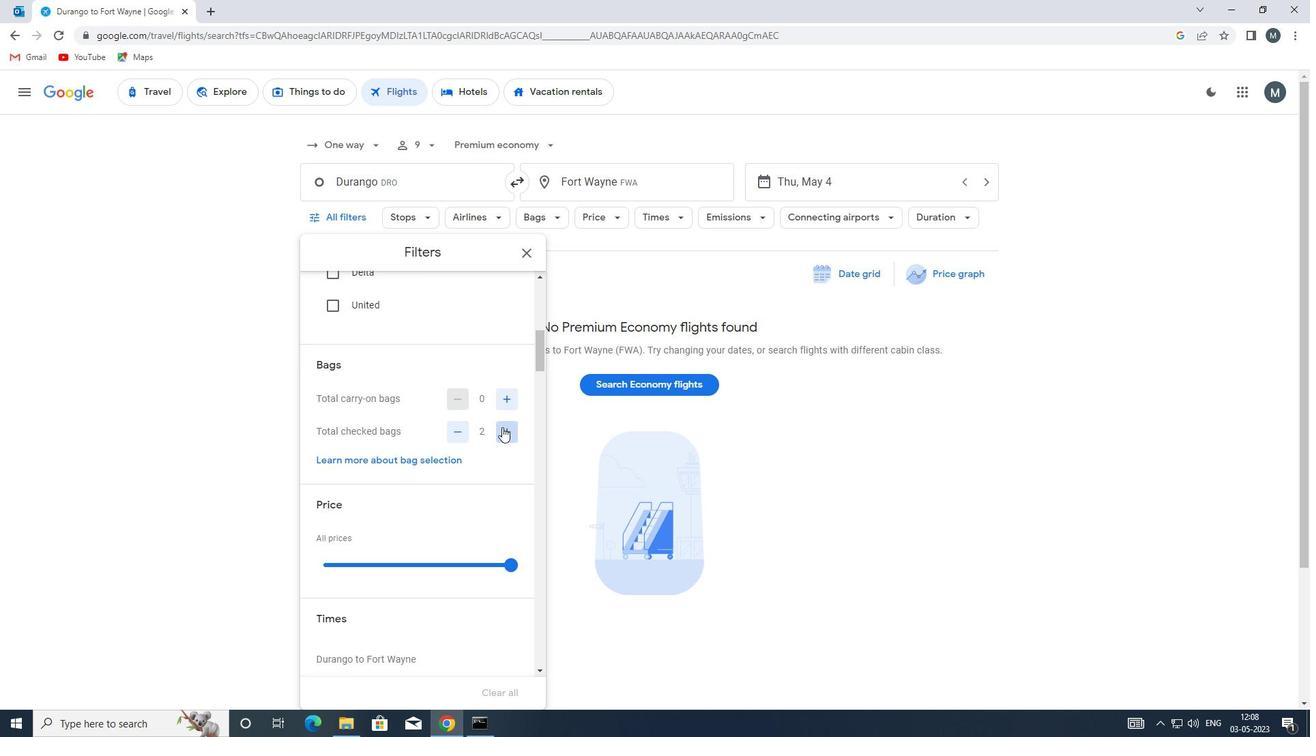 
Action: Mouse pressed left at (502, 427)
Screenshot: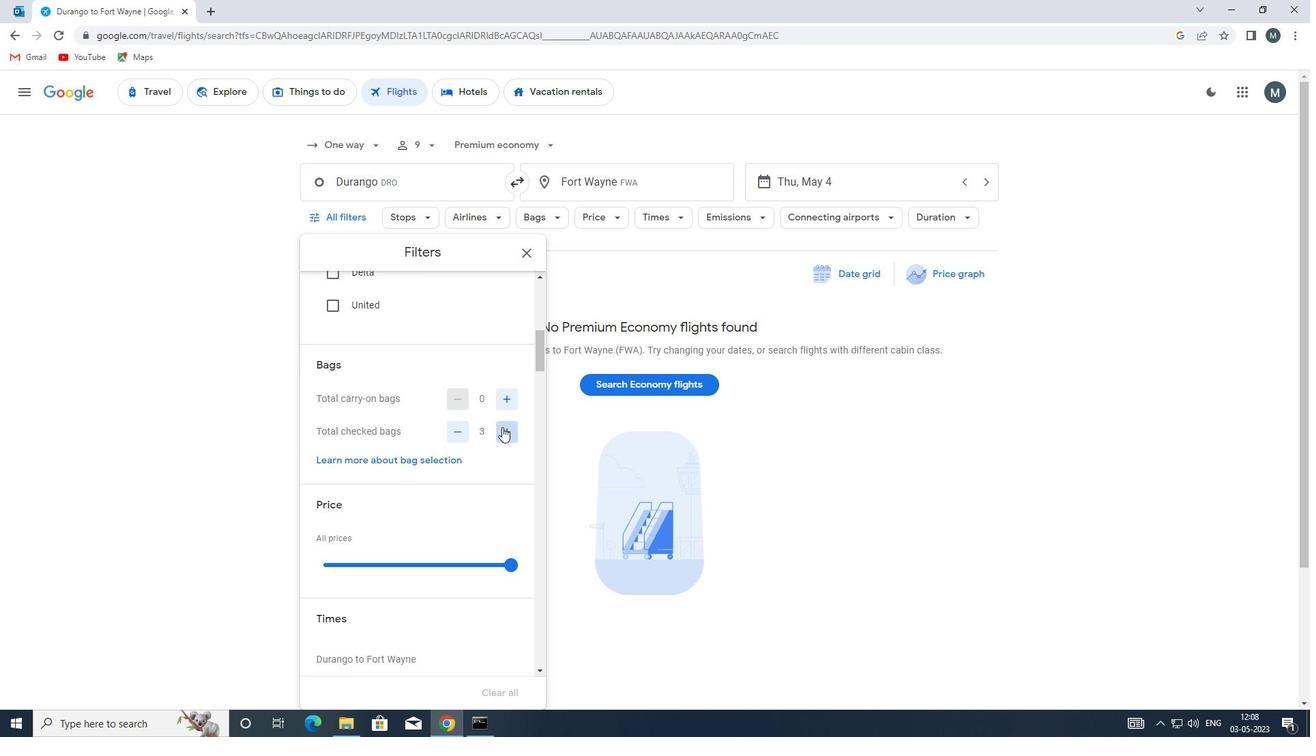 
Action: Mouse pressed left at (502, 427)
Screenshot: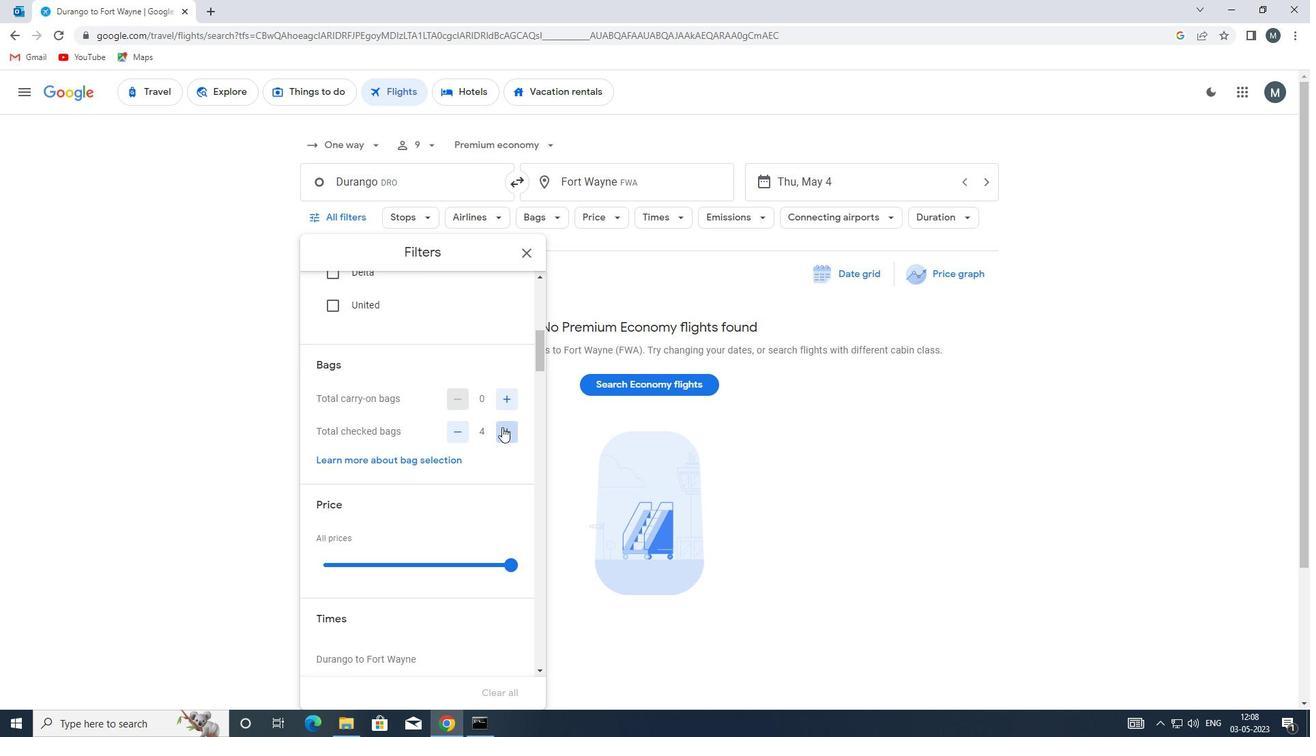 
Action: Mouse pressed left at (502, 427)
Screenshot: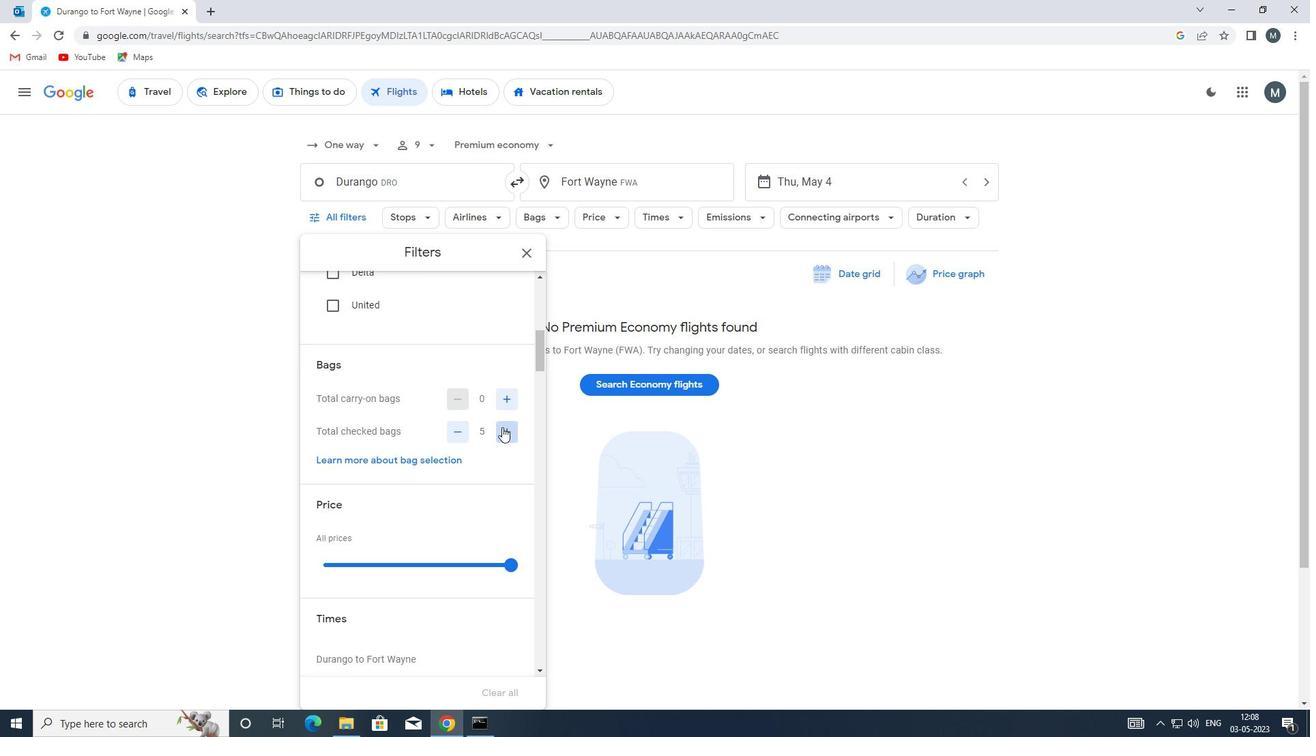 
Action: Mouse pressed left at (502, 427)
Screenshot: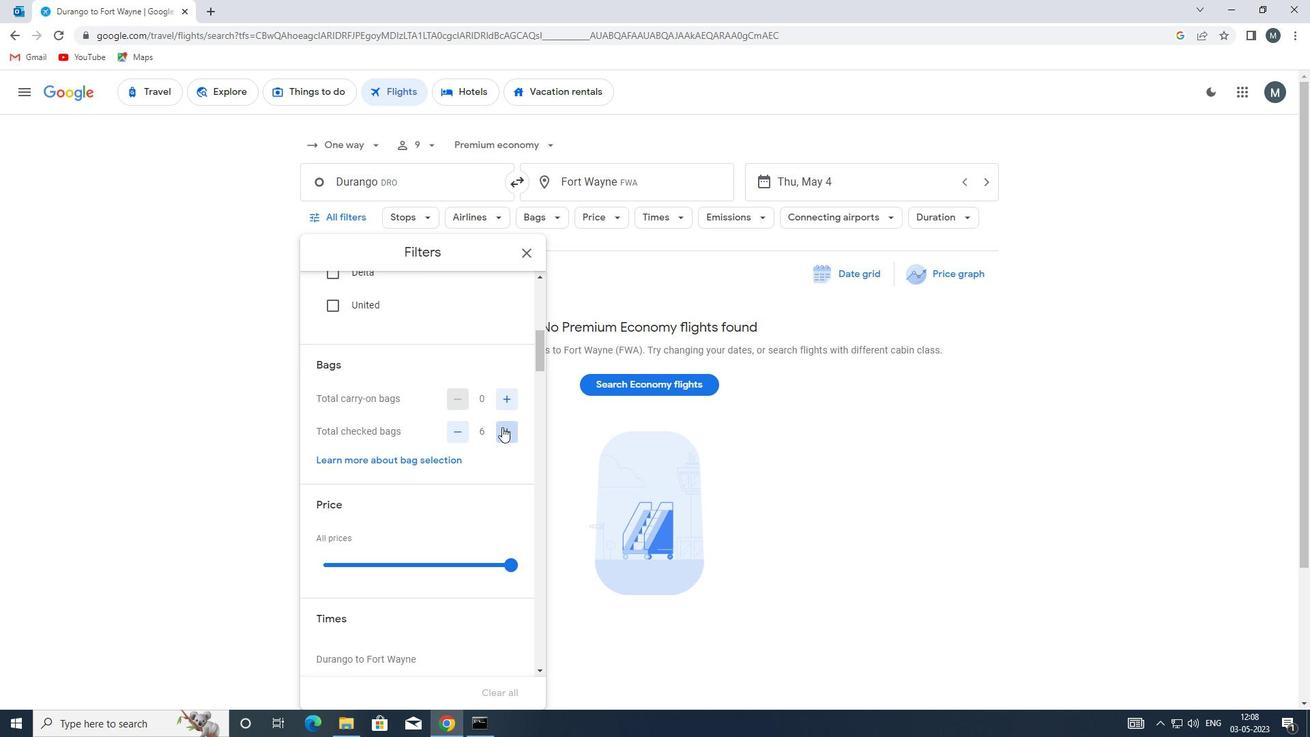 
Action: Mouse pressed left at (502, 427)
Screenshot: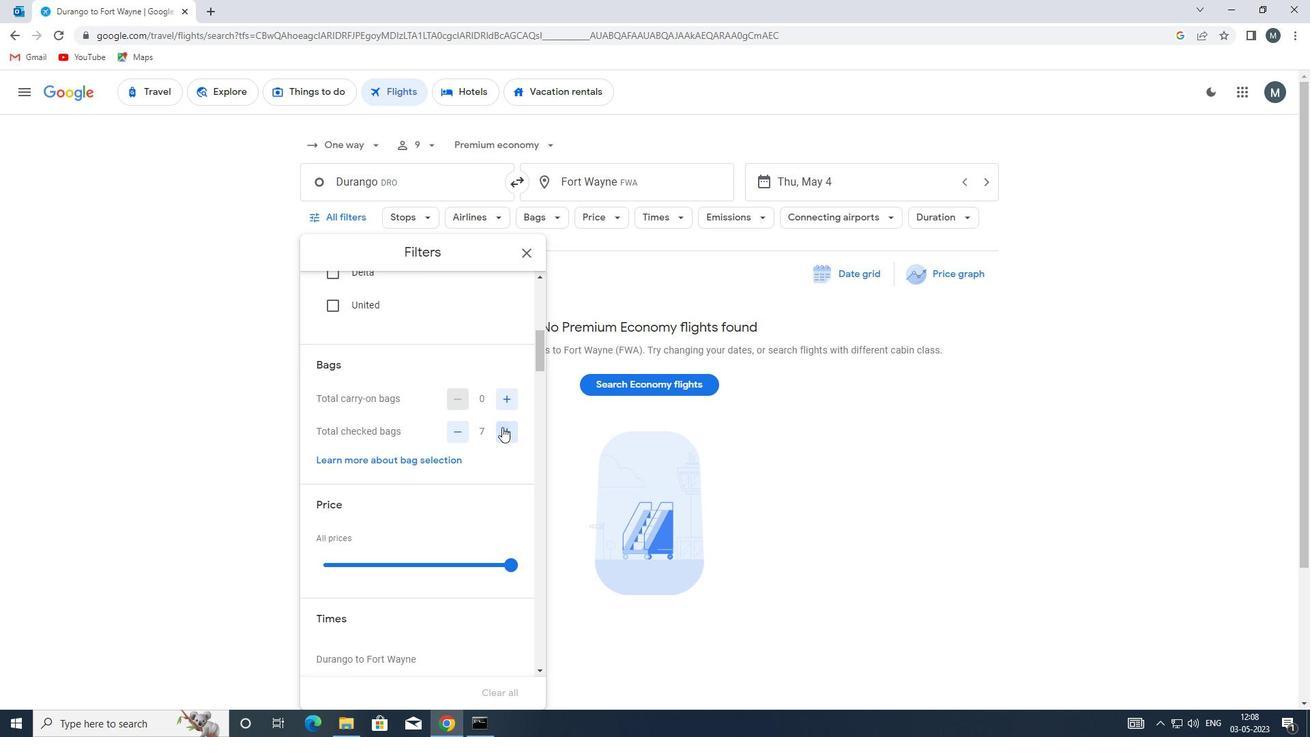 
Action: Mouse moved to (503, 427)
Screenshot: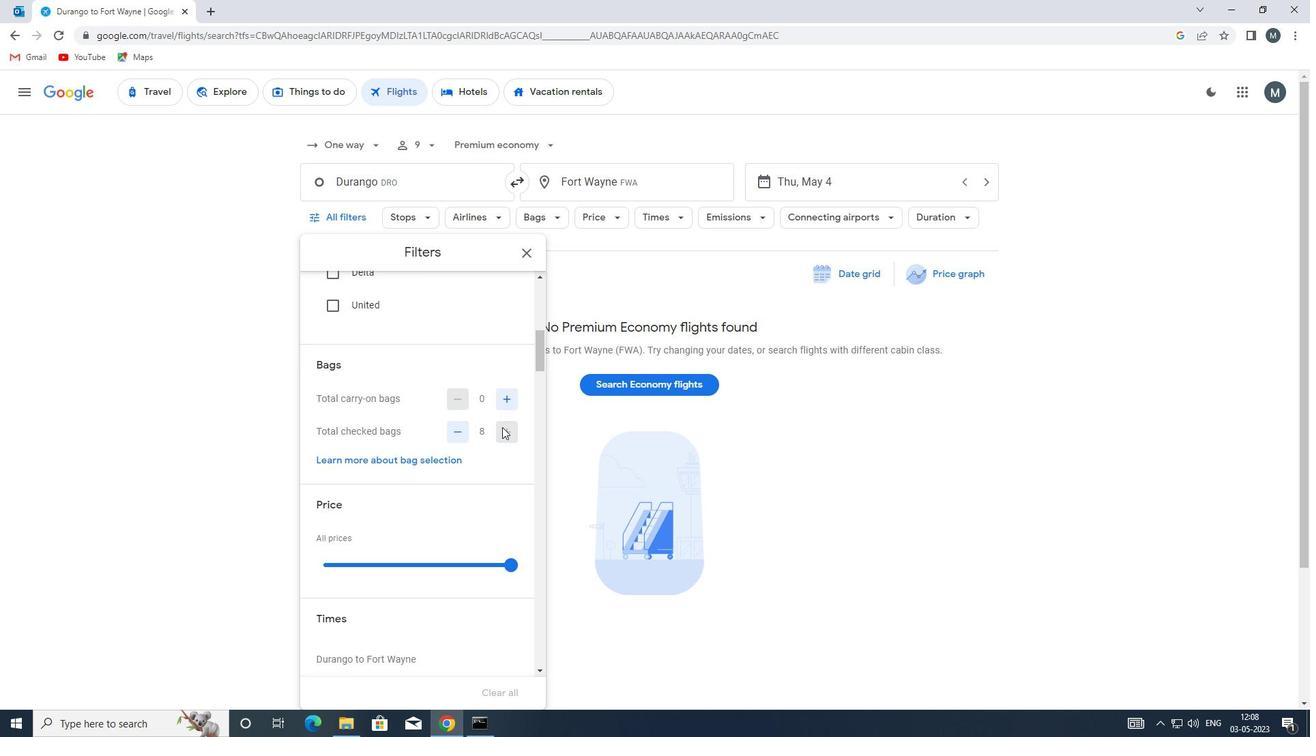 
Action: Mouse pressed left at (503, 427)
Screenshot: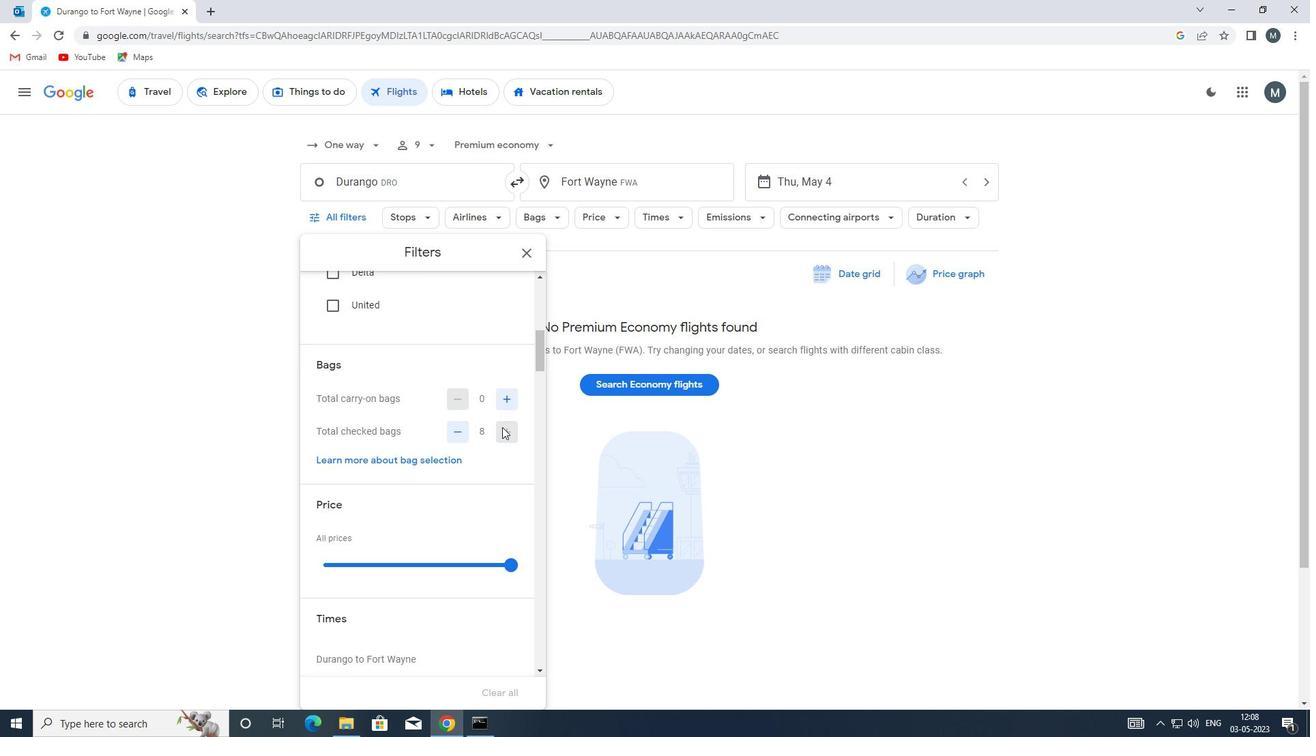 
Action: Mouse moved to (427, 421)
Screenshot: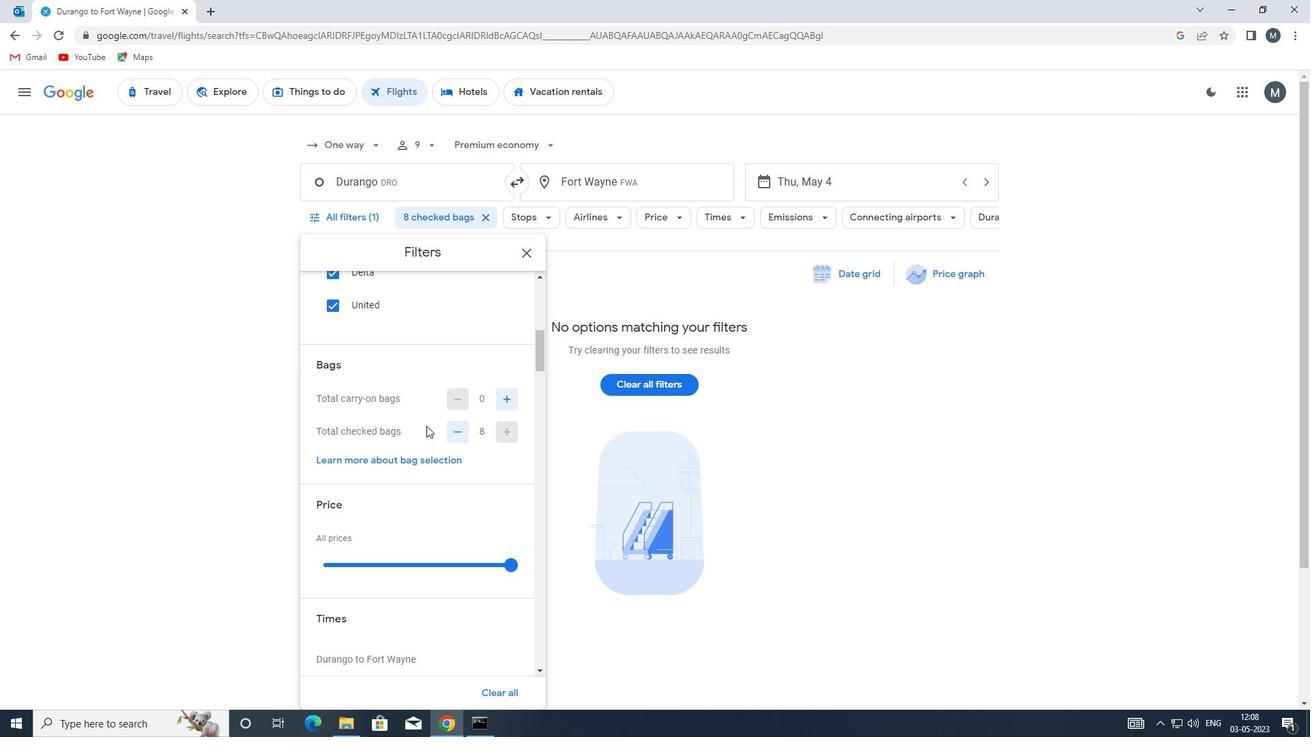 
Action: Mouse scrolled (427, 421) with delta (0, 0)
Screenshot: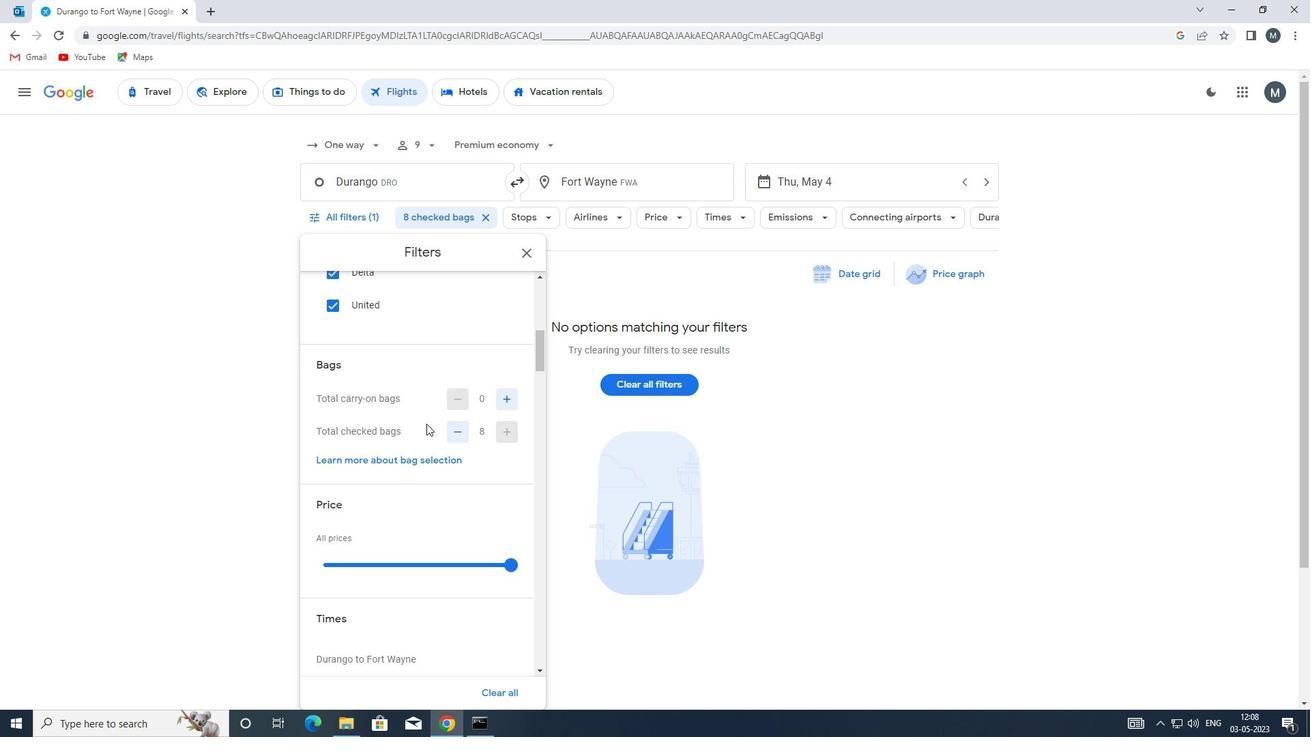 
Action: Mouse moved to (420, 494)
Screenshot: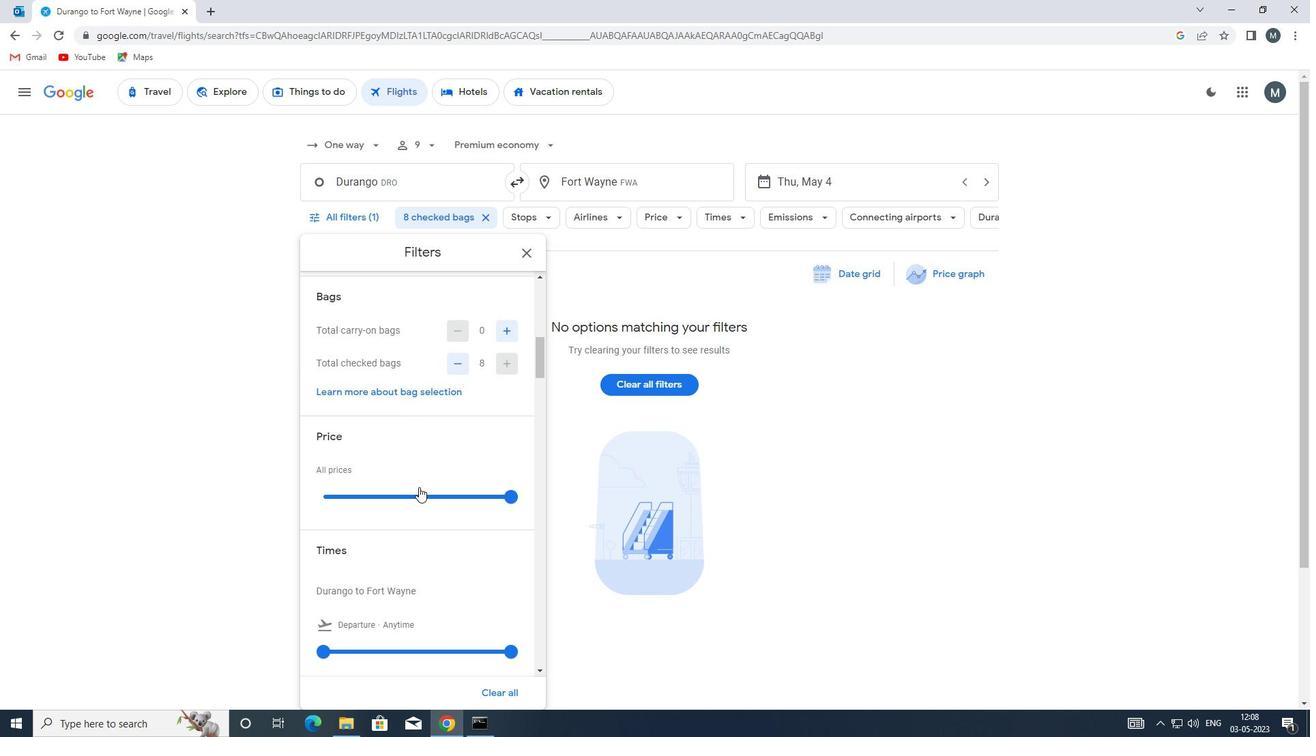 
Action: Mouse pressed left at (420, 494)
Screenshot: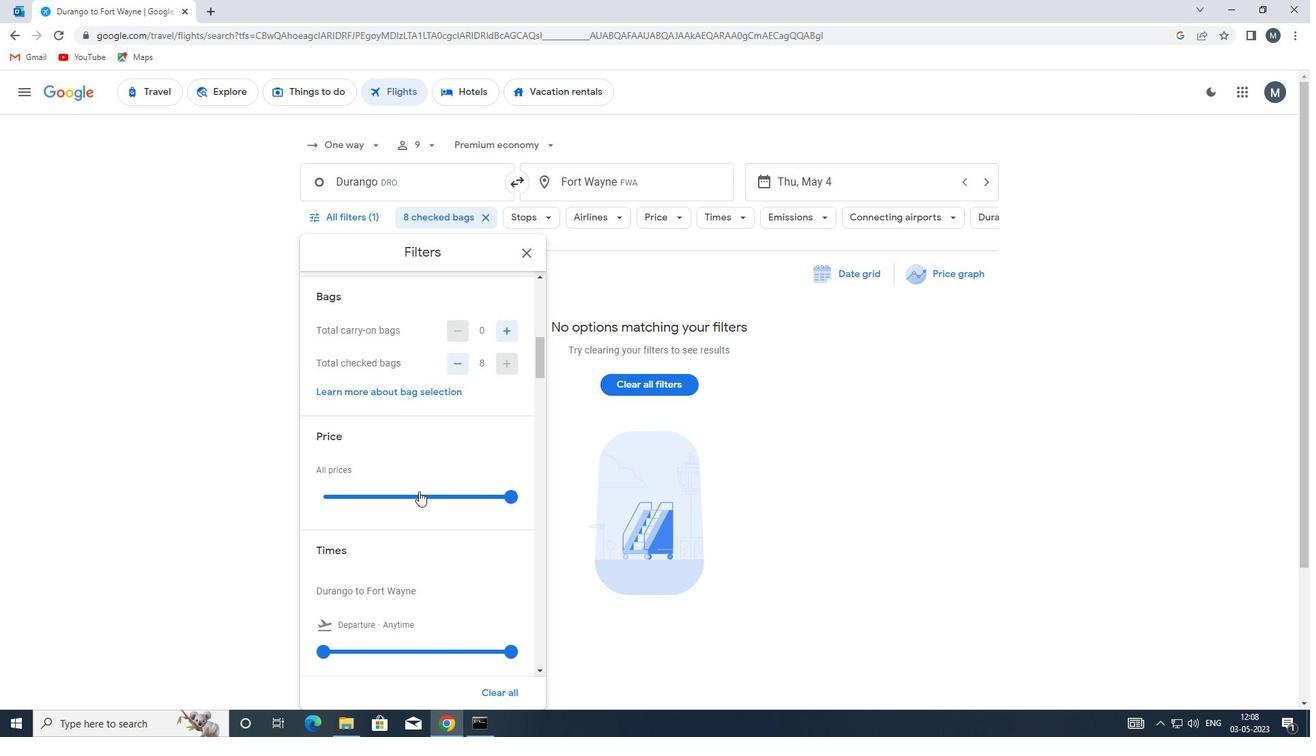 
Action: Mouse moved to (408, 464)
Screenshot: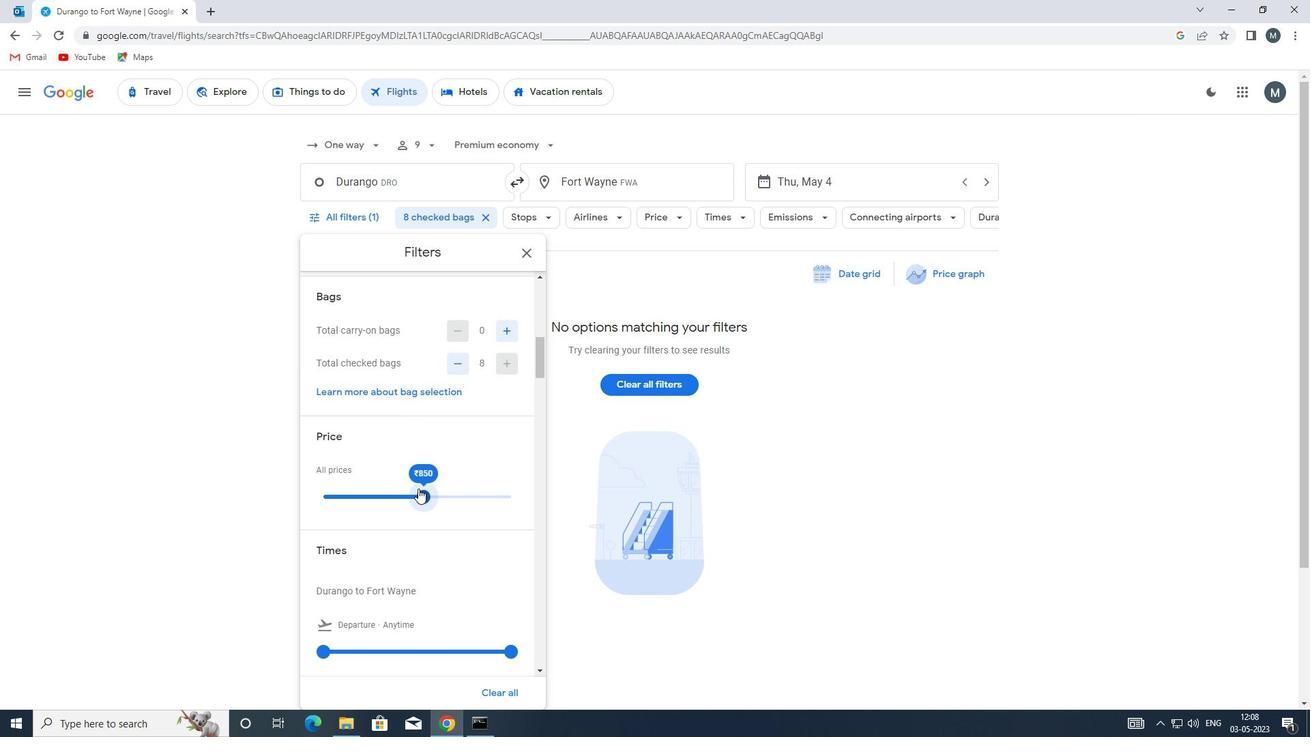 
Action: Mouse scrolled (408, 464) with delta (0, 0)
Screenshot: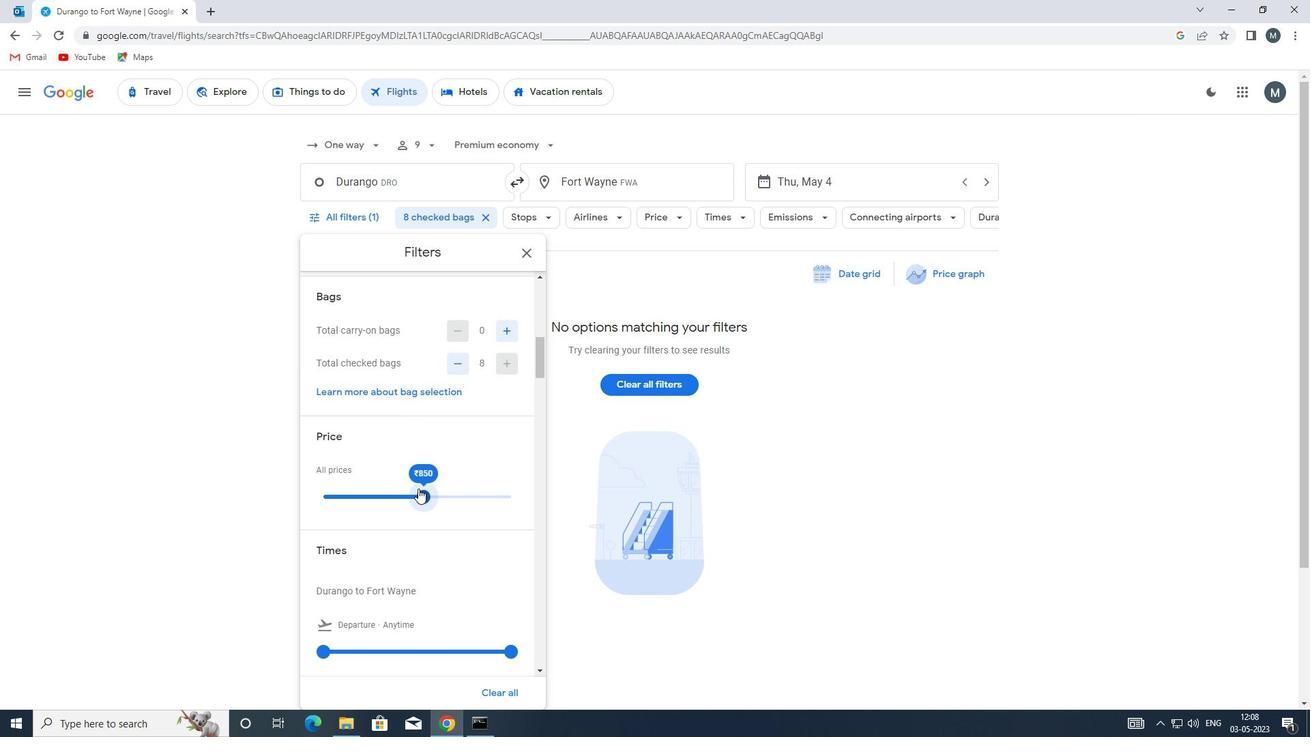 
Action: Mouse moved to (432, 428)
Screenshot: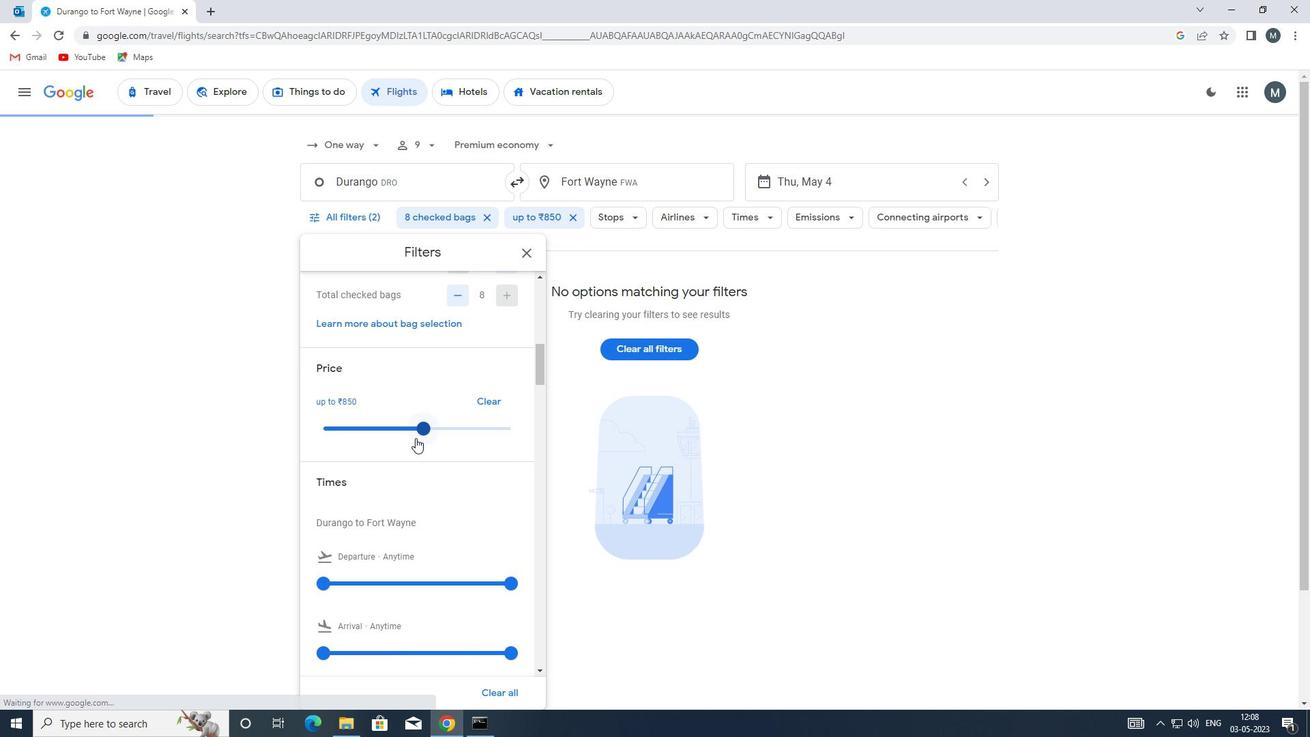 
Action: Mouse pressed left at (432, 428)
Screenshot: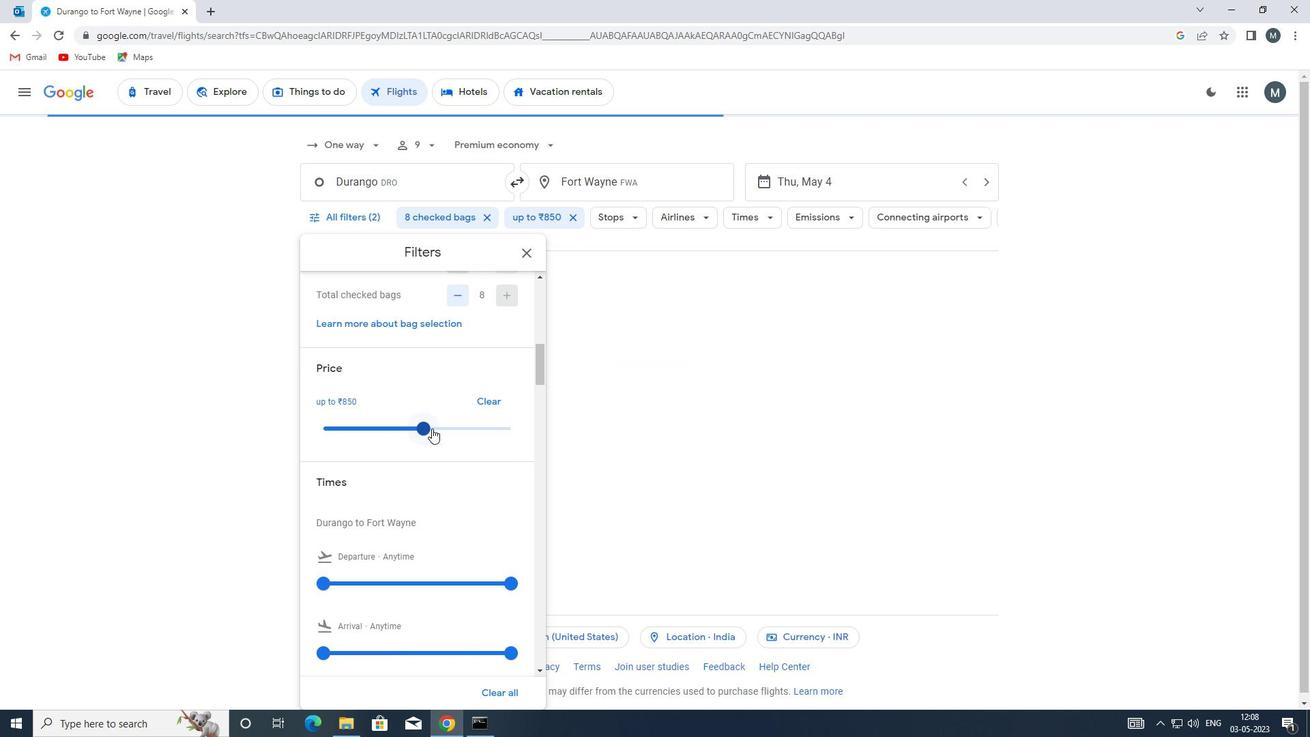 
Action: Mouse moved to (407, 420)
Screenshot: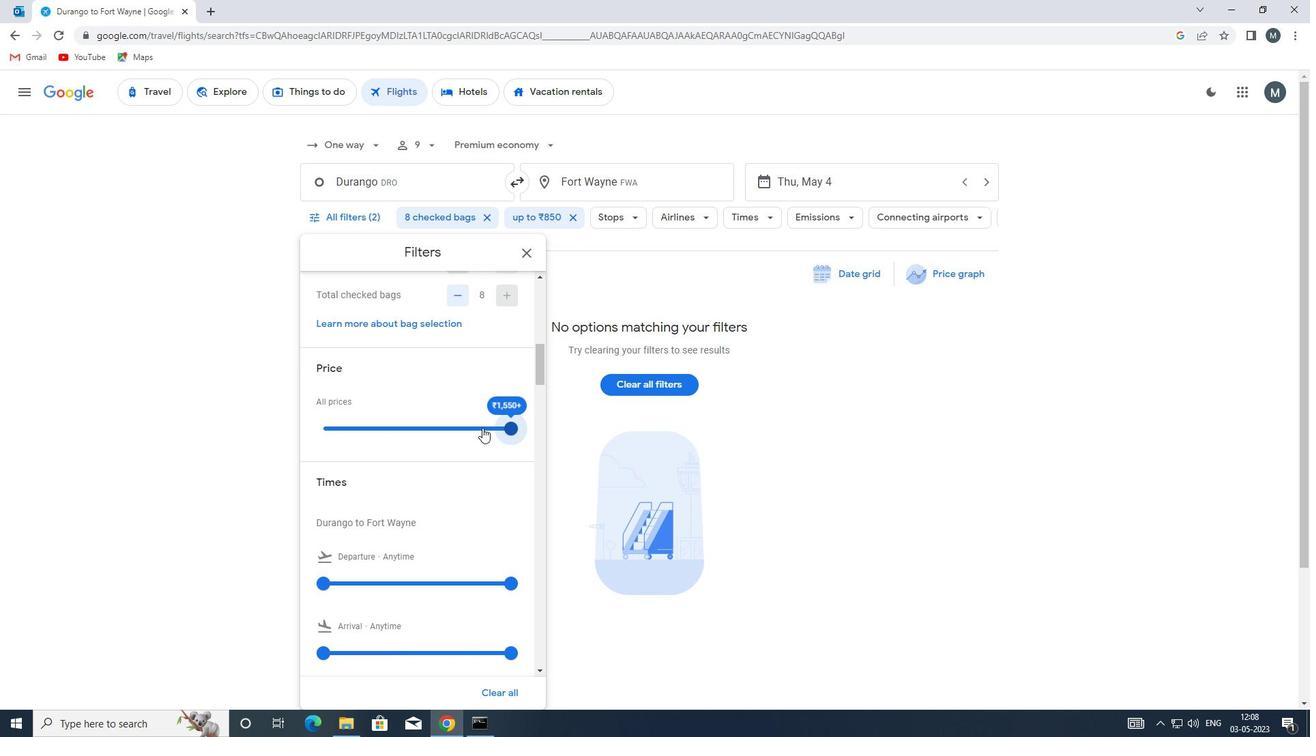 
Action: Mouse scrolled (407, 419) with delta (0, 0)
Screenshot: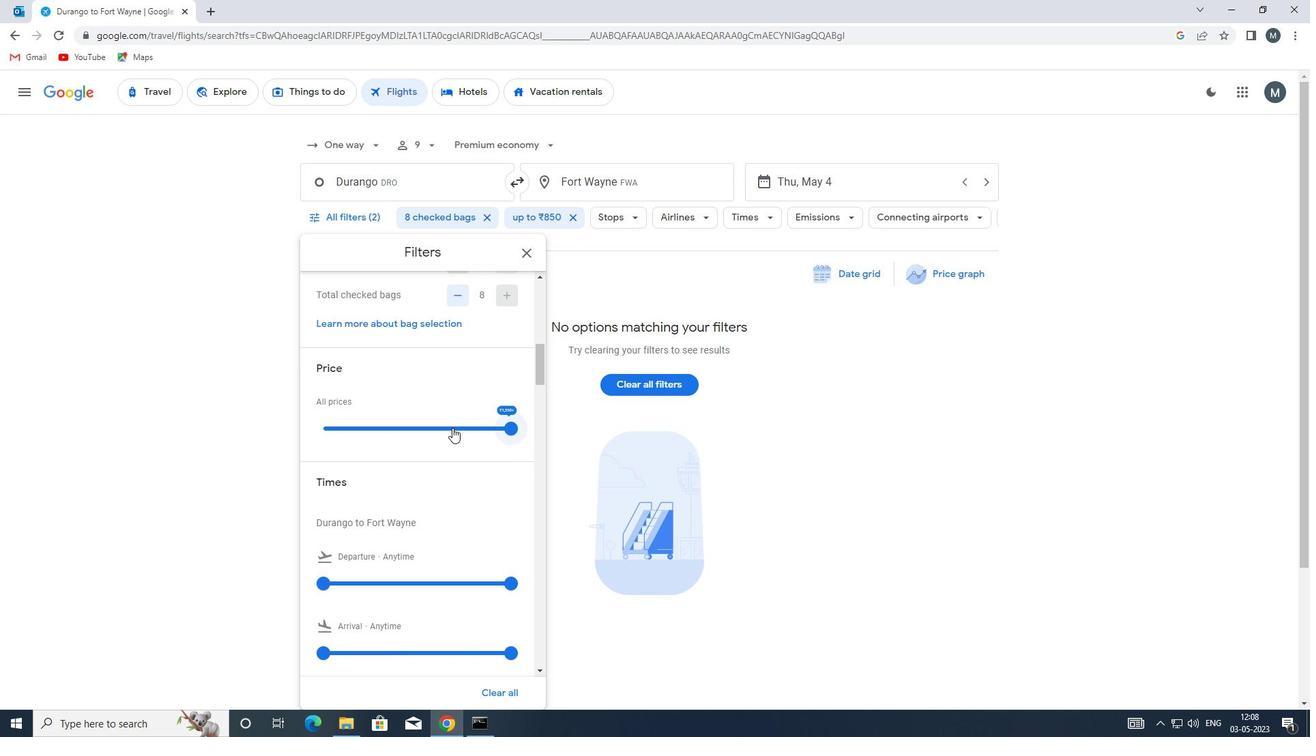 
Action: Mouse moved to (378, 409)
Screenshot: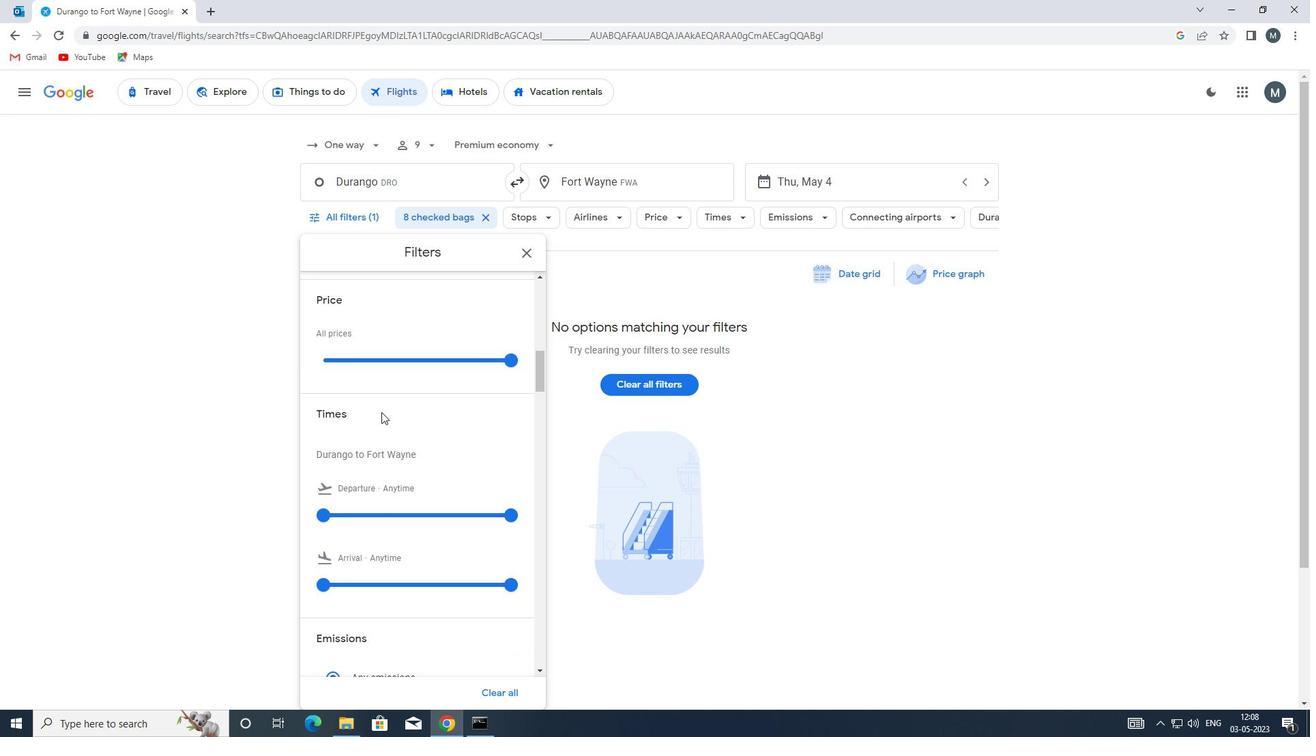 
Action: Mouse scrolled (378, 408) with delta (0, 0)
Screenshot: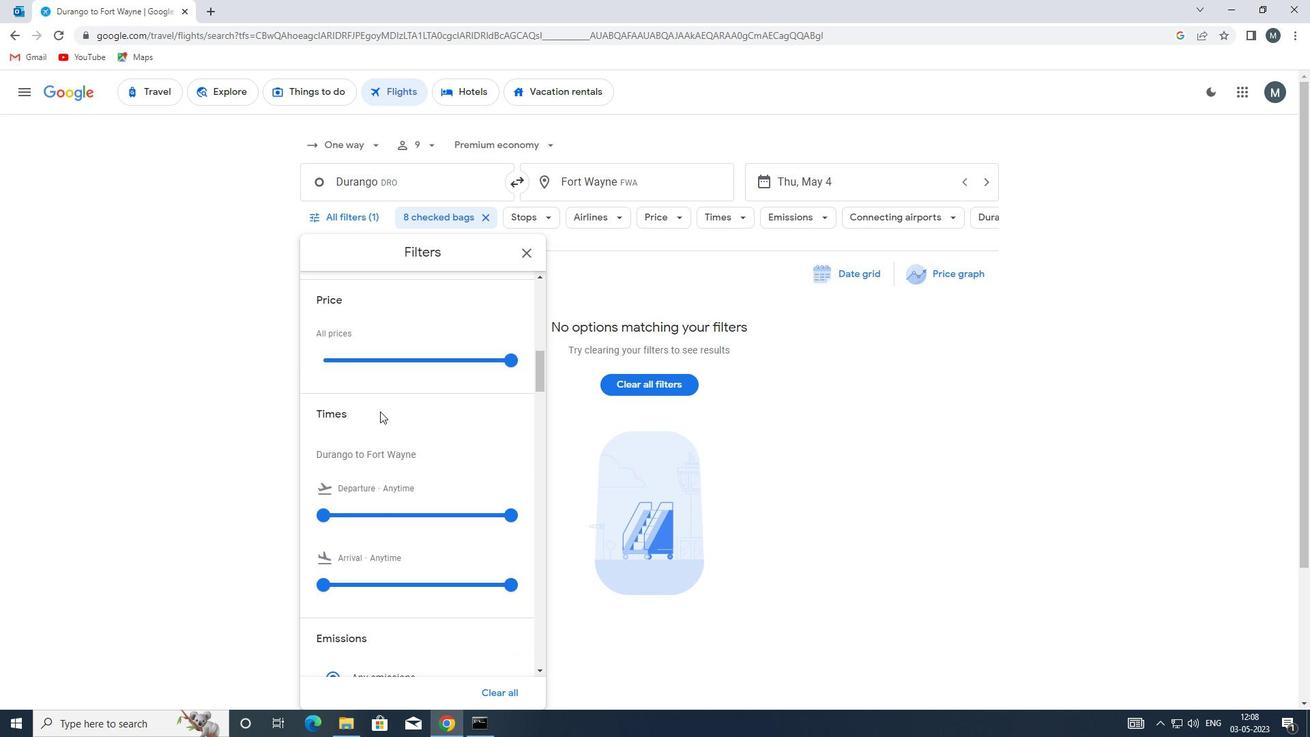 
Action: Mouse moved to (351, 445)
Screenshot: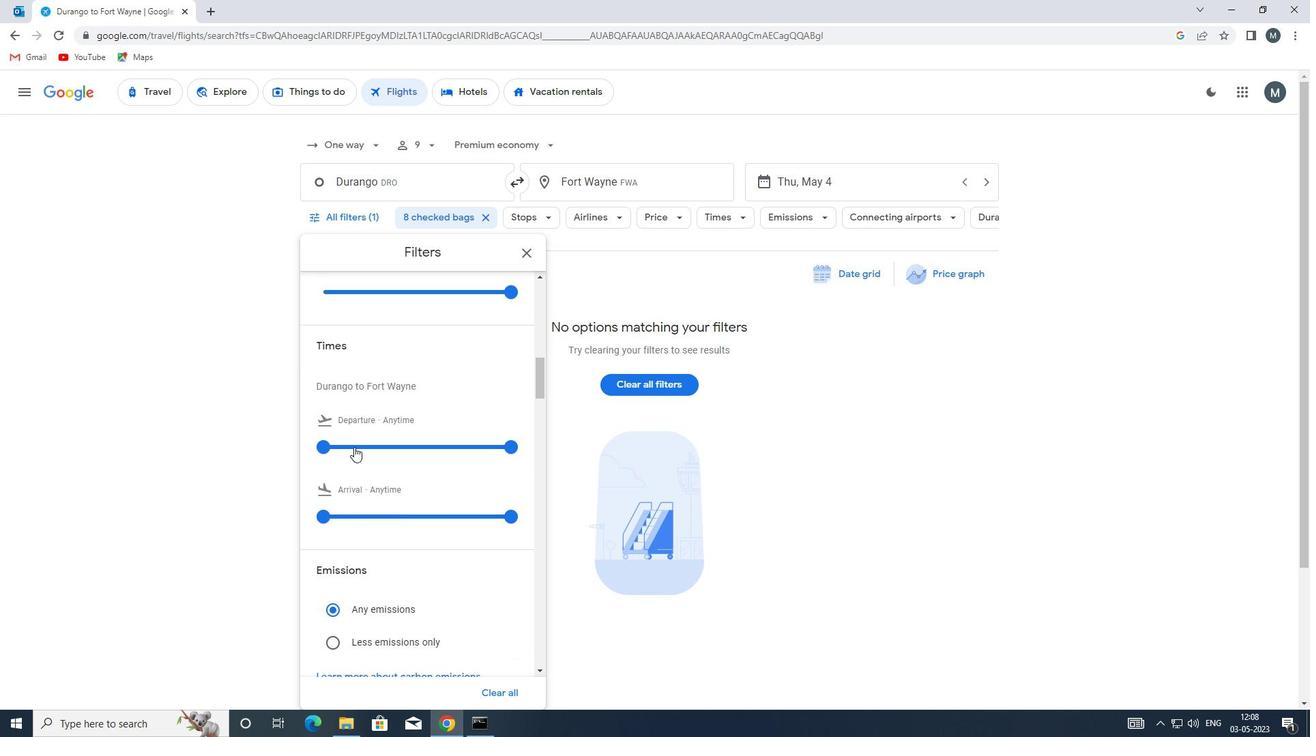 
Action: Mouse pressed left at (351, 445)
Screenshot: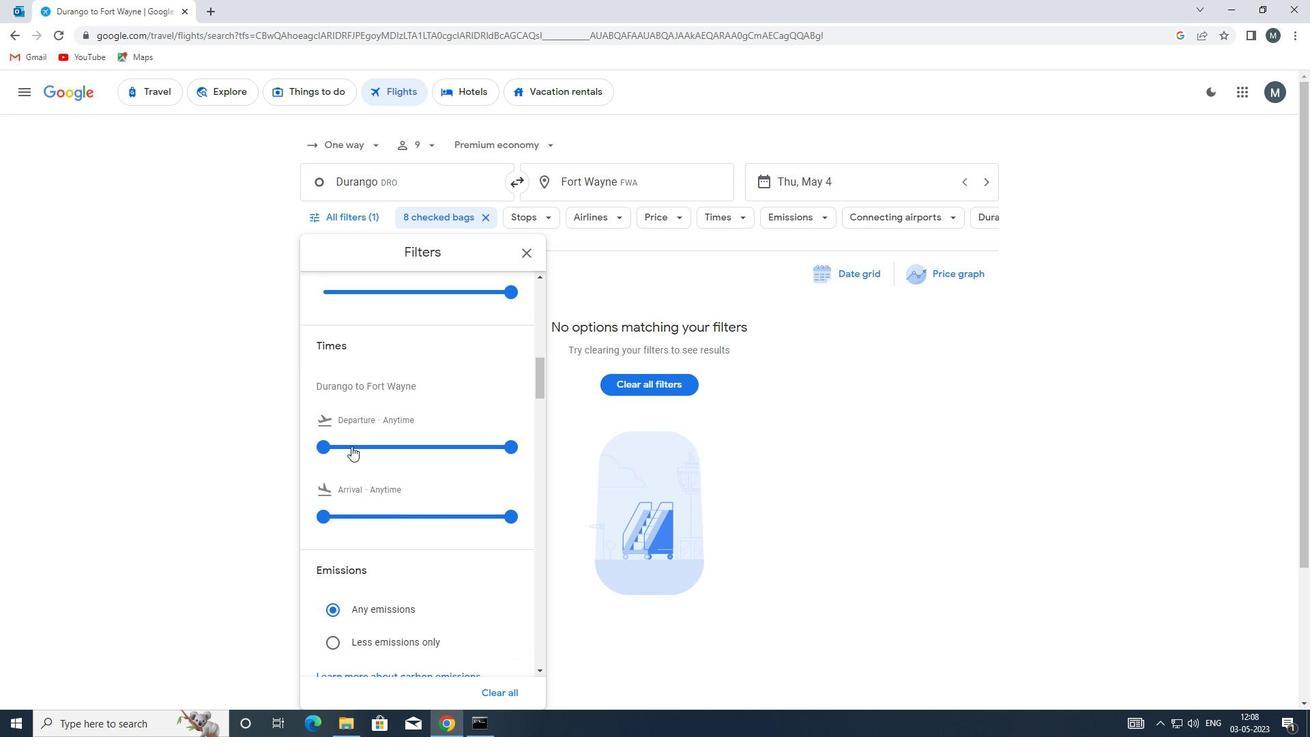 
Action: Mouse moved to (387, 446)
Screenshot: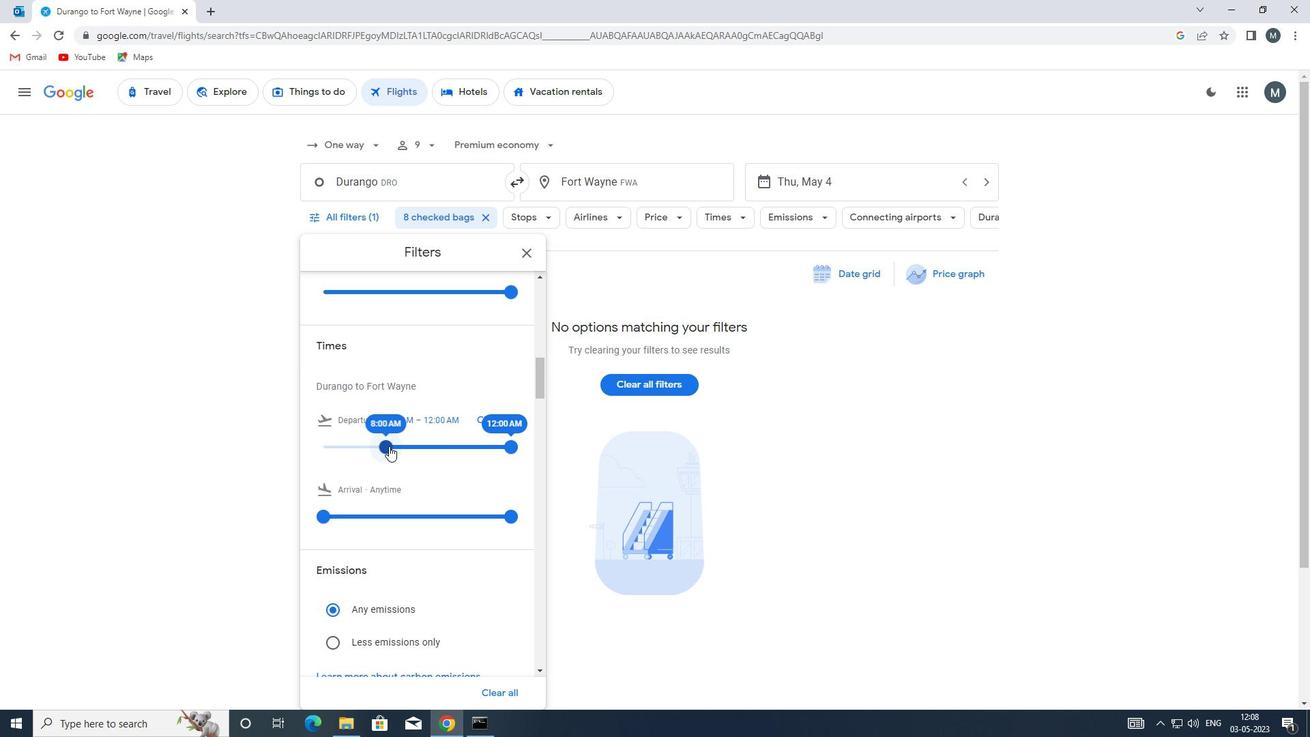 
Action: Mouse pressed left at (387, 446)
Screenshot: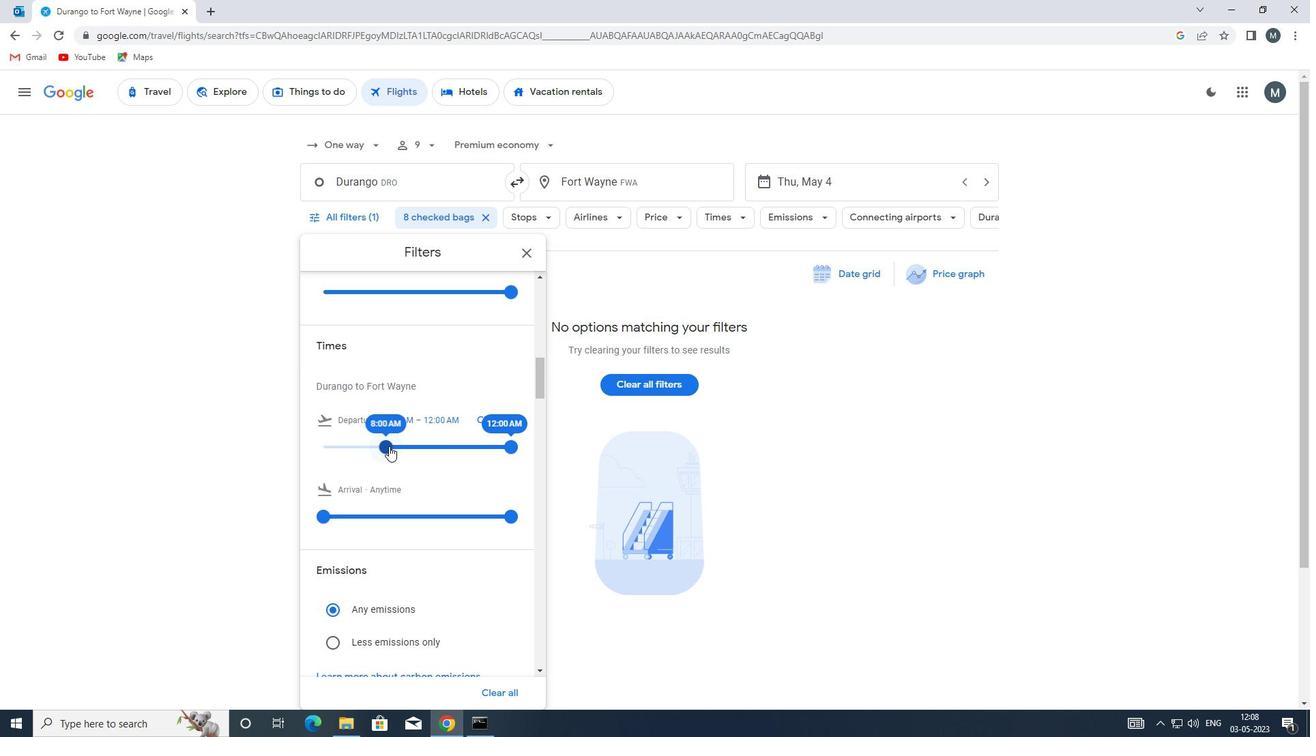 
Action: Mouse moved to (507, 444)
Screenshot: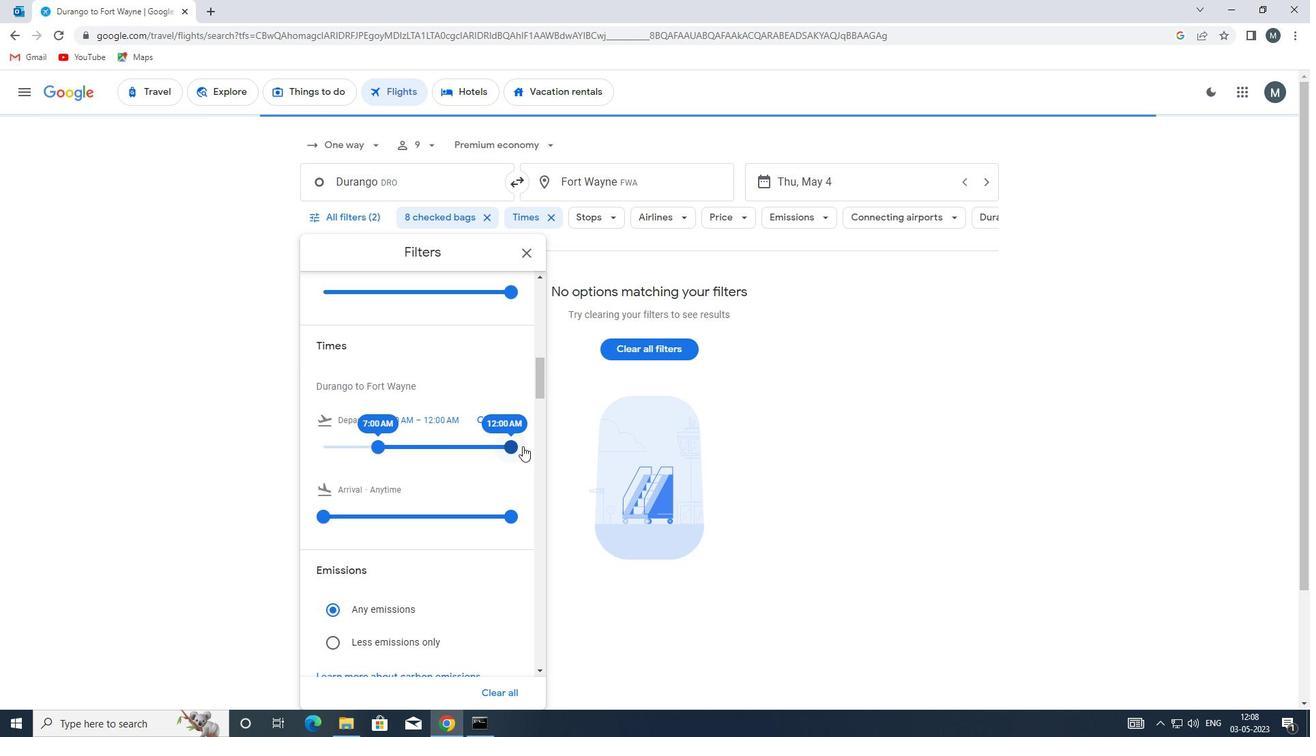 
Action: Mouse pressed left at (507, 444)
Screenshot: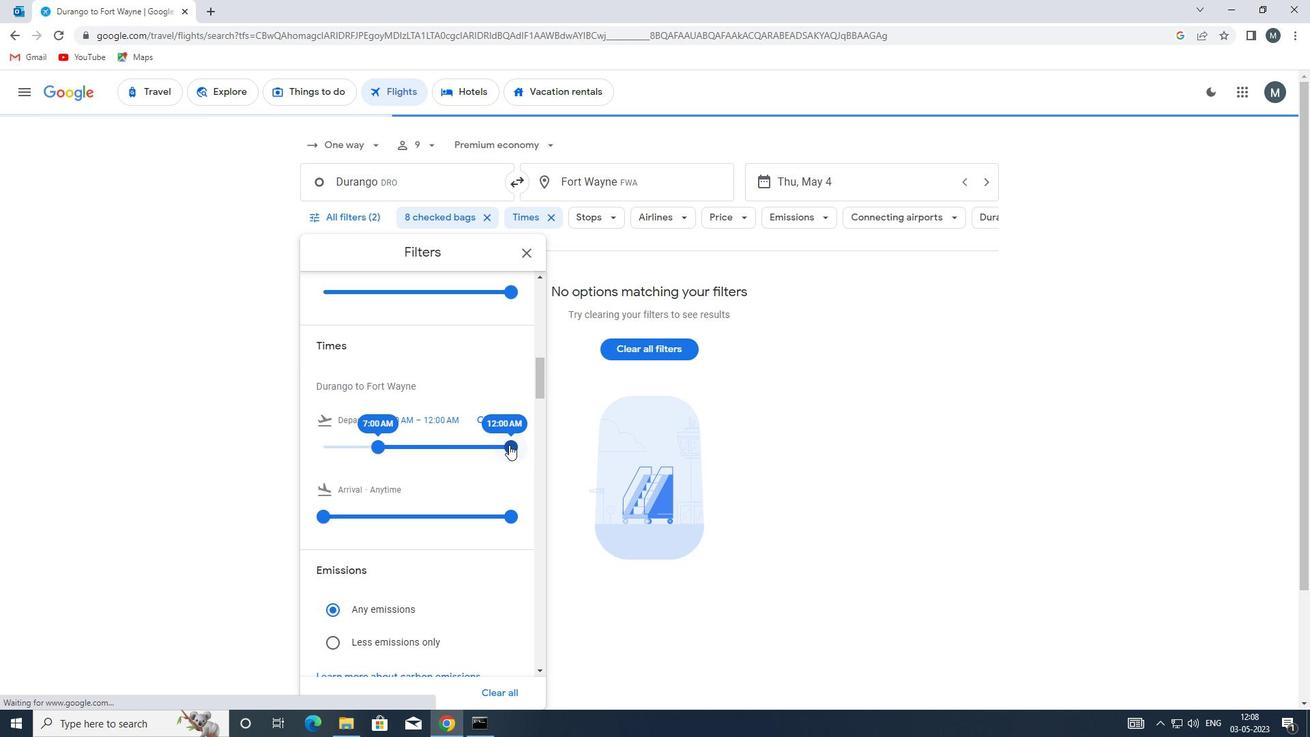 
Action: Mouse moved to (387, 440)
Screenshot: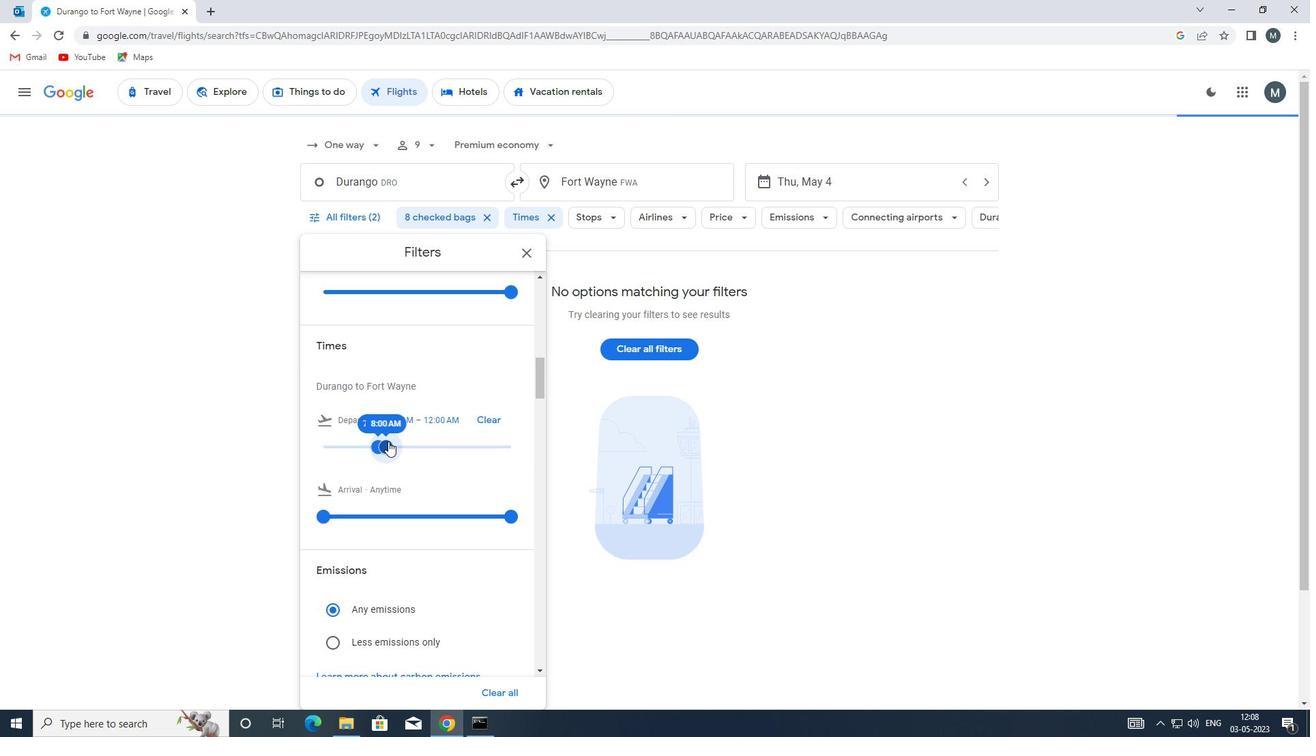 
Action: Mouse scrolled (387, 440) with delta (0, 0)
Screenshot: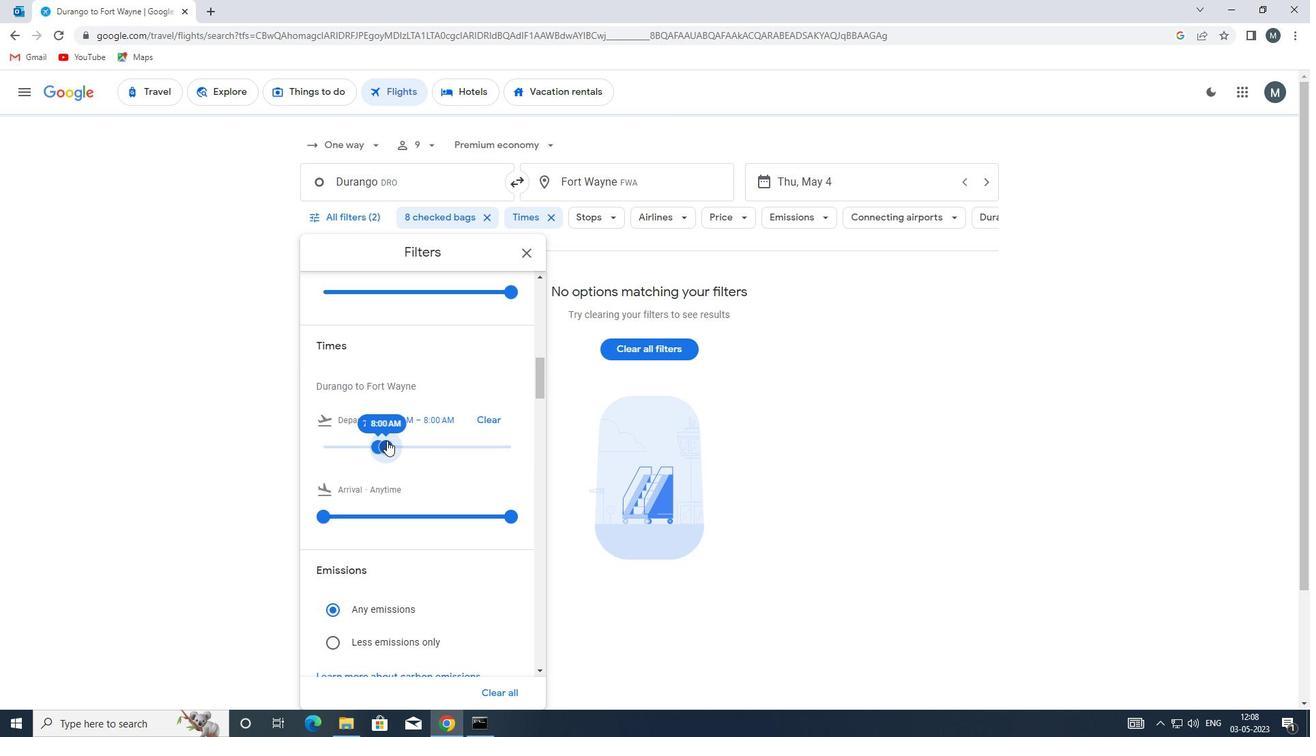 
Action: Mouse scrolled (387, 440) with delta (0, 0)
Screenshot: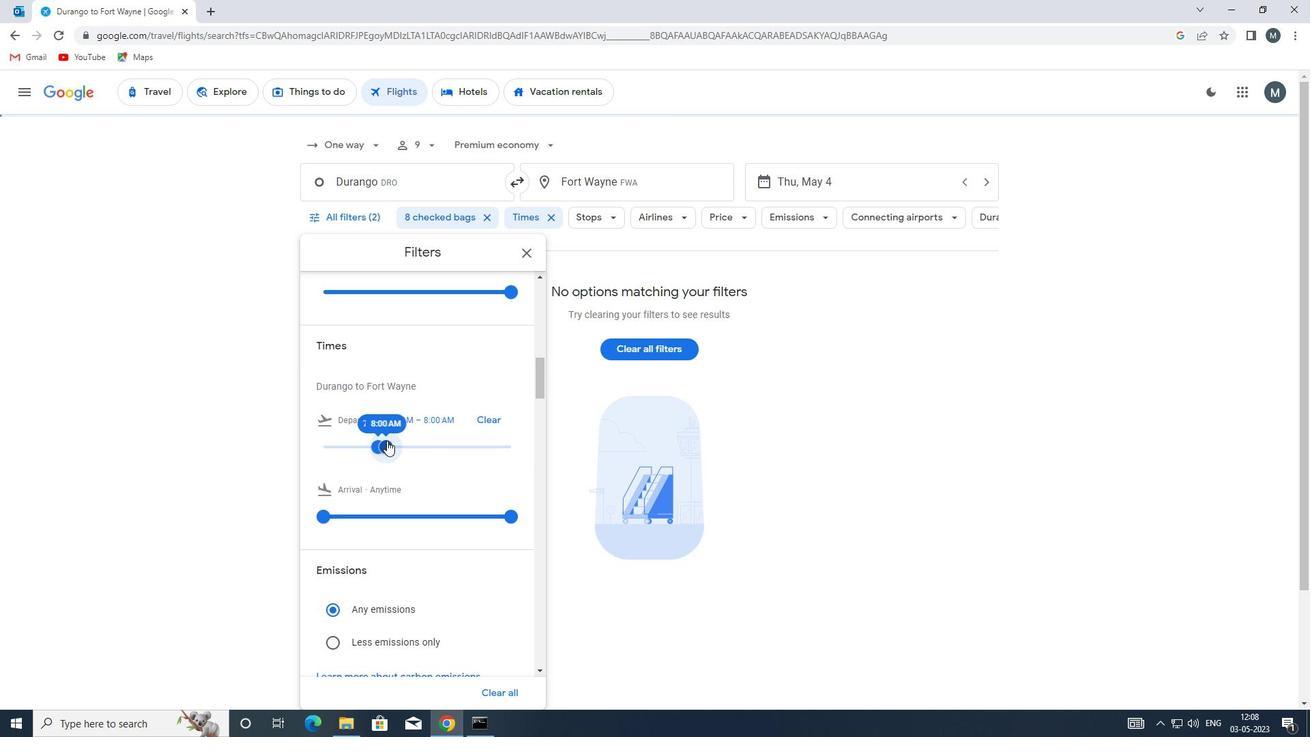 
Action: Mouse moved to (526, 248)
Screenshot: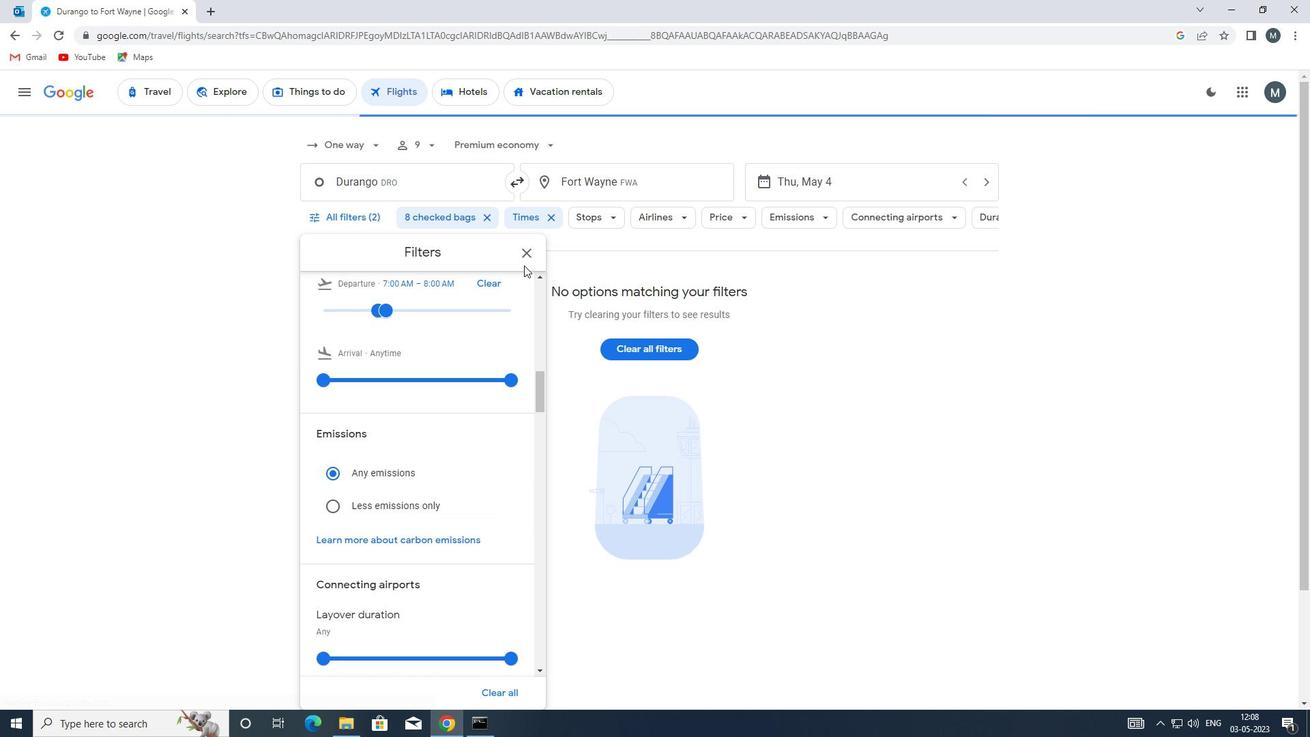 
Action: Mouse pressed left at (526, 248)
Screenshot: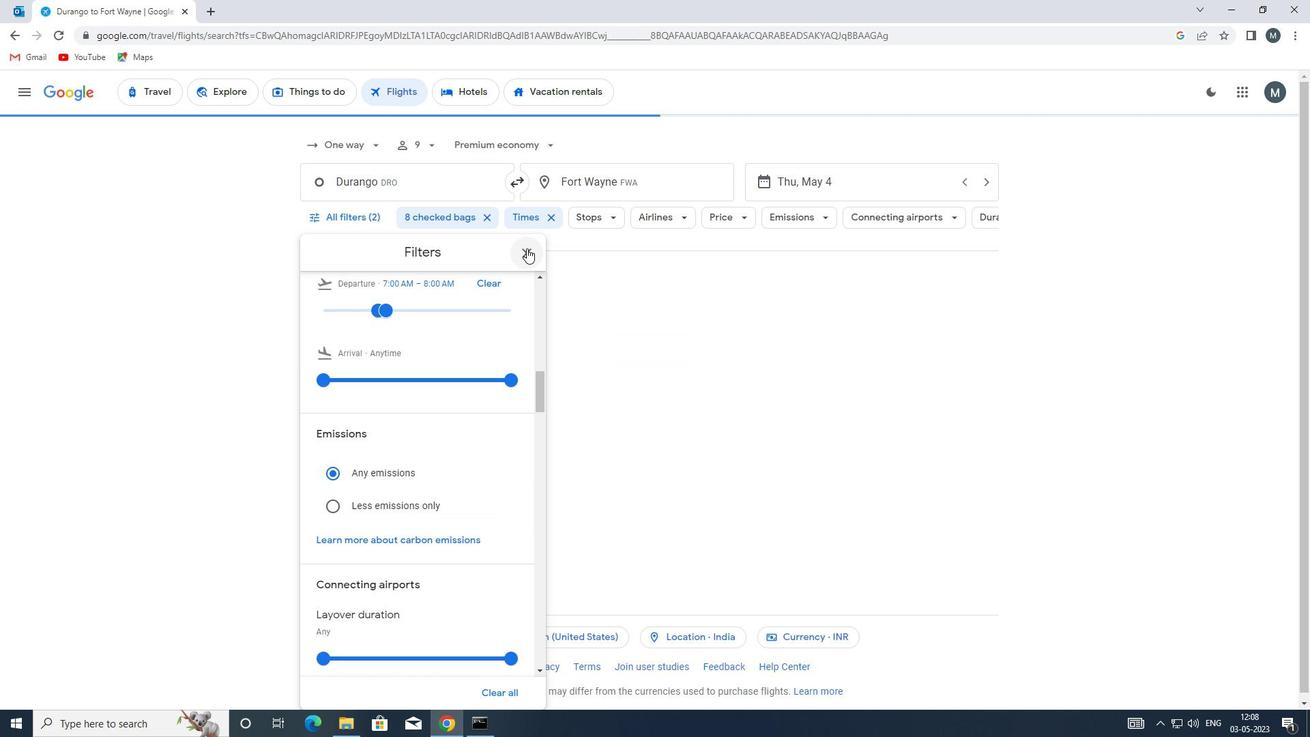 
